 Task: Find connections with filter location Monte Santo de Minas with filter topic #Productivitywith filter profile language Spanish with filter current company Indotronix Avani Group with filter school M.KUMARASAMY COLLEGE OF ENGINEERING, KARUR with filter industry Political Organizations with filter service category DUI Law with filter keywords title Youth Volunteer
Action: Mouse moved to (570, 108)
Screenshot: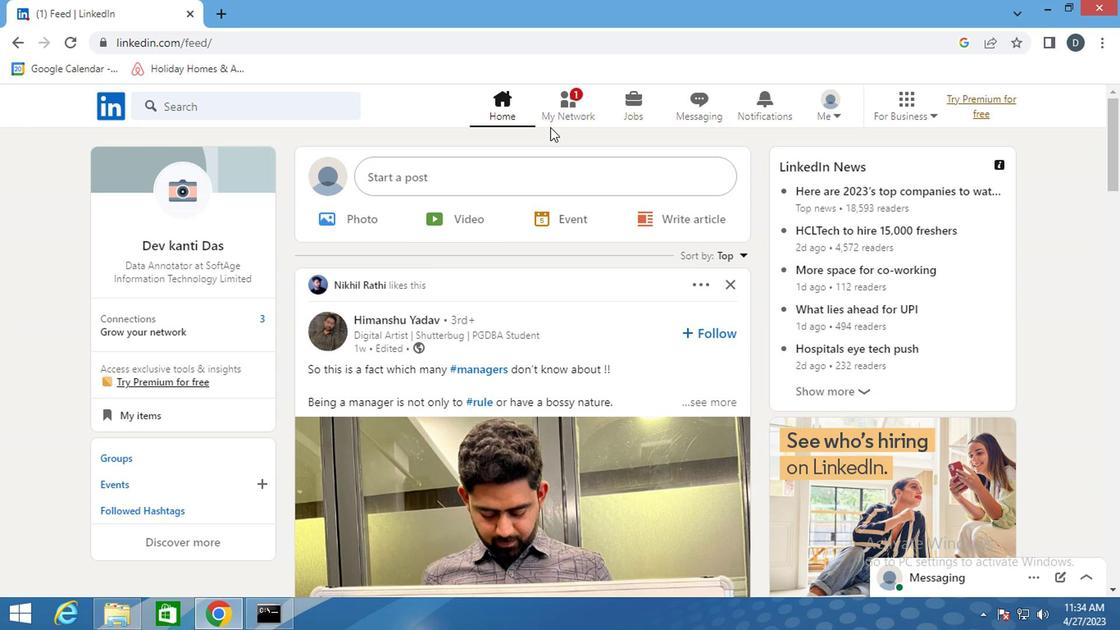 
Action: Mouse pressed left at (570, 108)
Screenshot: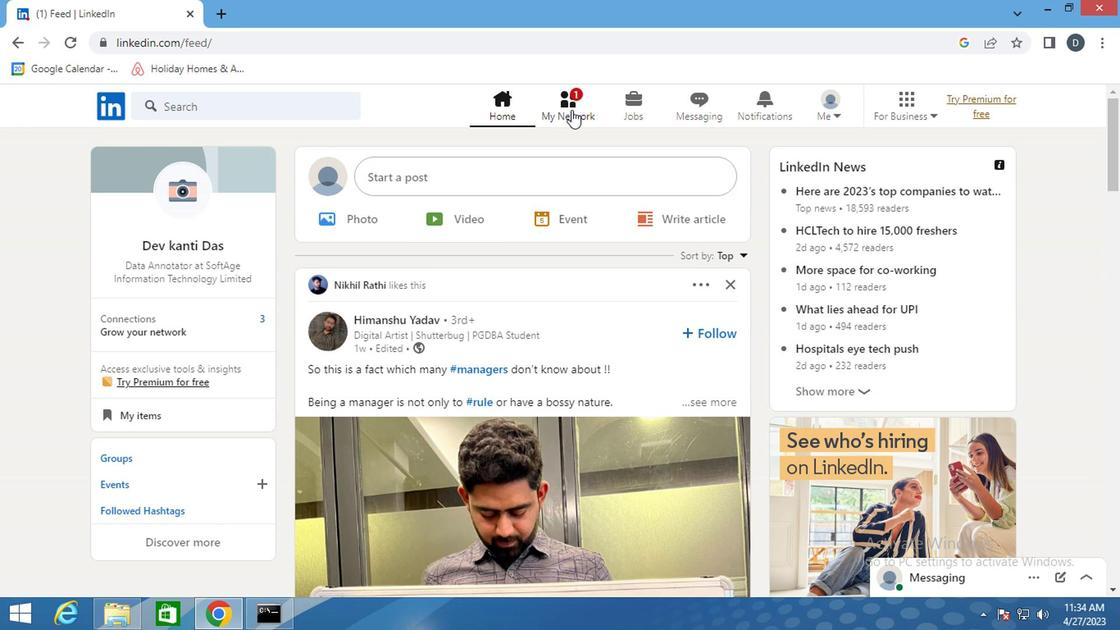 
Action: Mouse moved to (250, 202)
Screenshot: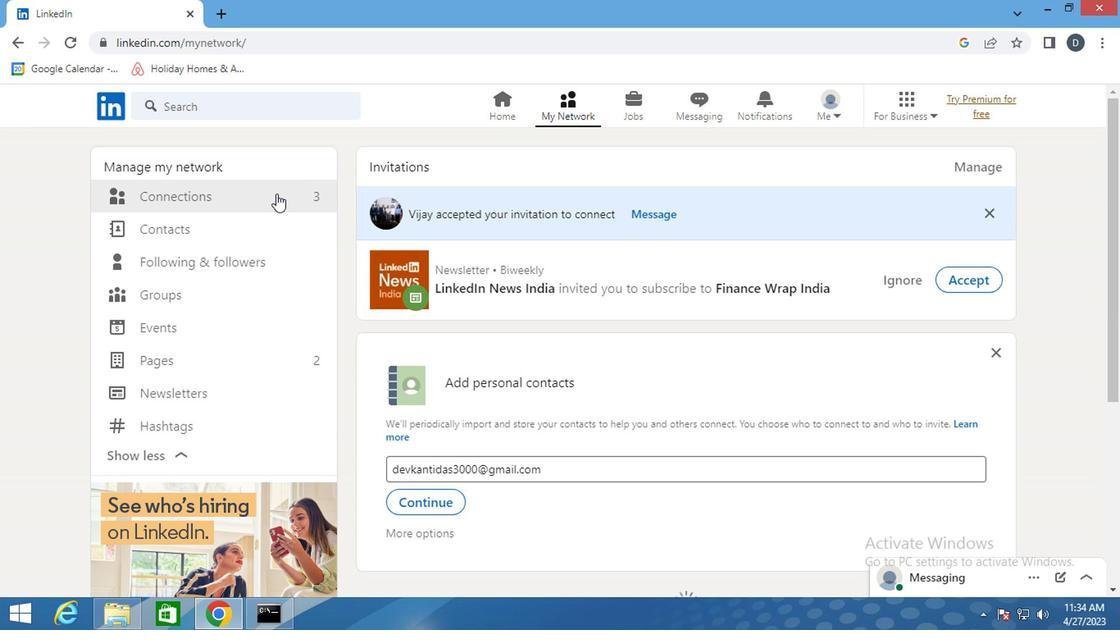 
Action: Mouse pressed left at (250, 202)
Screenshot: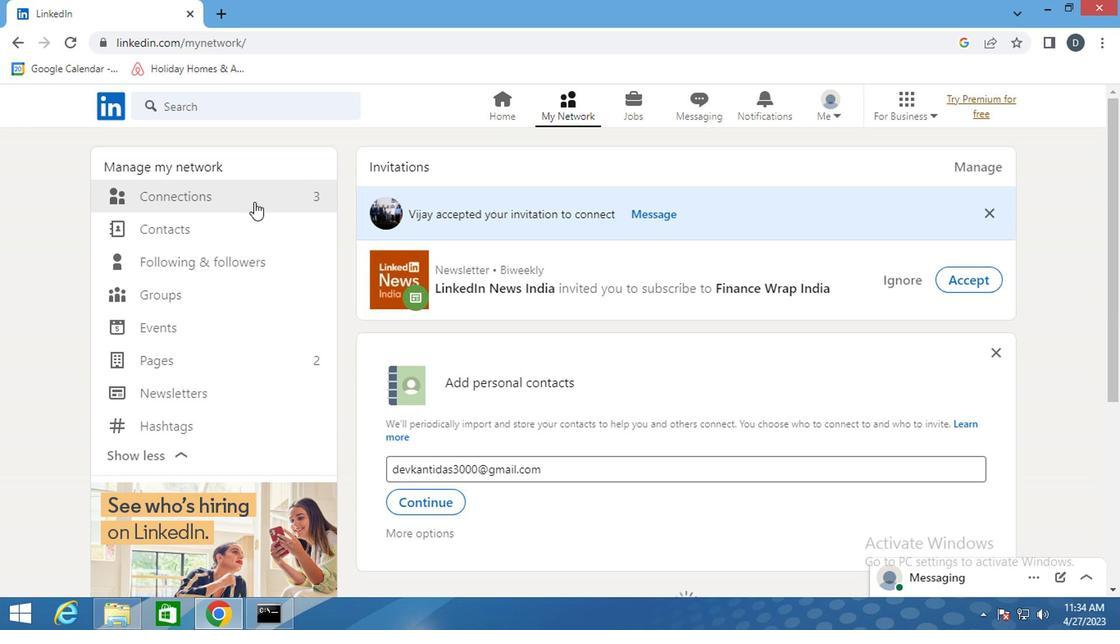 
Action: Mouse moved to (248, 203)
Screenshot: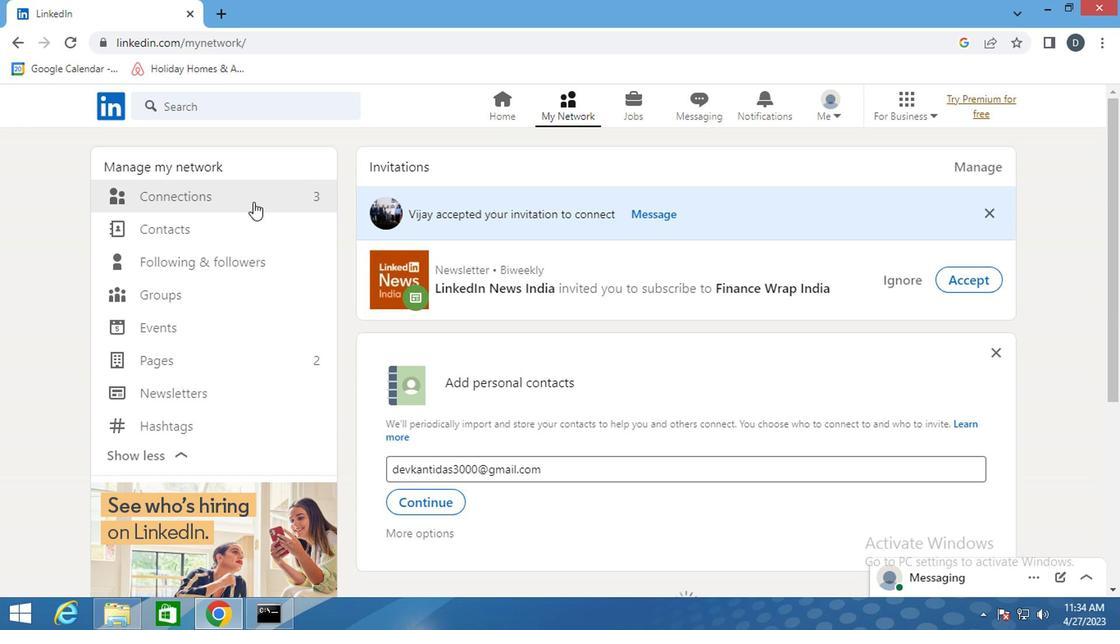 
Action: Mouse pressed left at (248, 203)
Screenshot: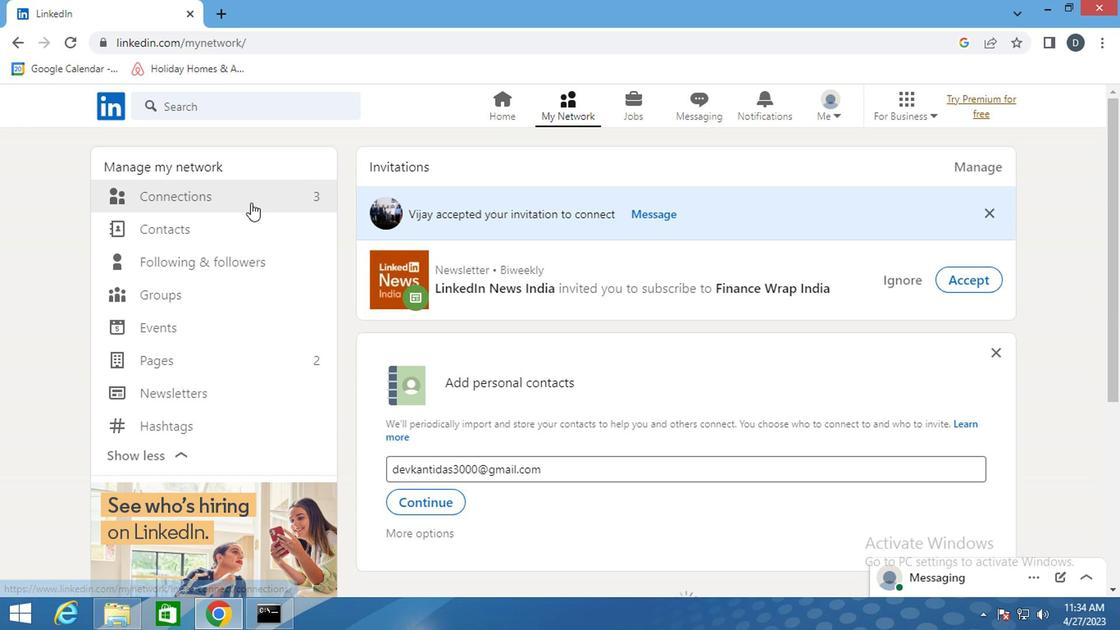 
Action: Mouse moved to (681, 198)
Screenshot: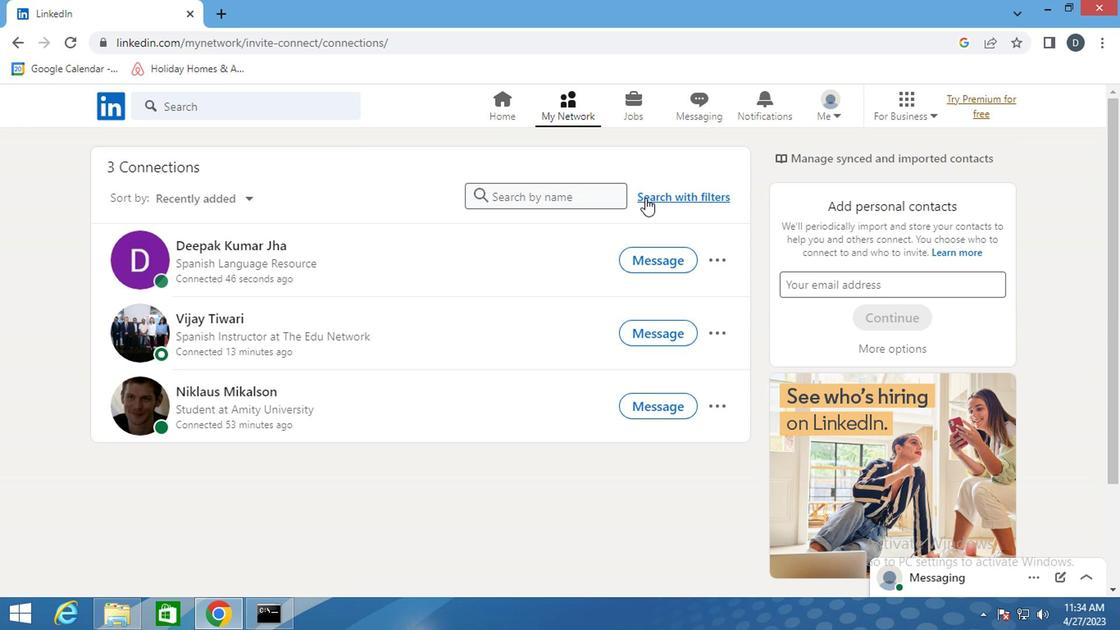 
Action: Mouse pressed left at (681, 198)
Screenshot: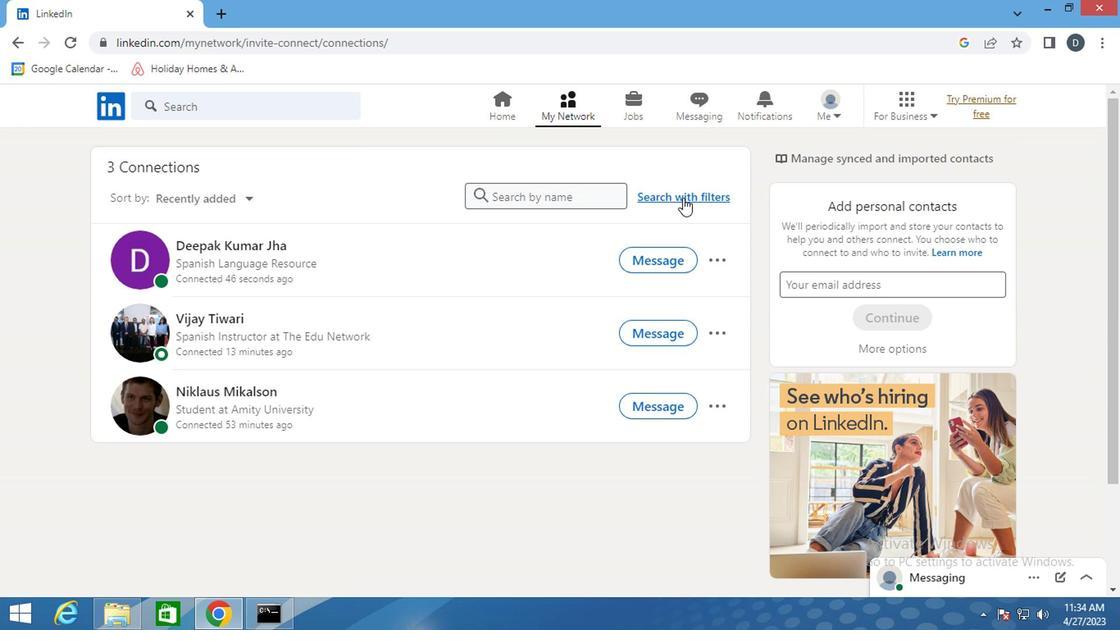 
Action: Mouse moved to (627, 160)
Screenshot: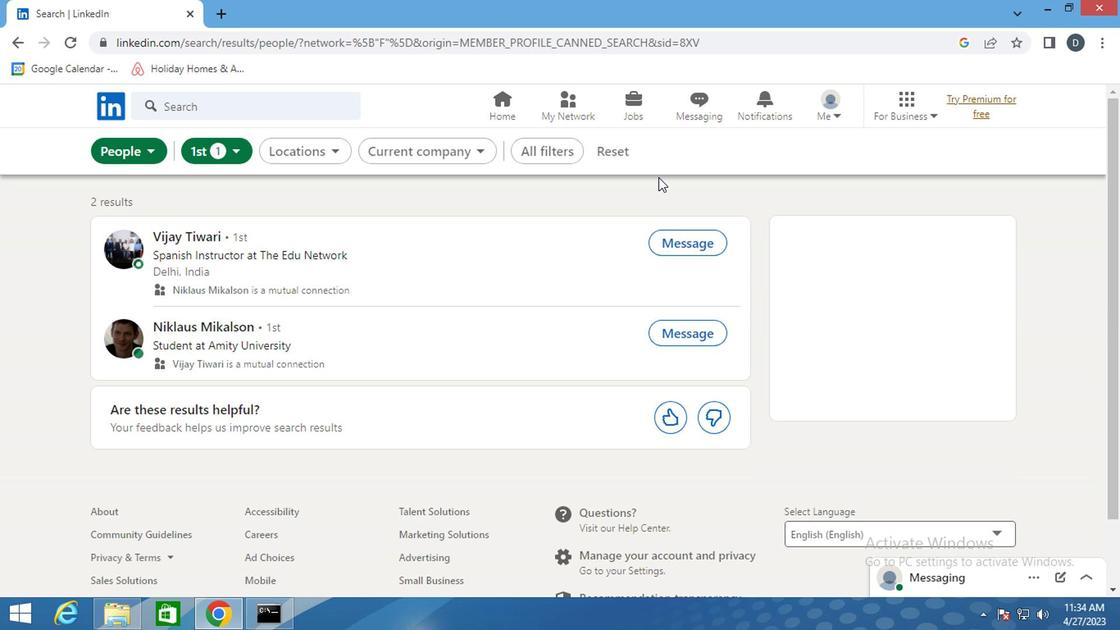 
Action: Mouse pressed left at (627, 160)
Screenshot: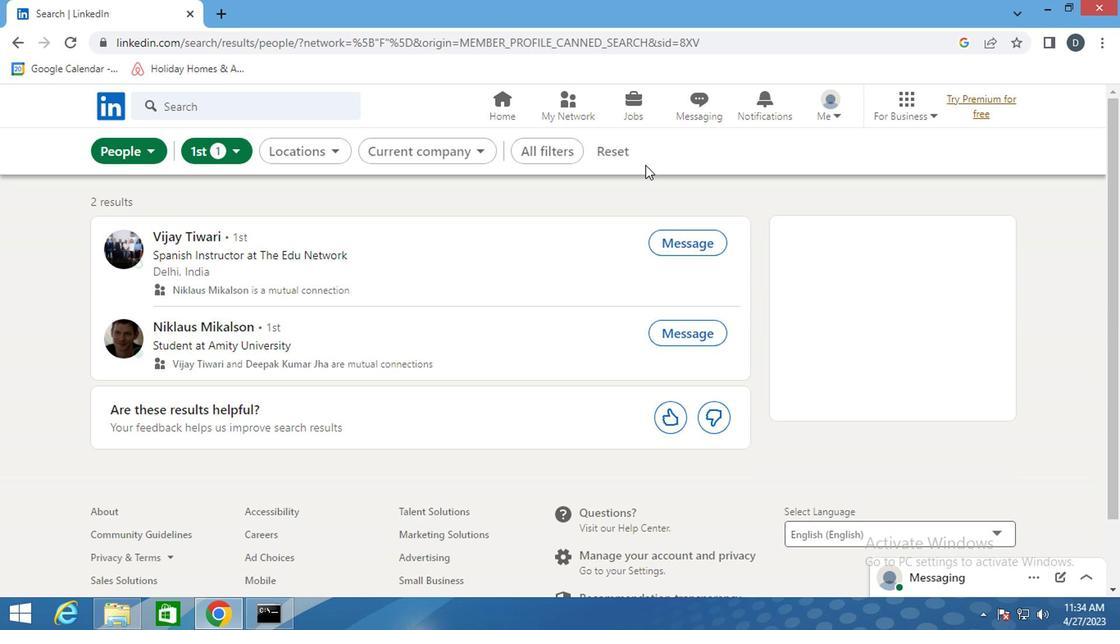 
Action: Mouse moved to (580, 158)
Screenshot: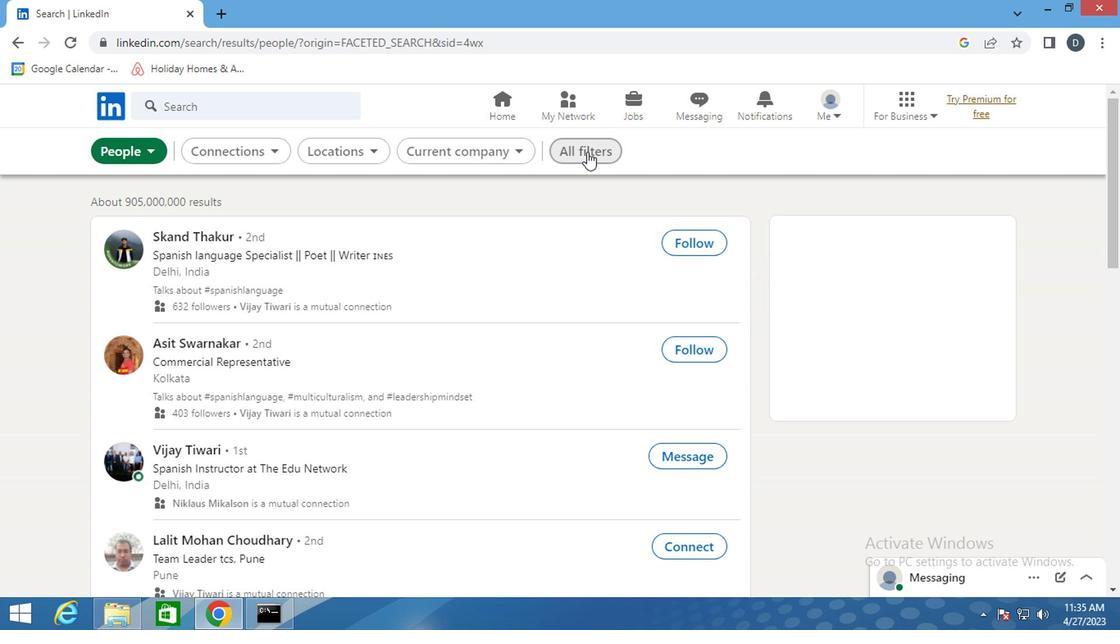 
Action: Mouse pressed left at (580, 158)
Screenshot: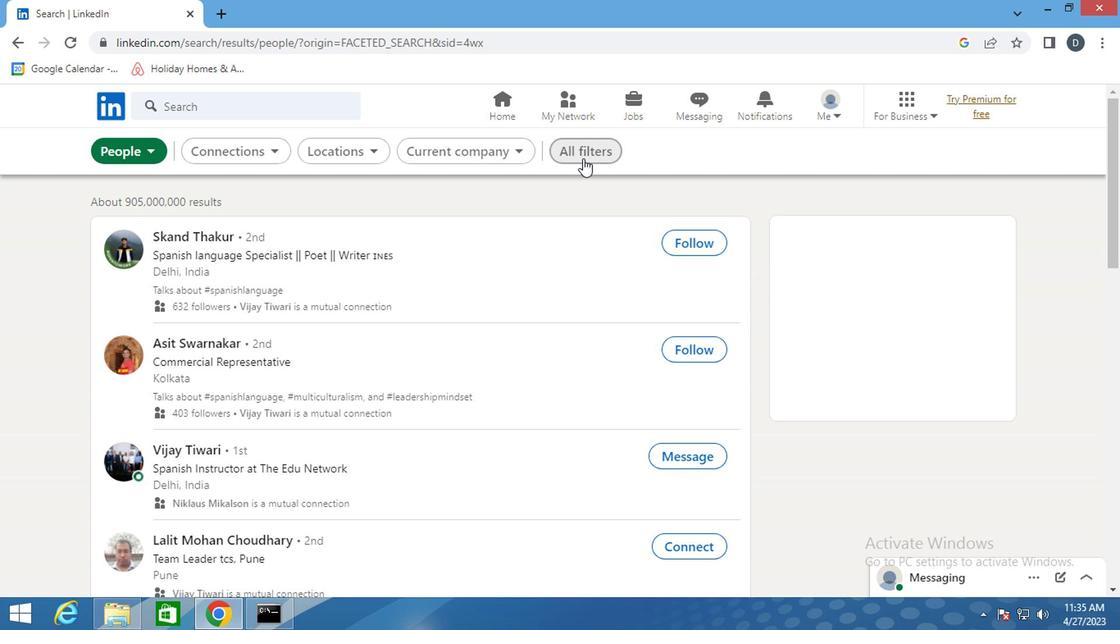 
Action: Mouse moved to (975, 475)
Screenshot: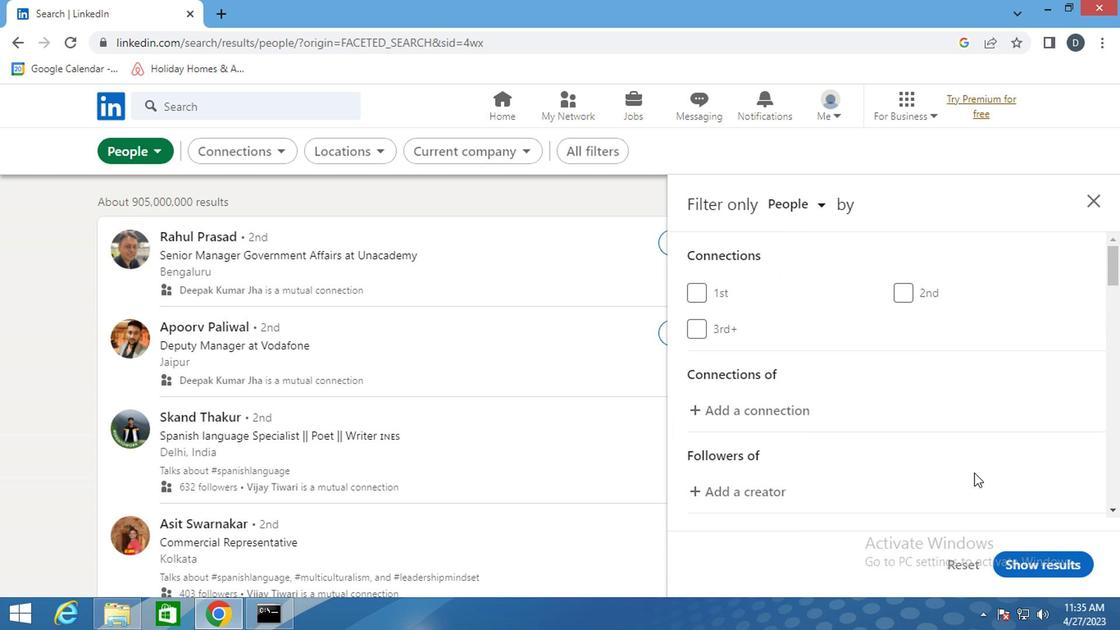
Action: Mouse scrolled (975, 475) with delta (0, 0)
Screenshot: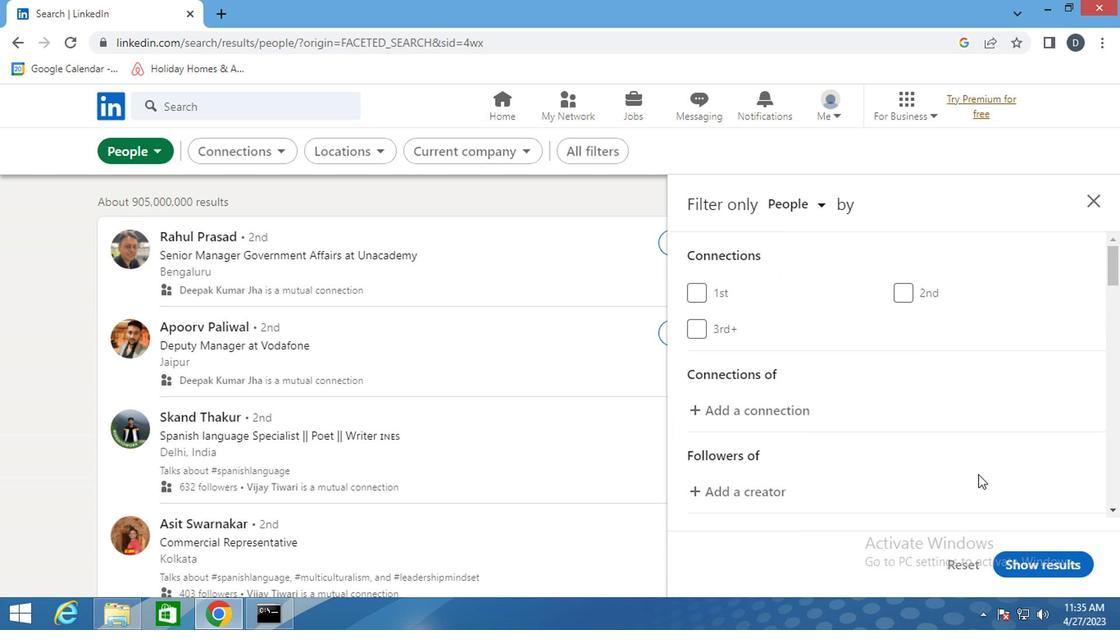 
Action: Mouse moved to (975, 474)
Screenshot: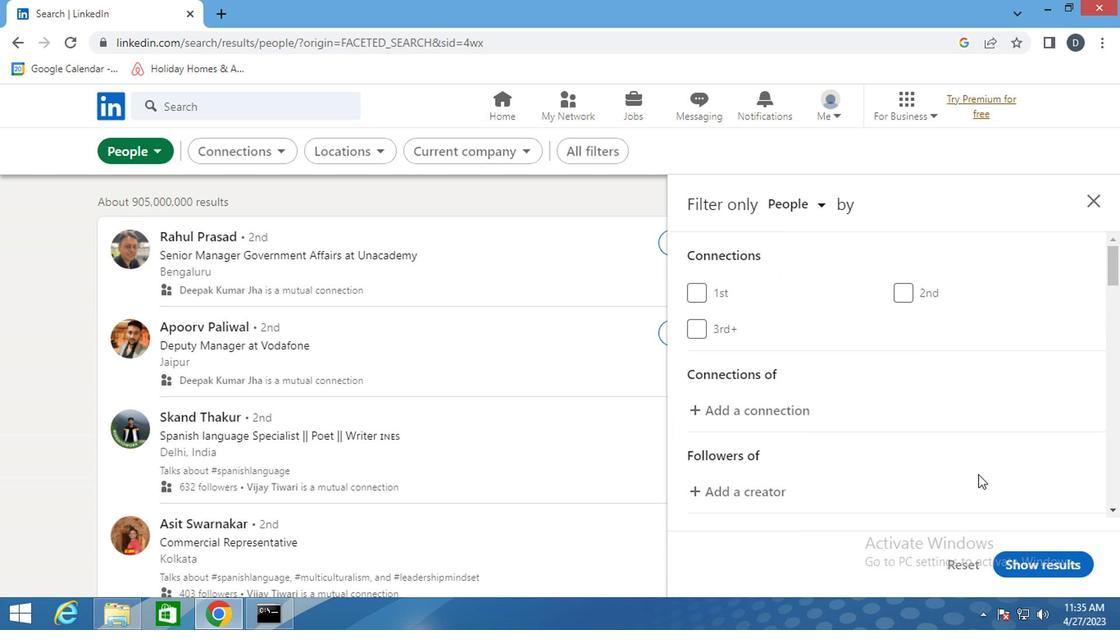
Action: Mouse scrolled (975, 473) with delta (0, 0)
Screenshot: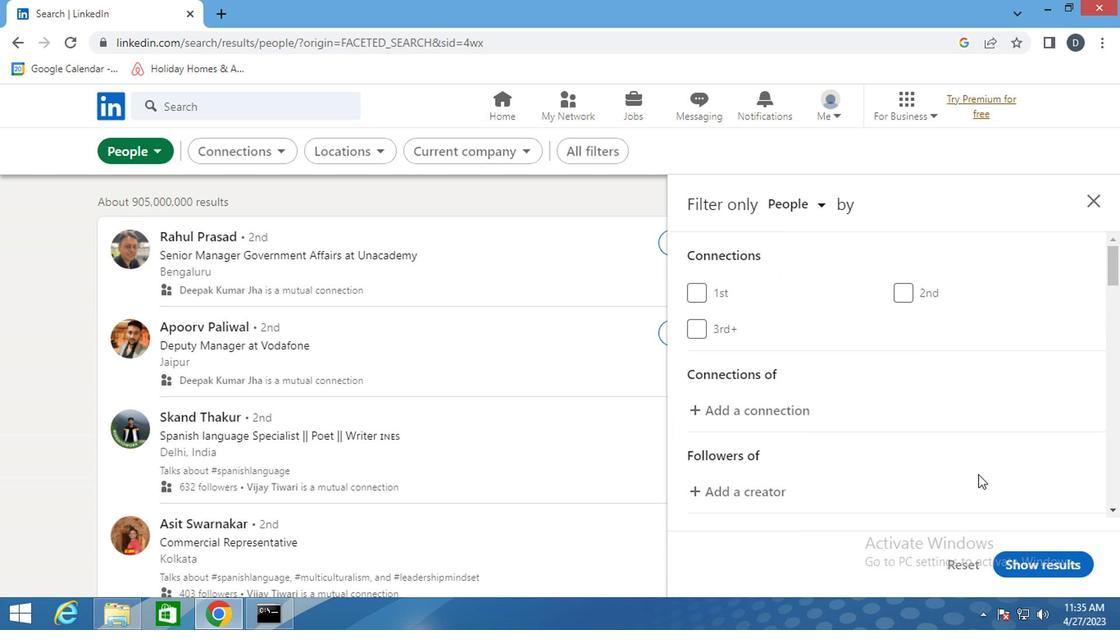 
Action: Mouse moved to (974, 465)
Screenshot: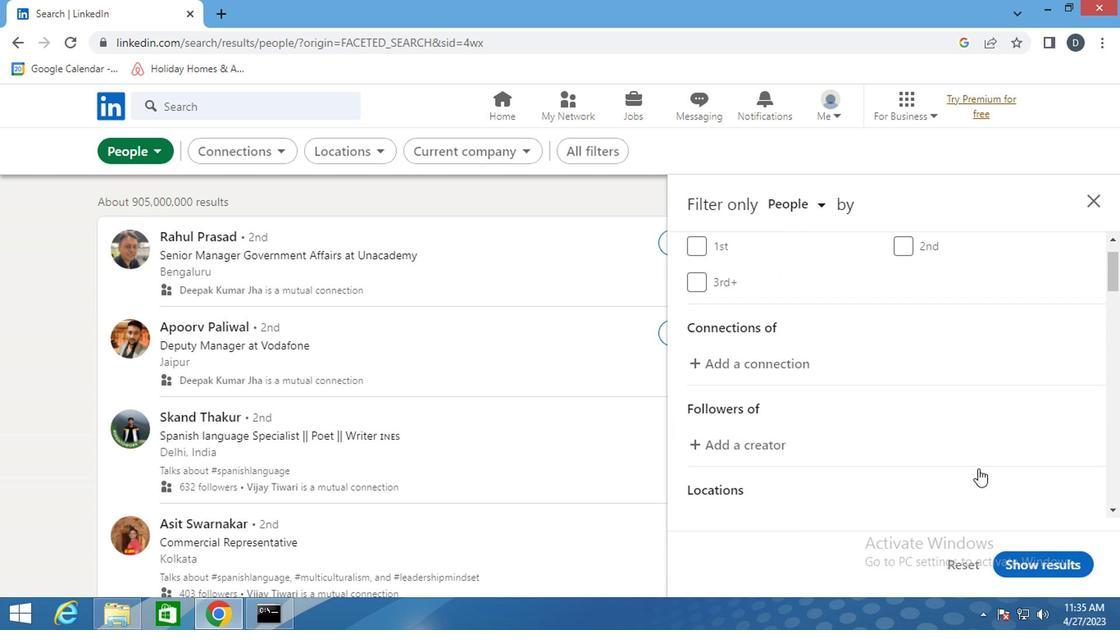 
Action: Mouse scrolled (974, 465) with delta (0, 0)
Screenshot: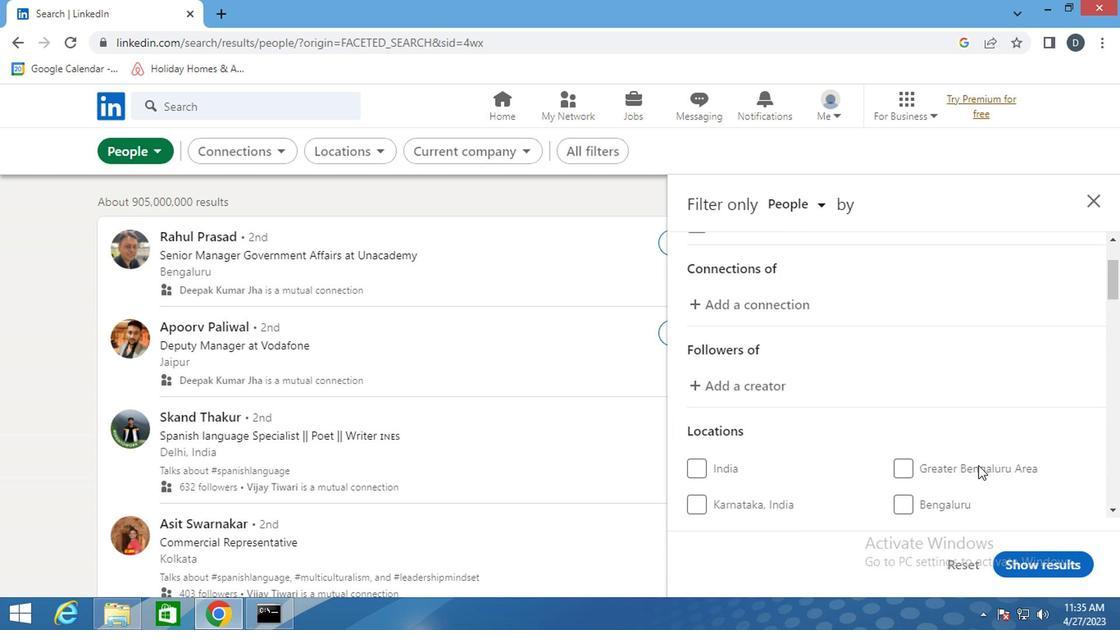 
Action: Mouse moved to (953, 405)
Screenshot: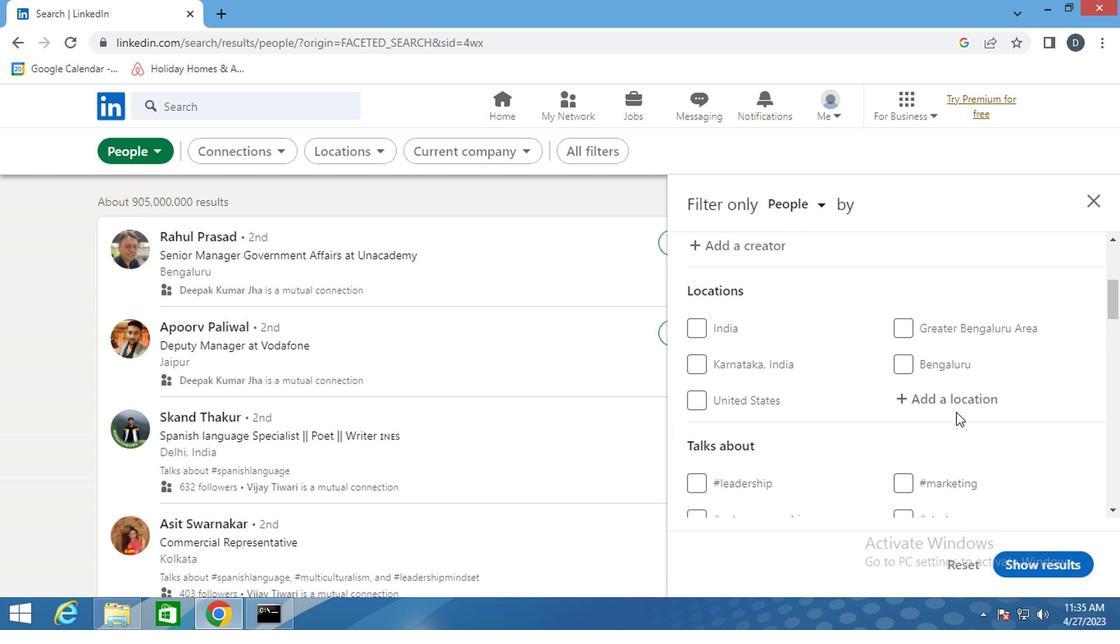 
Action: Mouse pressed left at (953, 405)
Screenshot: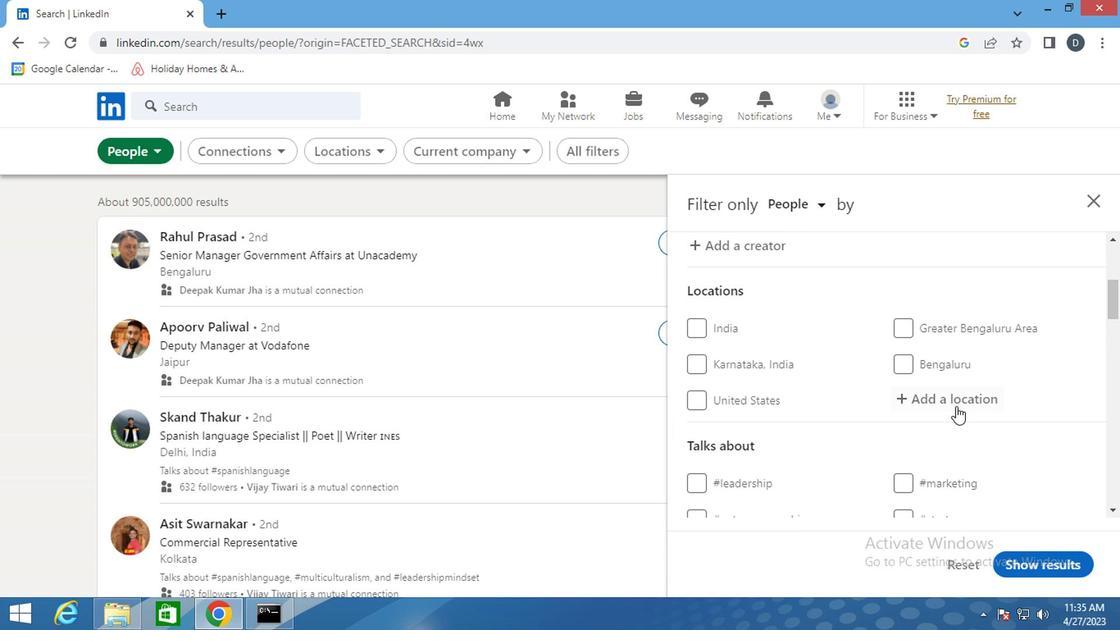 
Action: Key pressed <Key.shift>MONTE<Key.space><Key.shift><Key.shift><Key.shift><Key.shift><Key.shift><Key.shift><Key.shift><Key.shift><Key.shift><Key.shift><Key.shift><Key.shift><Key.shift><Key.shift><Key.shift><Key.shift><Key.shift>SANTO<Key.space>DE<Key.space><Key.shift>MINAS
Screenshot: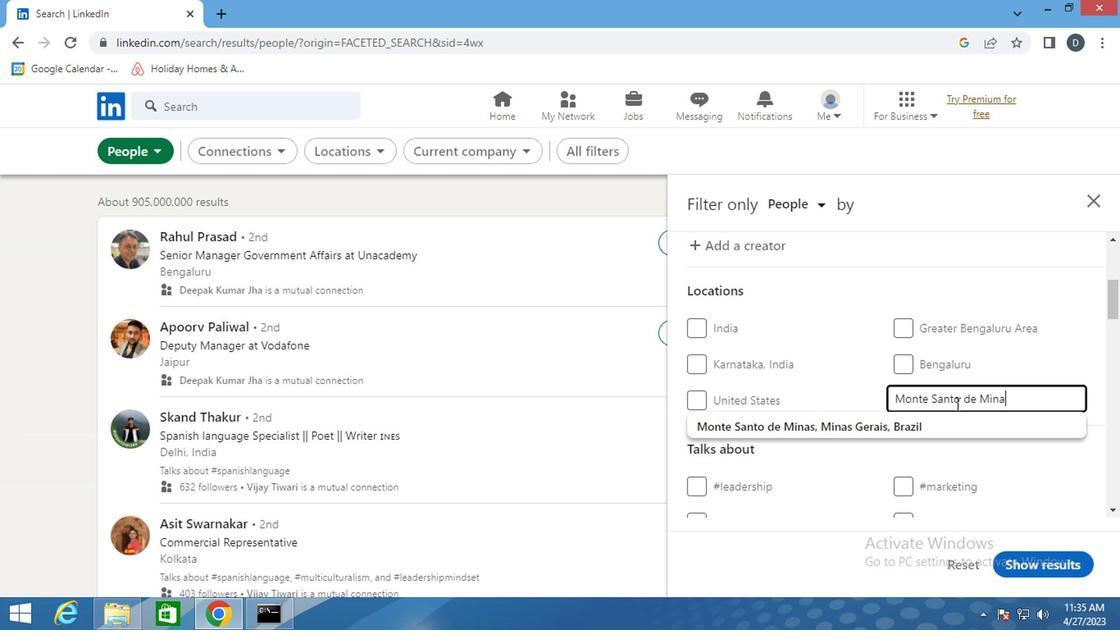 
Action: Mouse moved to (967, 437)
Screenshot: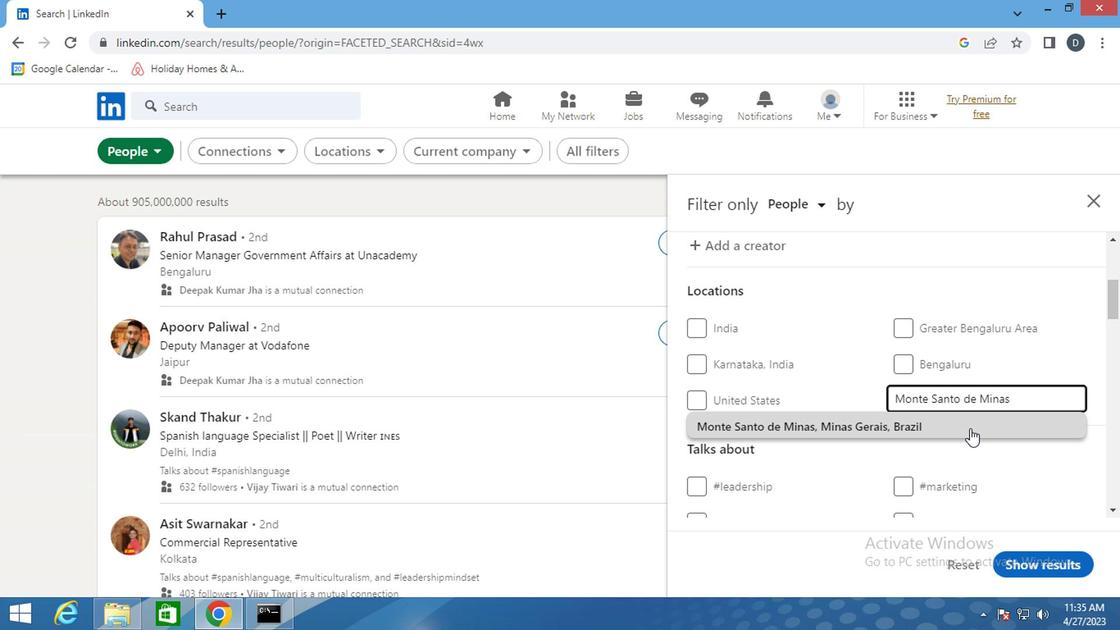 
Action: Mouse pressed left at (967, 437)
Screenshot: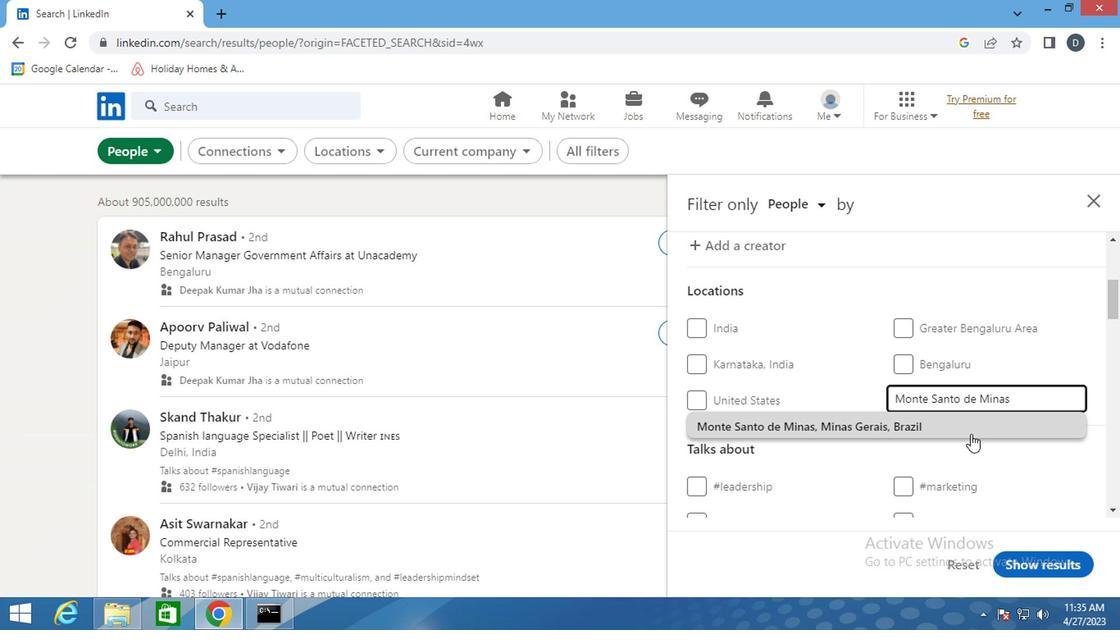 
Action: Mouse moved to (921, 440)
Screenshot: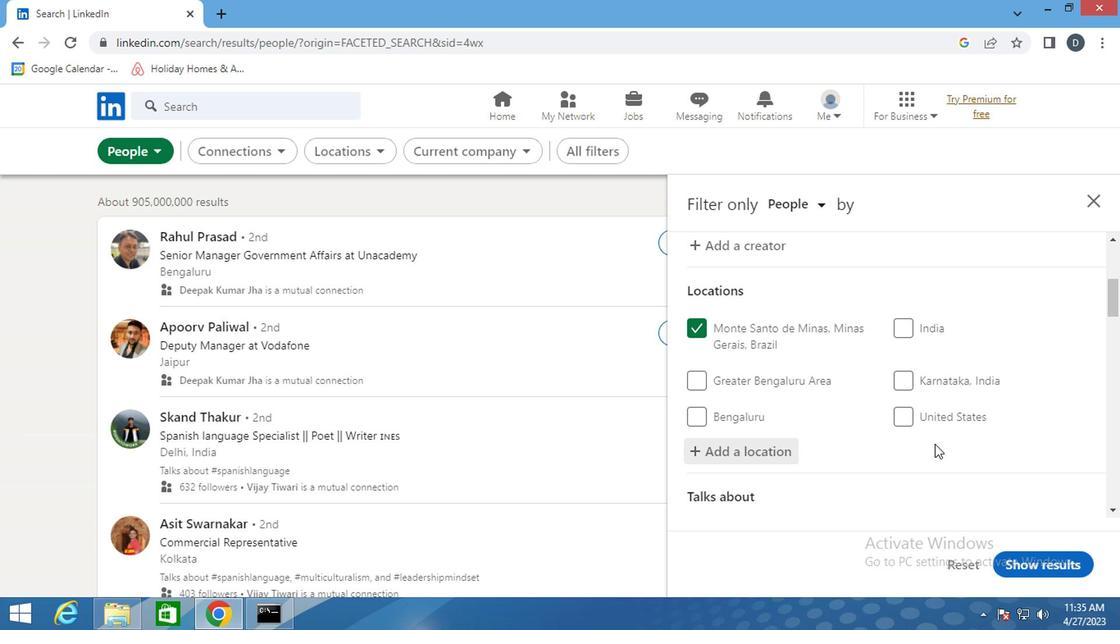 
Action: Mouse scrolled (921, 439) with delta (0, -1)
Screenshot: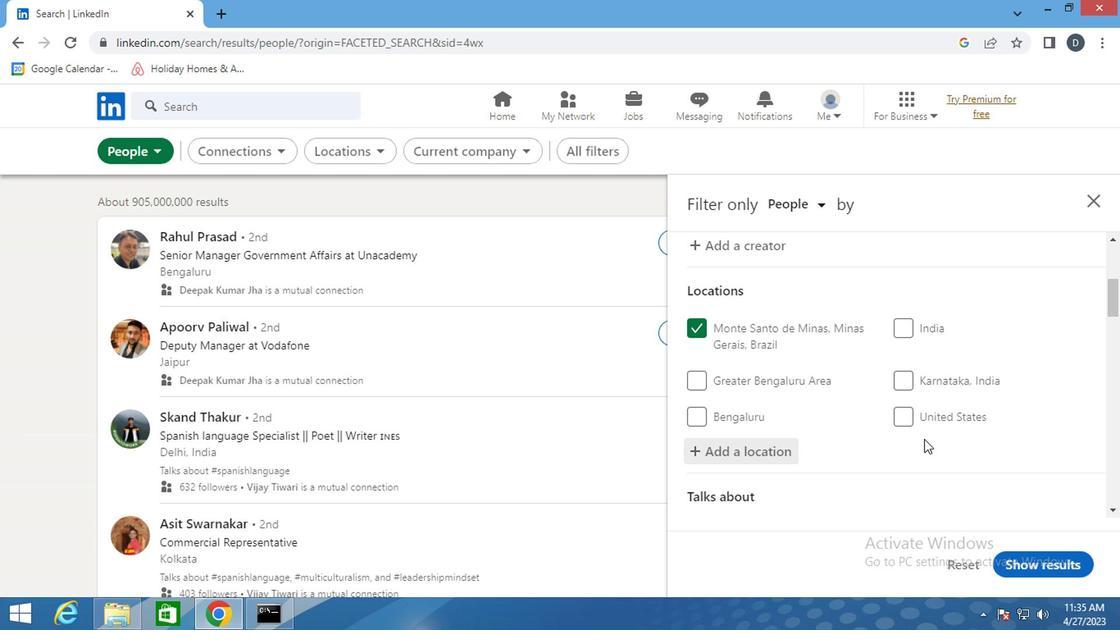 
Action: Mouse scrolled (921, 439) with delta (0, -1)
Screenshot: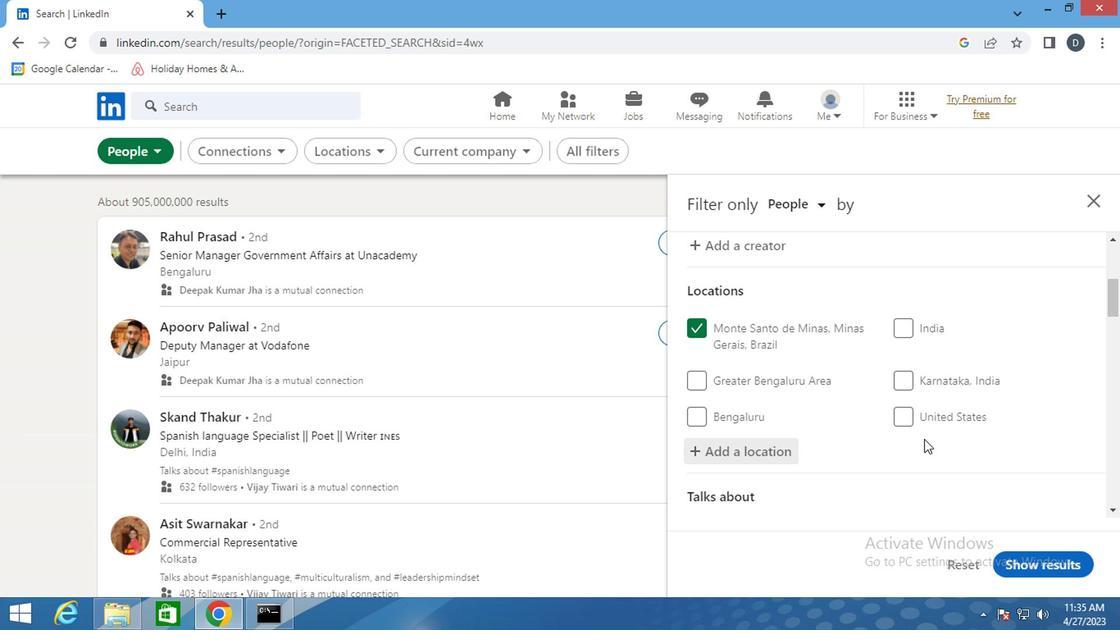 
Action: Mouse moved to (917, 434)
Screenshot: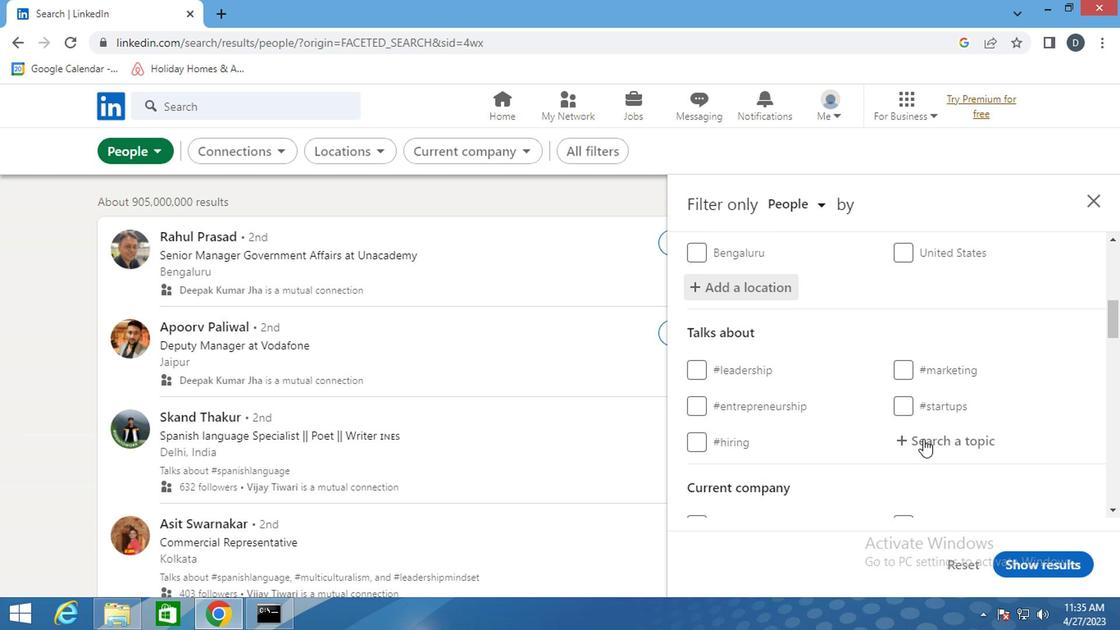 
Action: Mouse scrolled (917, 435) with delta (0, 0)
Screenshot: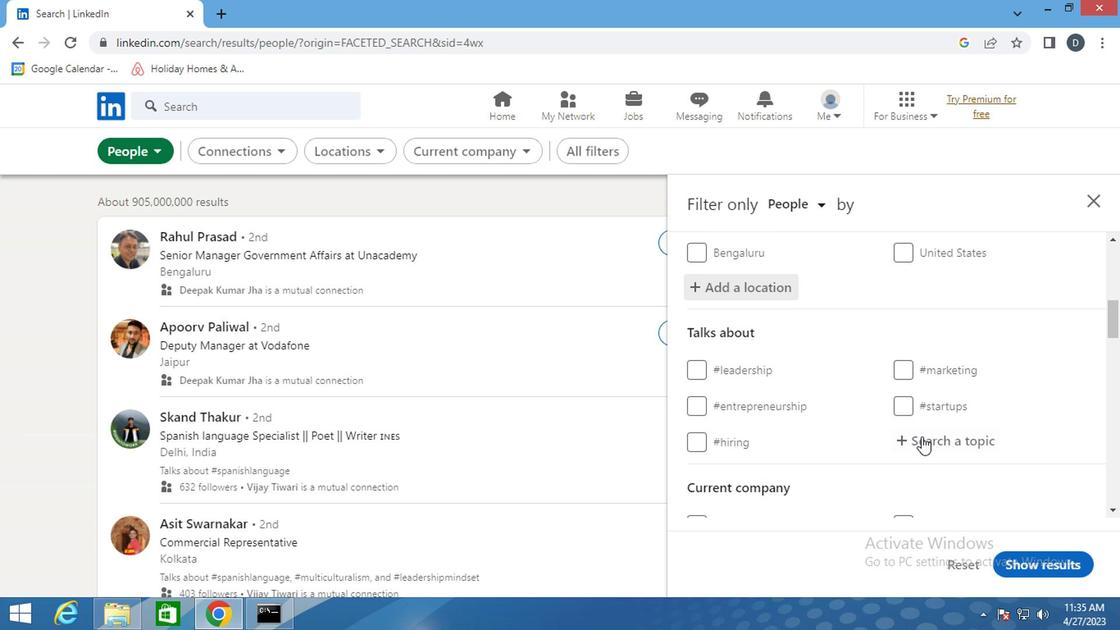 
Action: Mouse scrolled (917, 433) with delta (0, -1)
Screenshot: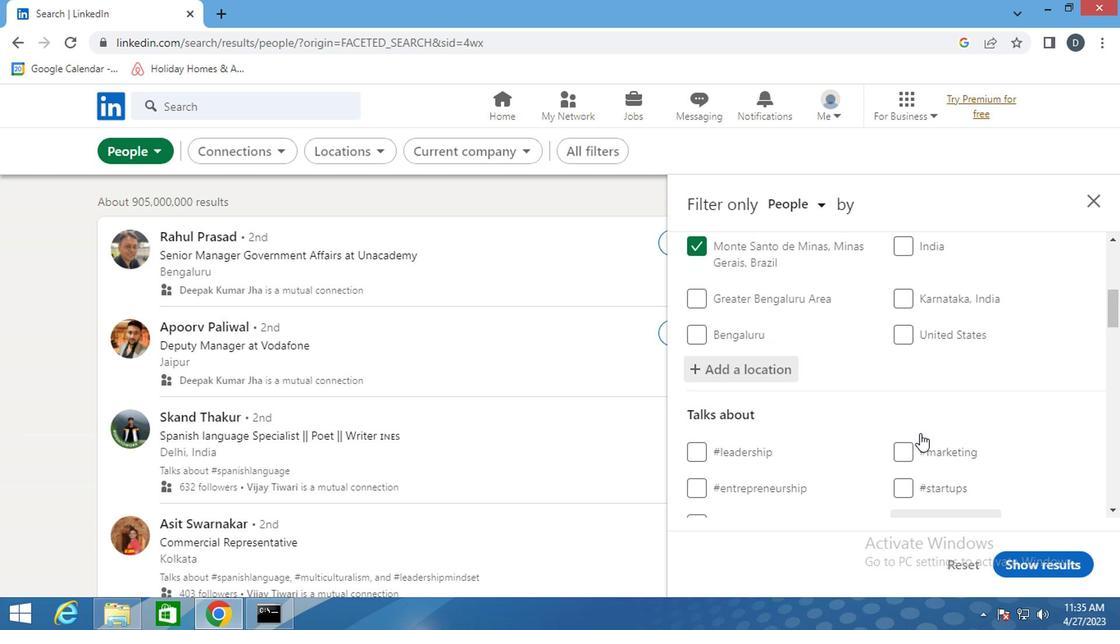 
Action: Mouse scrolled (917, 433) with delta (0, -1)
Screenshot: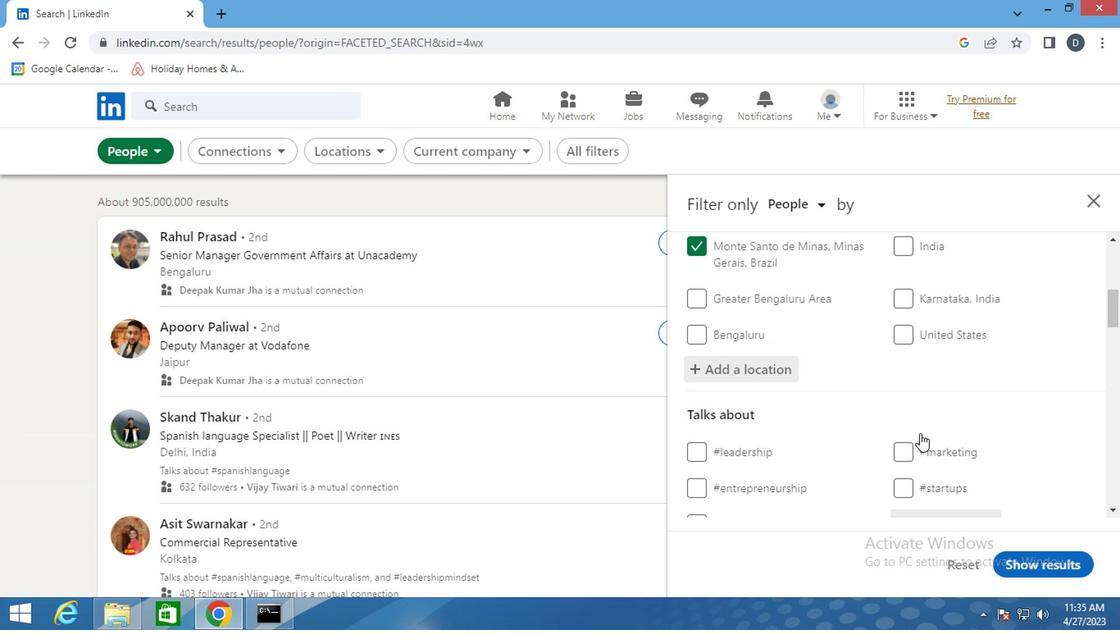 
Action: Mouse moved to (954, 364)
Screenshot: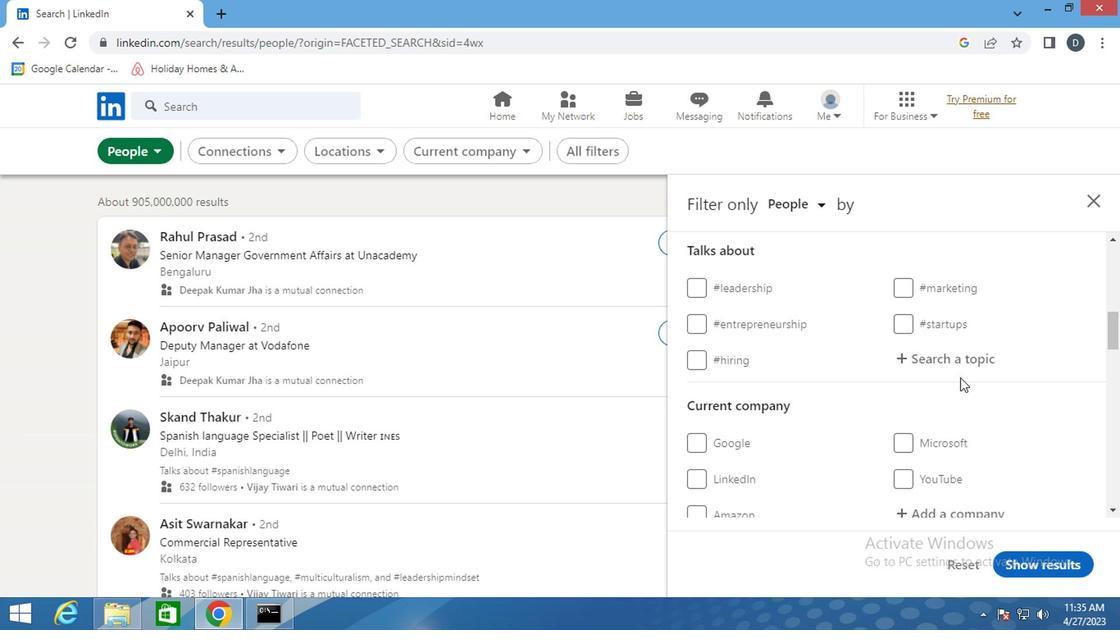 
Action: Mouse pressed left at (954, 364)
Screenshot: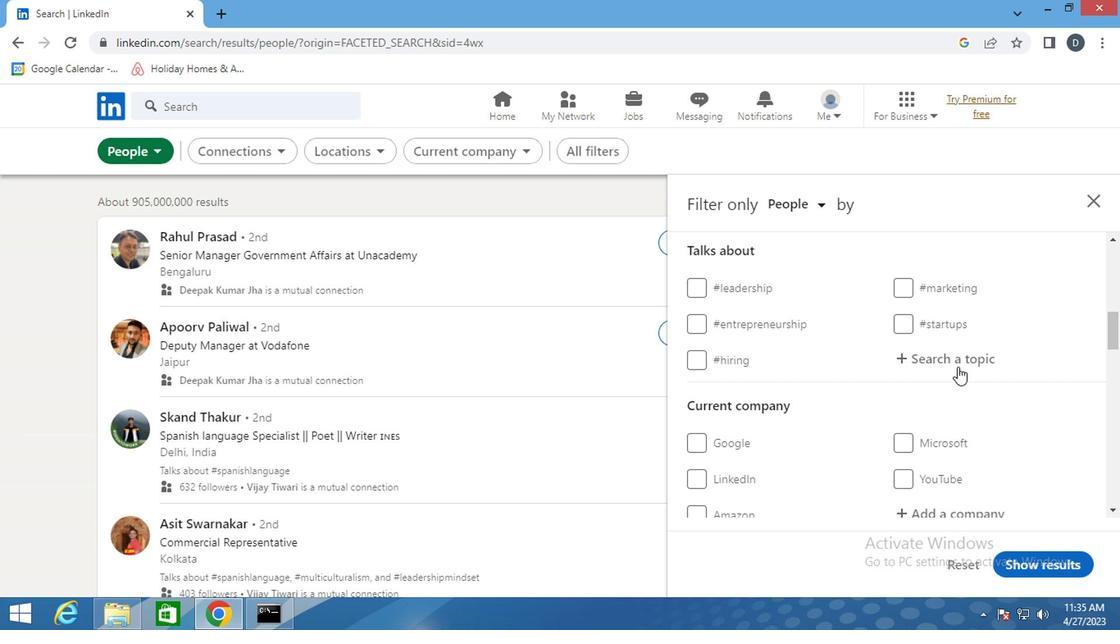 
Action: Key pressed <Key.shift>#<Key.shift>PRODUCTIVITY
Screenshot: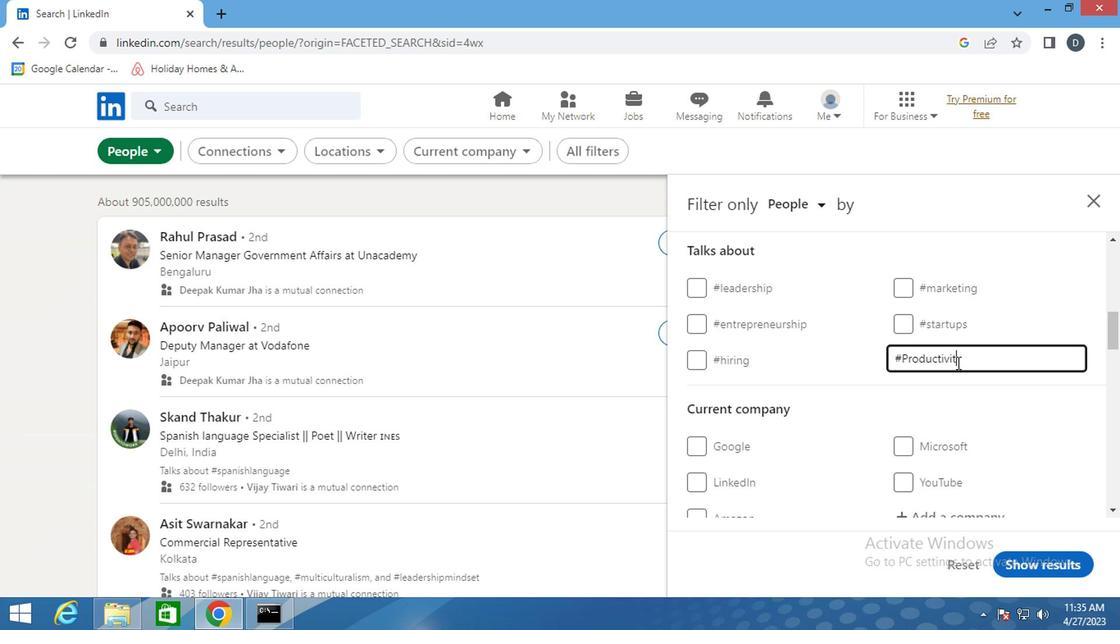 
Action: Mouse moved to (954, 390)
Screenshot: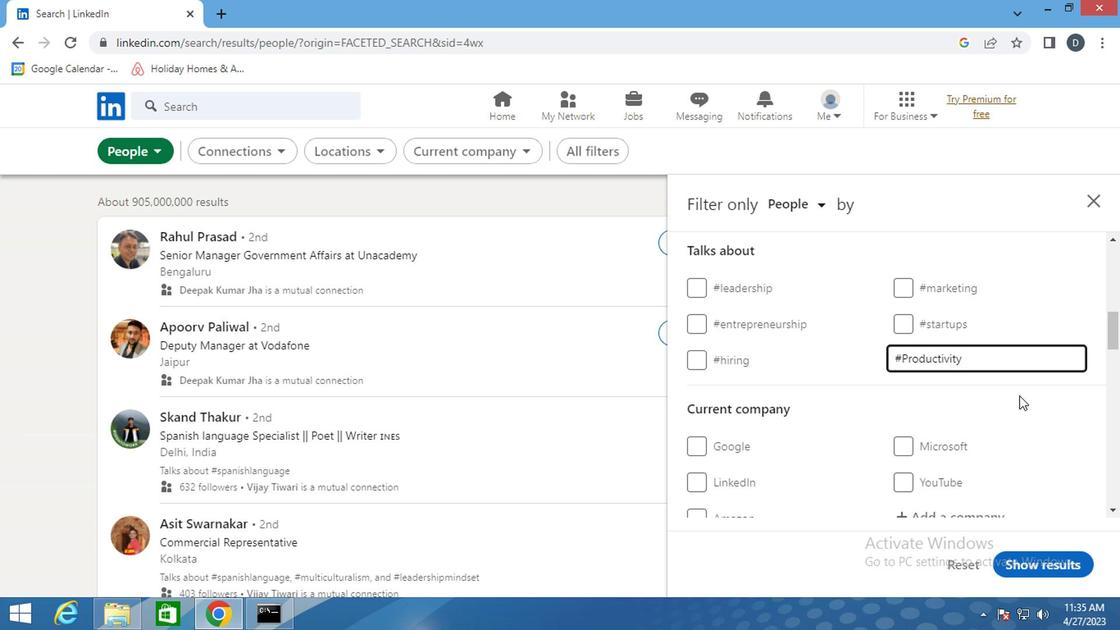 
Action: Mouse scrolled (954, 389) with delta (0, -1)
Screenshot: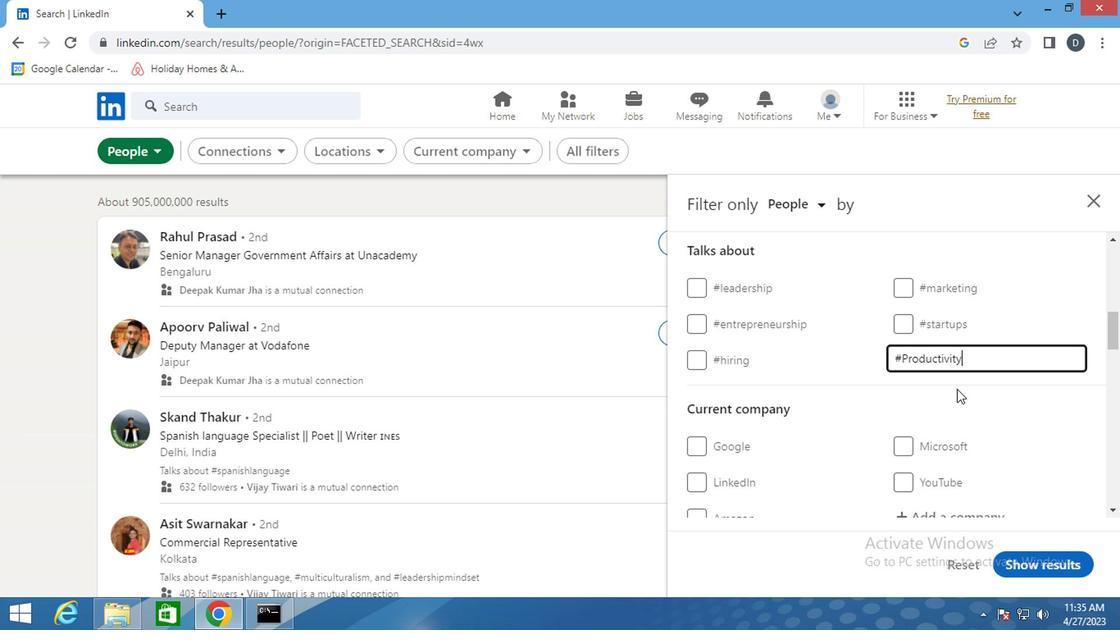 
Action: Mouse scrolled (954, 389) with delta (0, -1)
Screenshot: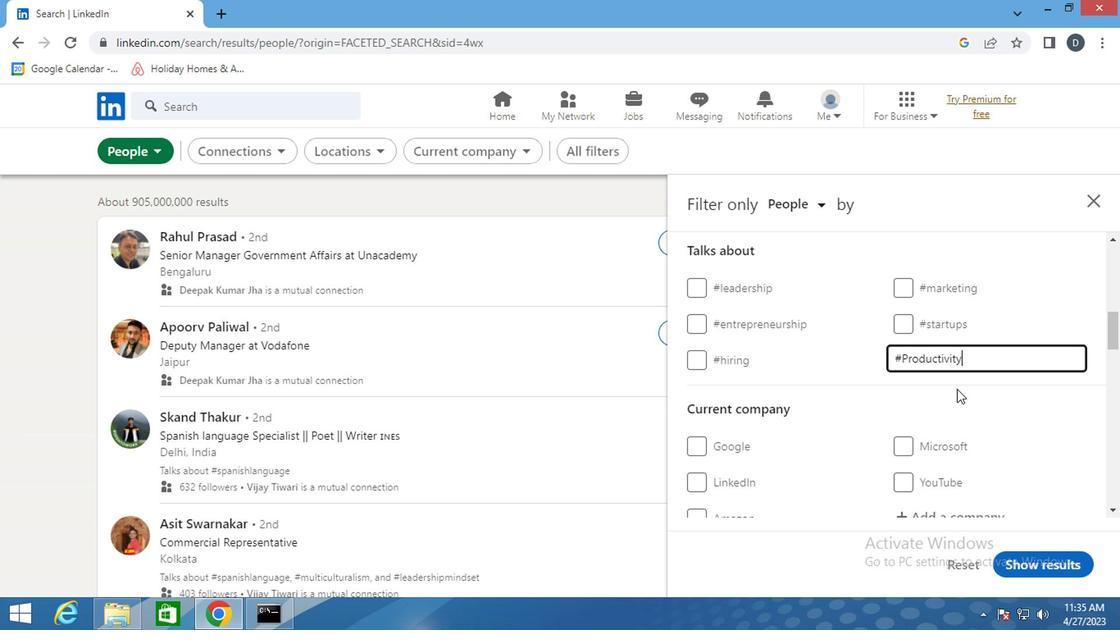 
Action: Mouse moved to (916, 369)
Screenshot: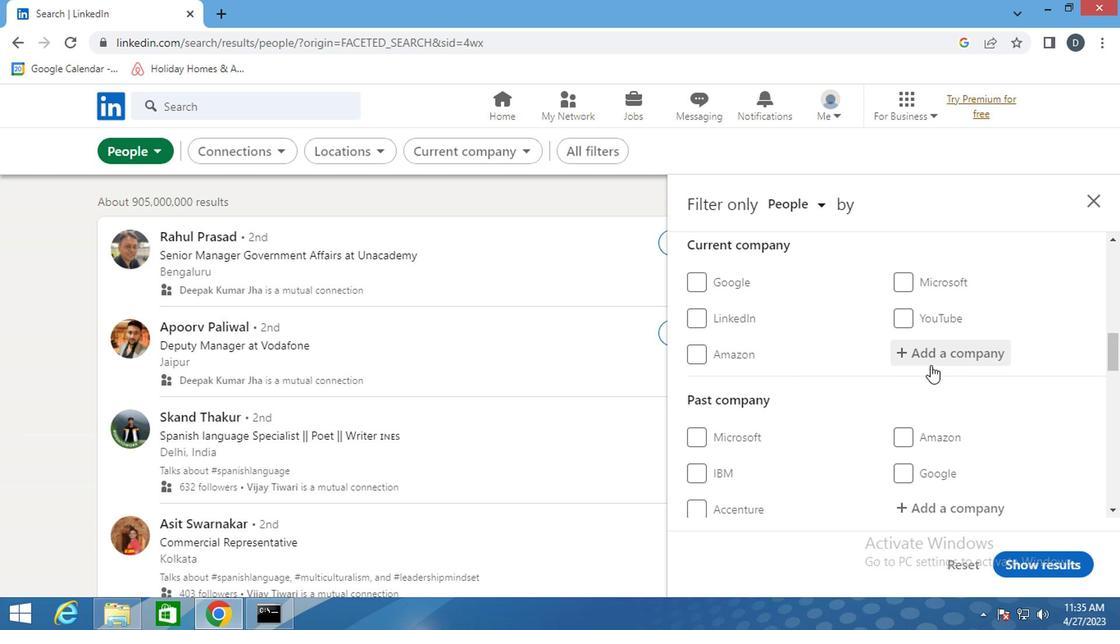 
Action: Mouse scrolled (916, 368) with delta (0, 0)
Screenshot: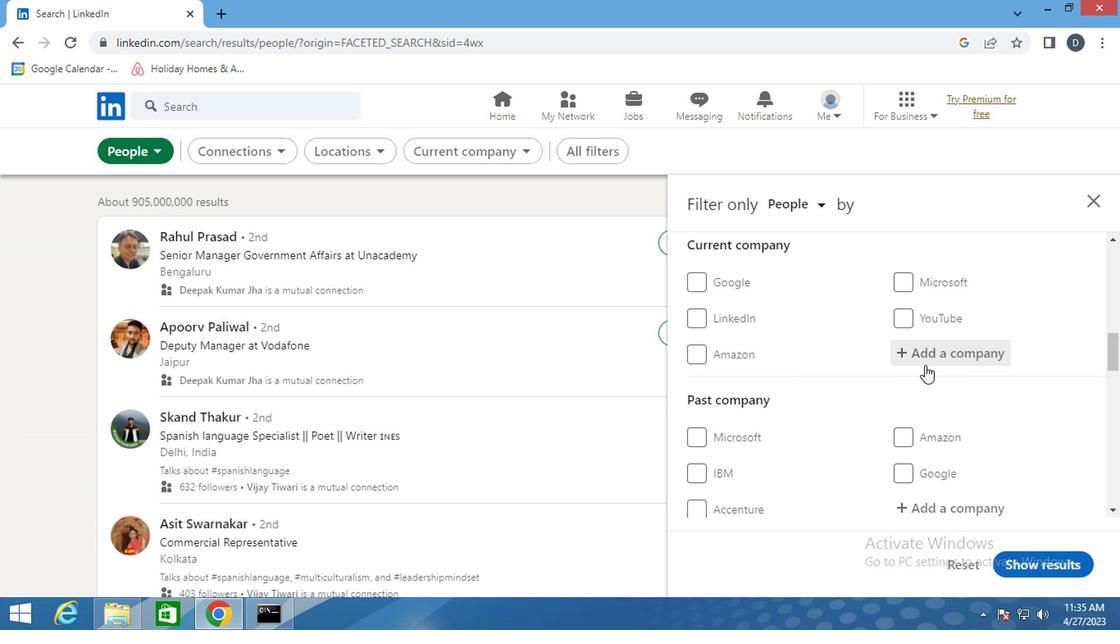 
Action: Mouse scrolled (916, 370) with delta (0, 1)
Screenshot: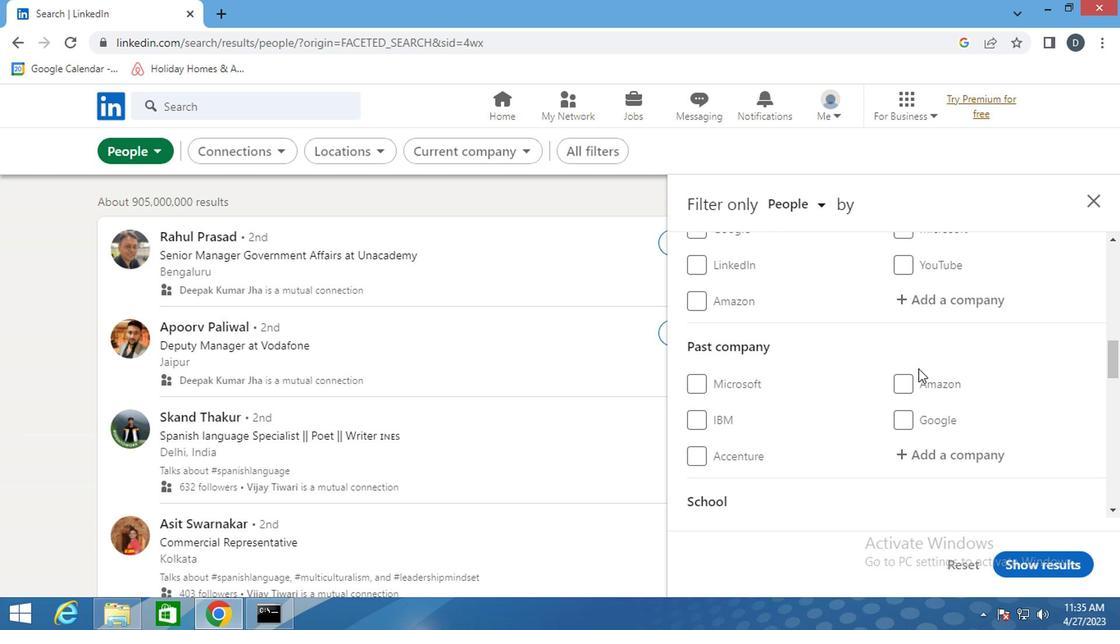 
Action: Mouse moved to (920, 373)
Screenshot: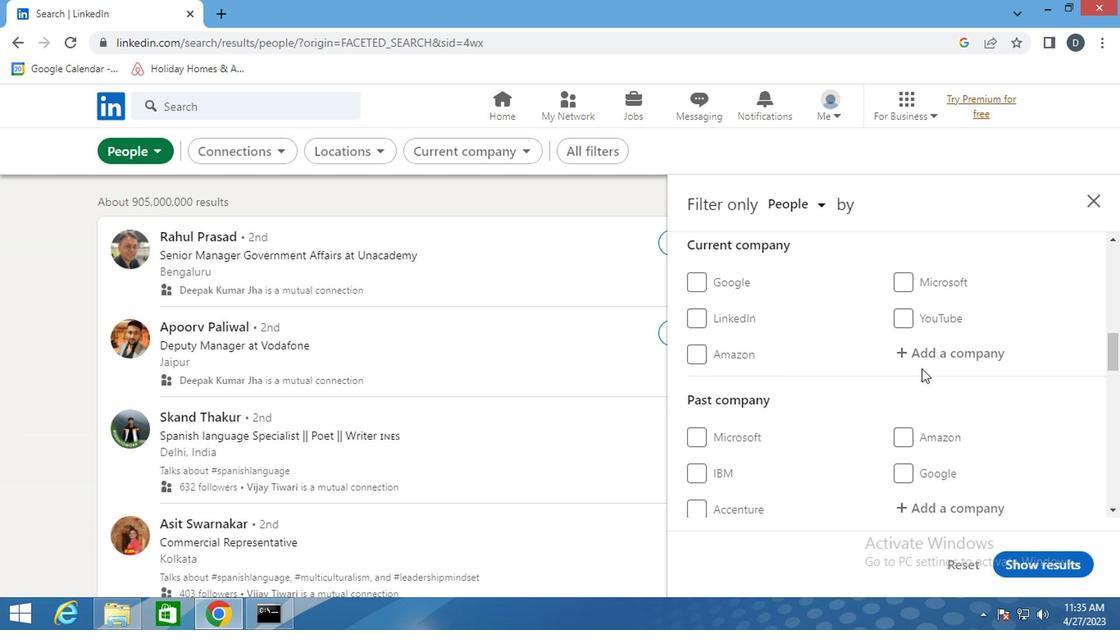 
Action: Mouse scrolled (920, 372) with delta (0, 0)
Screenshot: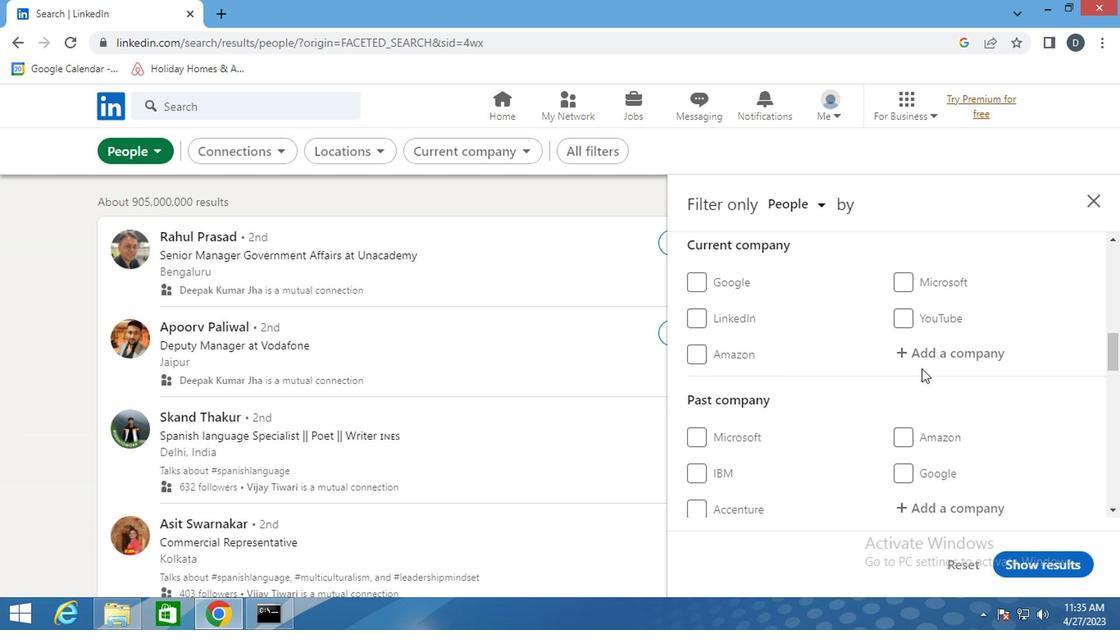 
Action: Mouse scrolled (920, 372) with delta (0, 0)
Screenshot: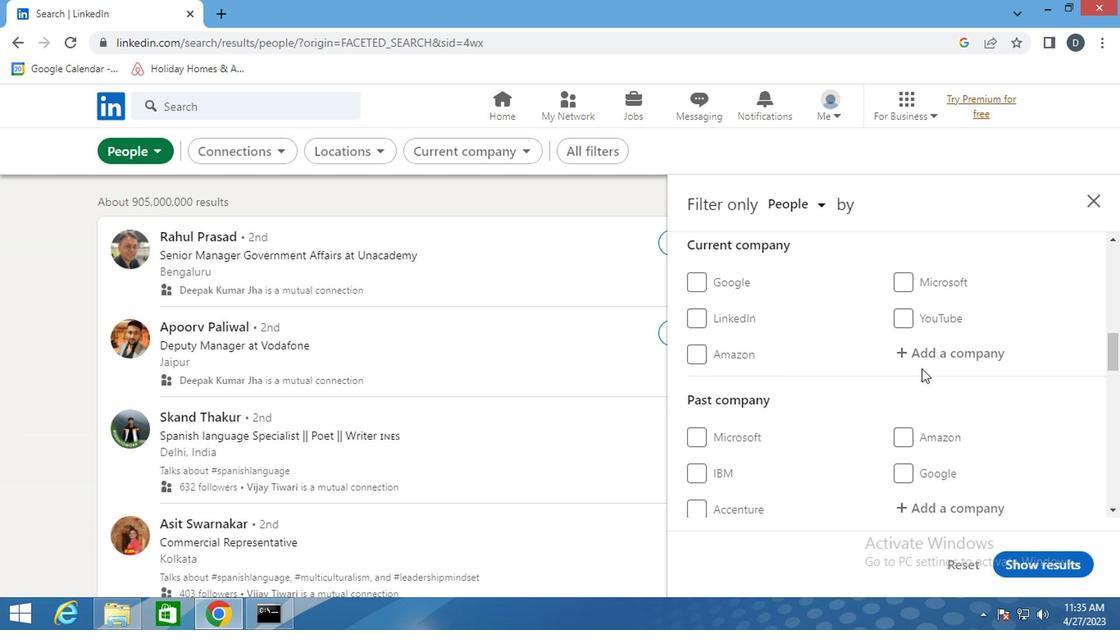 
Action: Mouse moved to (921, 374)
Screenshot: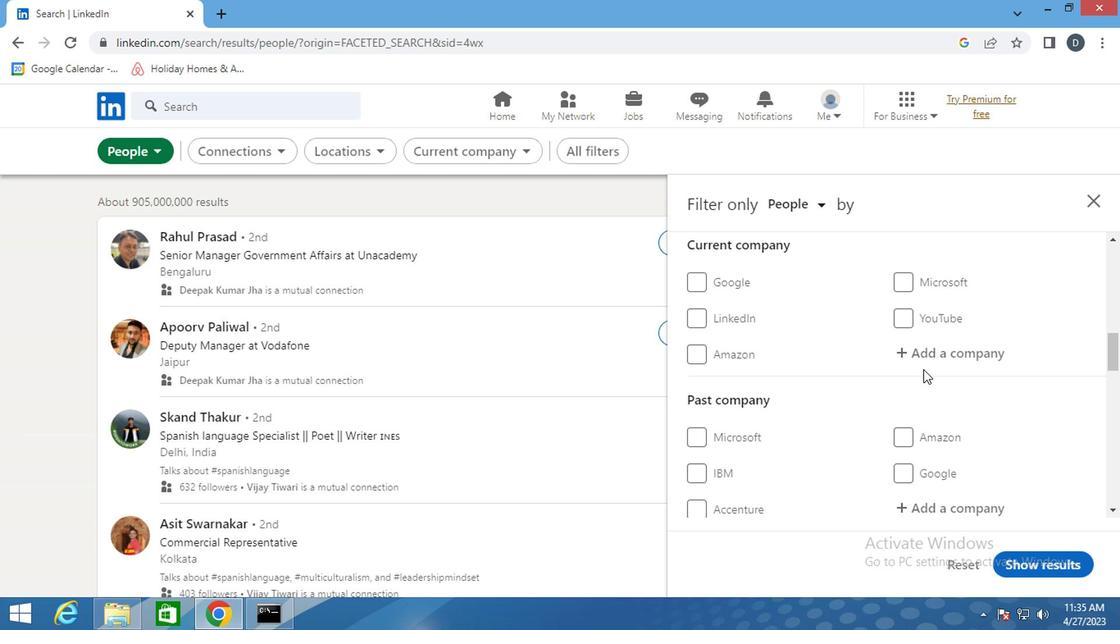 
Action: Mouse scrolled (921, 373) with delta (0, -1)
Screenshot: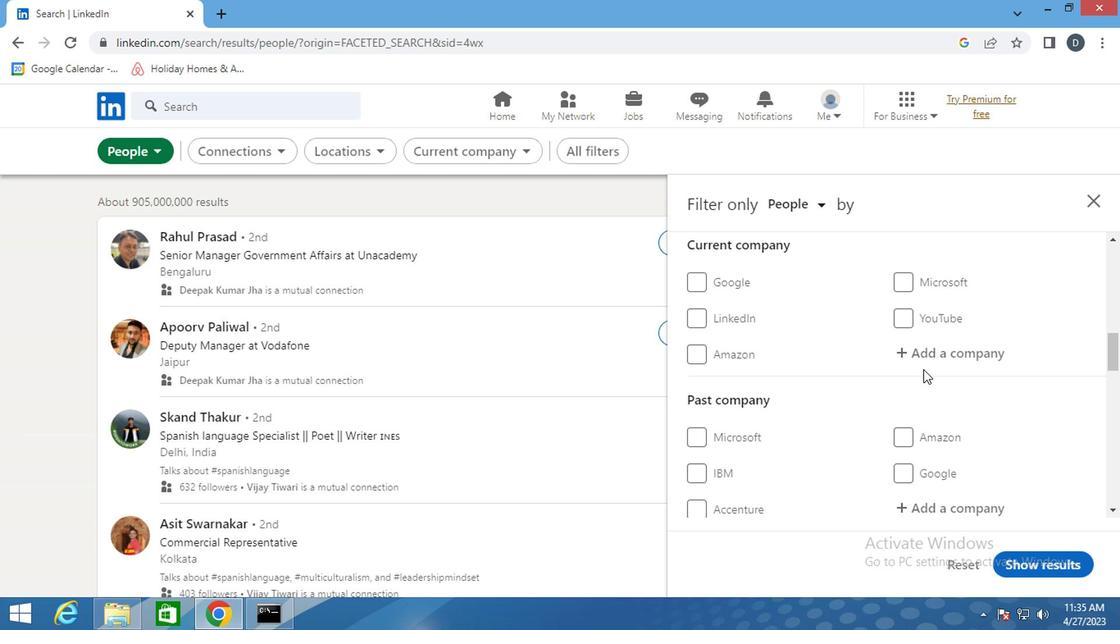 
Action: Mouse moved to (922, 375)
Screenshot: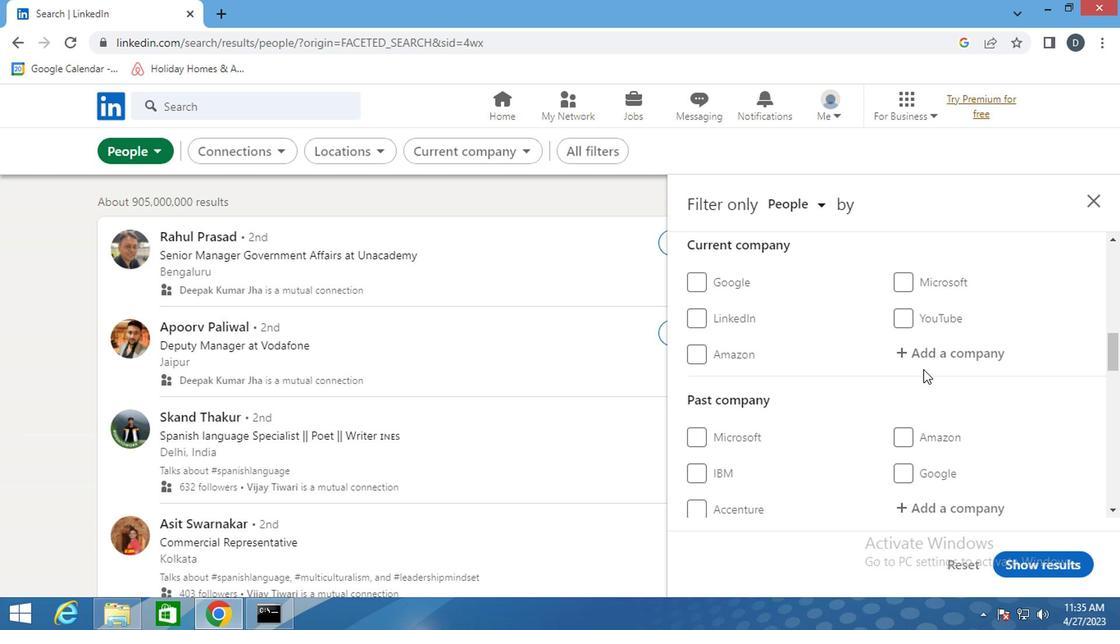 
Action: Mouse scrolled (922, 374) with delta (0, 0)
Screenshot: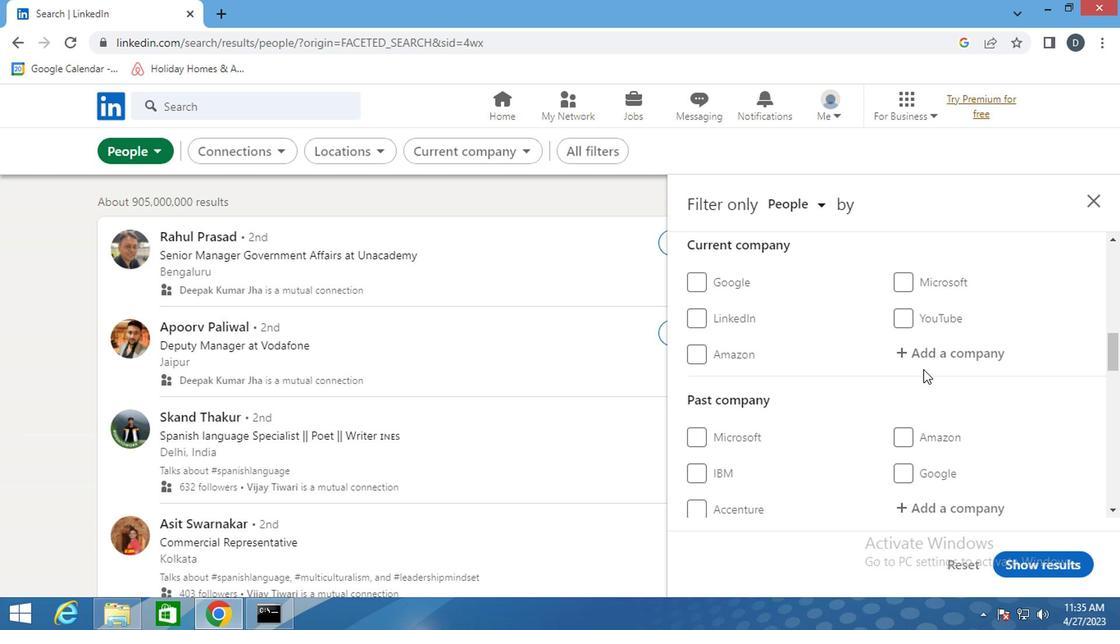 
Action: Mouse scrolled (922, 374) with delta (0, 0)
Screenshot: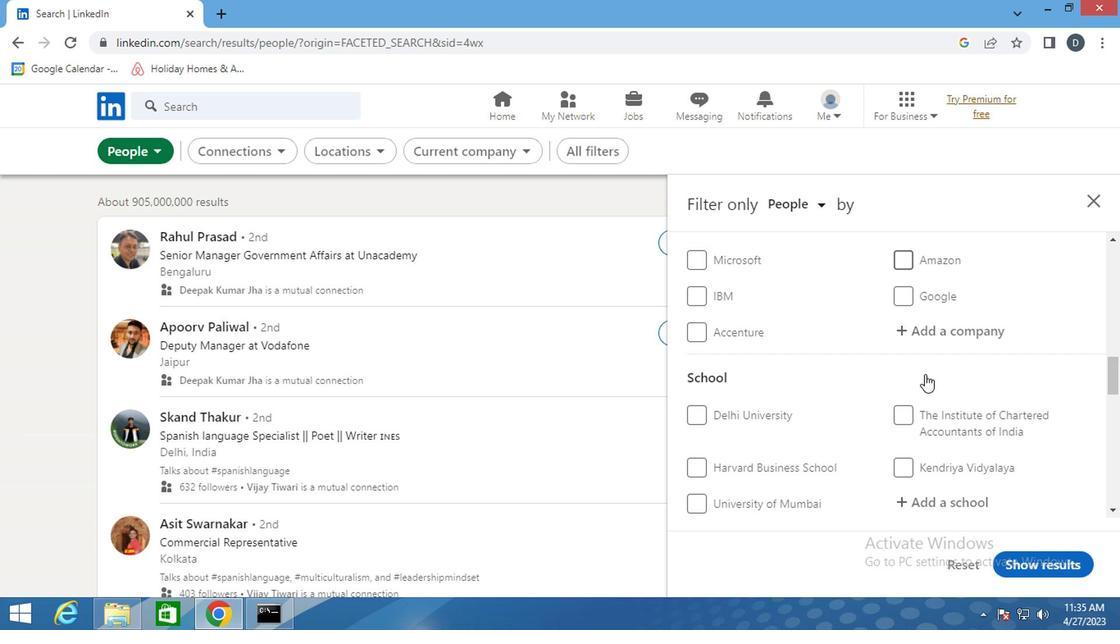 
Action: Mouse scrolled (922, 374) with delta (0, 0)
Screenshot: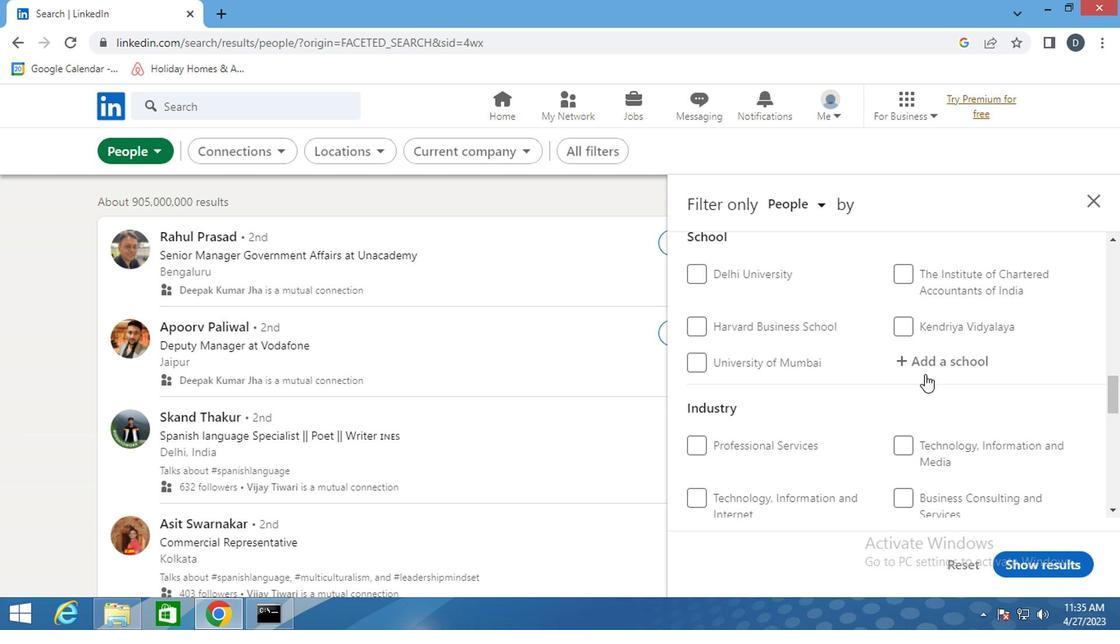 
Action: Mouse scrolled (922, 374) with delta (0, 0)
Screenshot: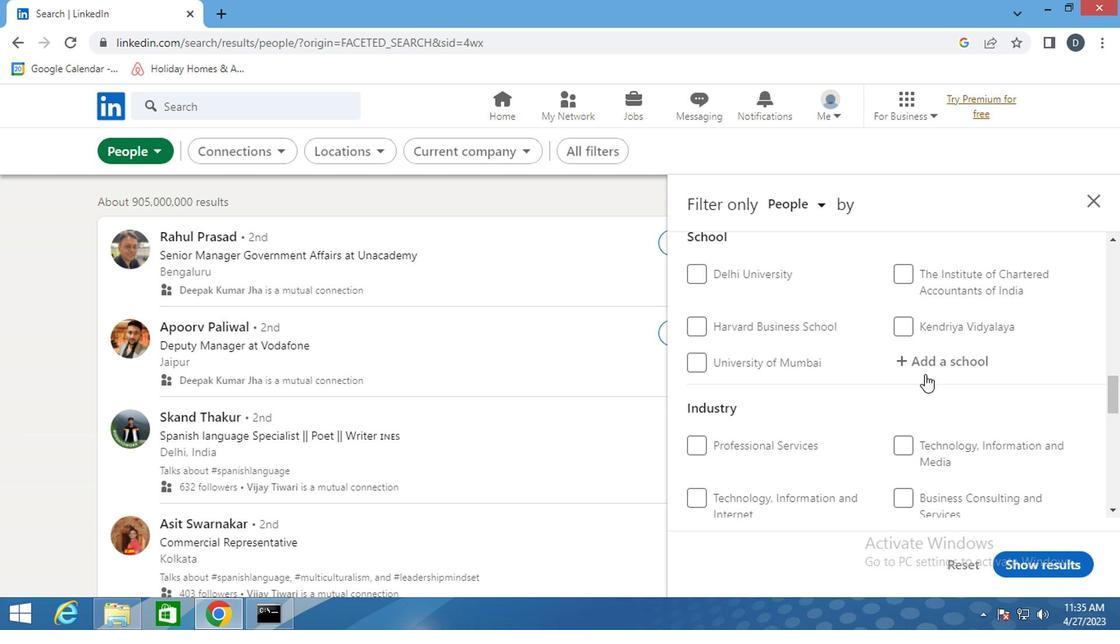 
Action: Mouse scrolled (922, 374) with delta (0, 0)
Screenshot: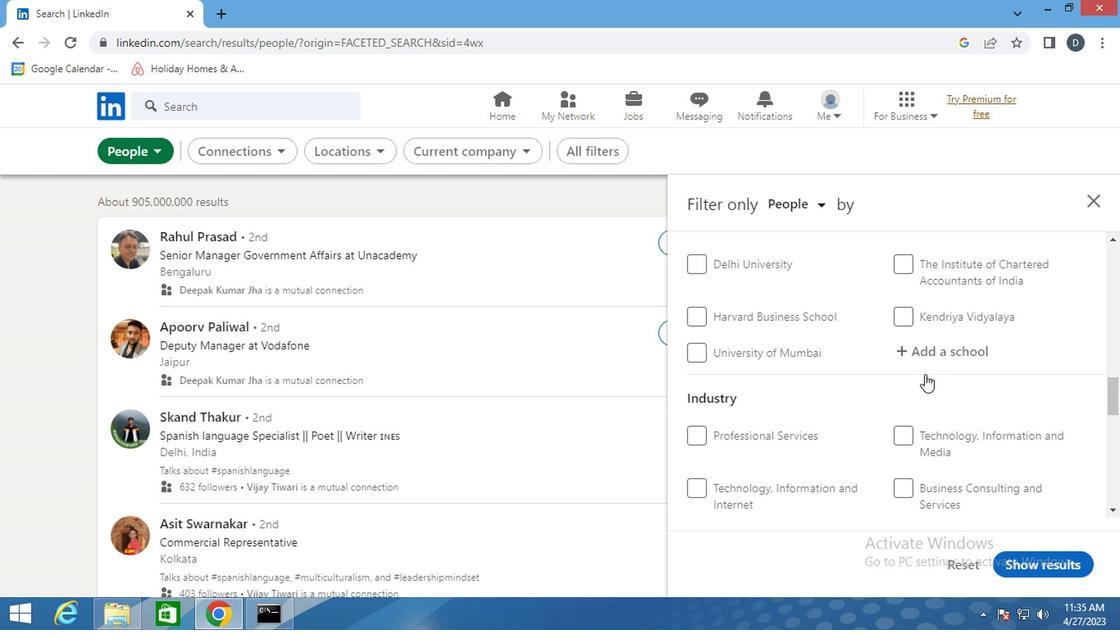 
Action: Mouse scrolled (922, 374) with delta (0, 0)
Screenshot: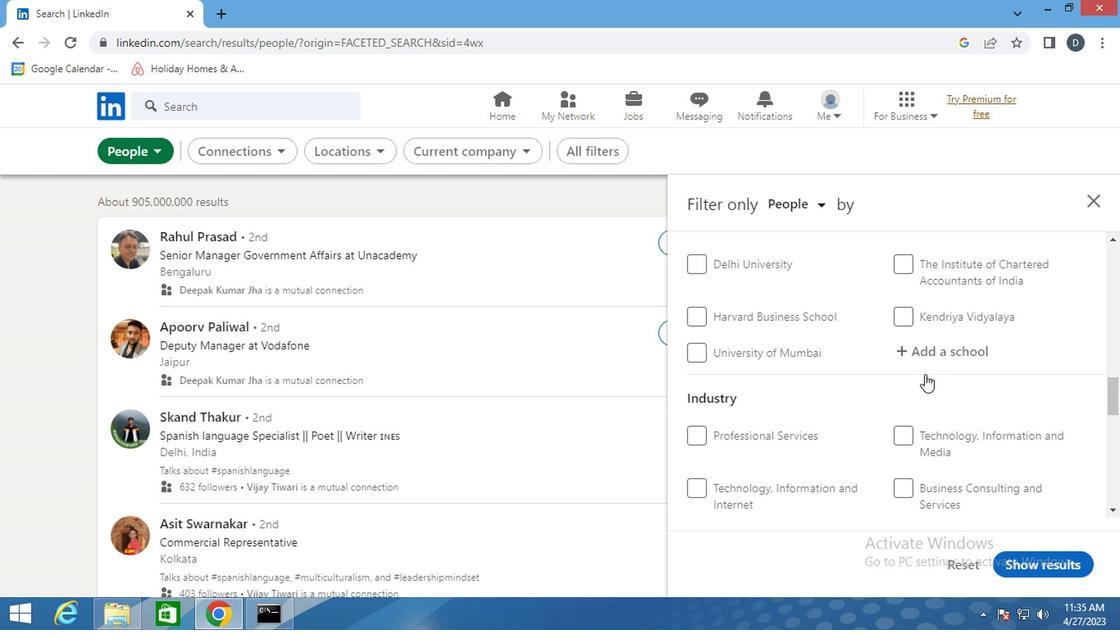 
Action: Mouse scrolled (922, 374) with delta (0, 0)
Screenshot: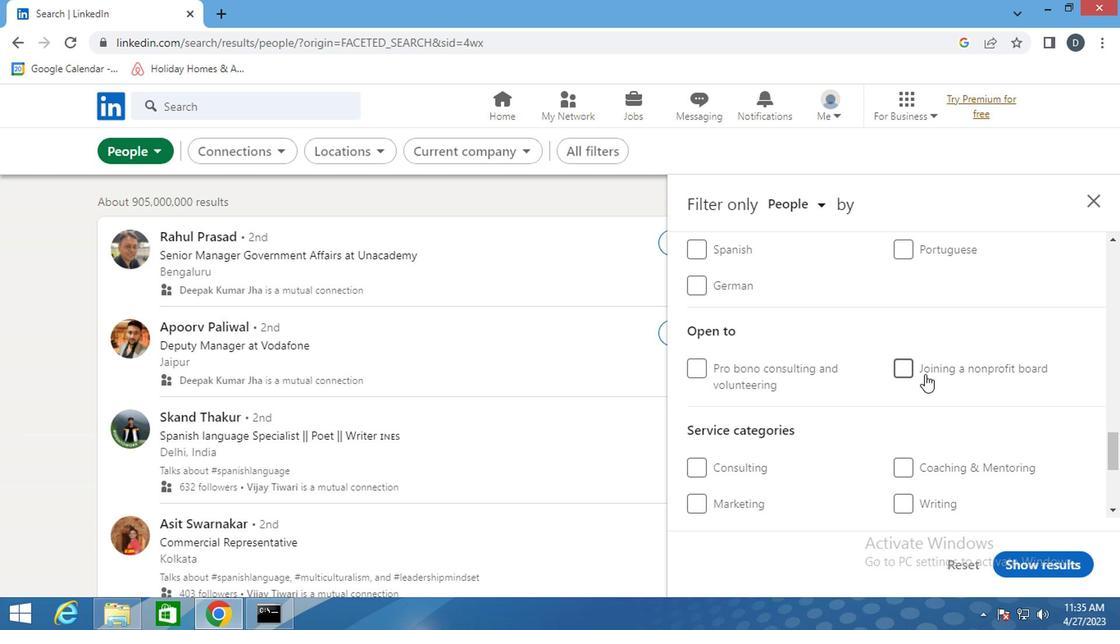 
Action: Mouse scrolled (922, 374) with delta (0, 0)
Screenshot: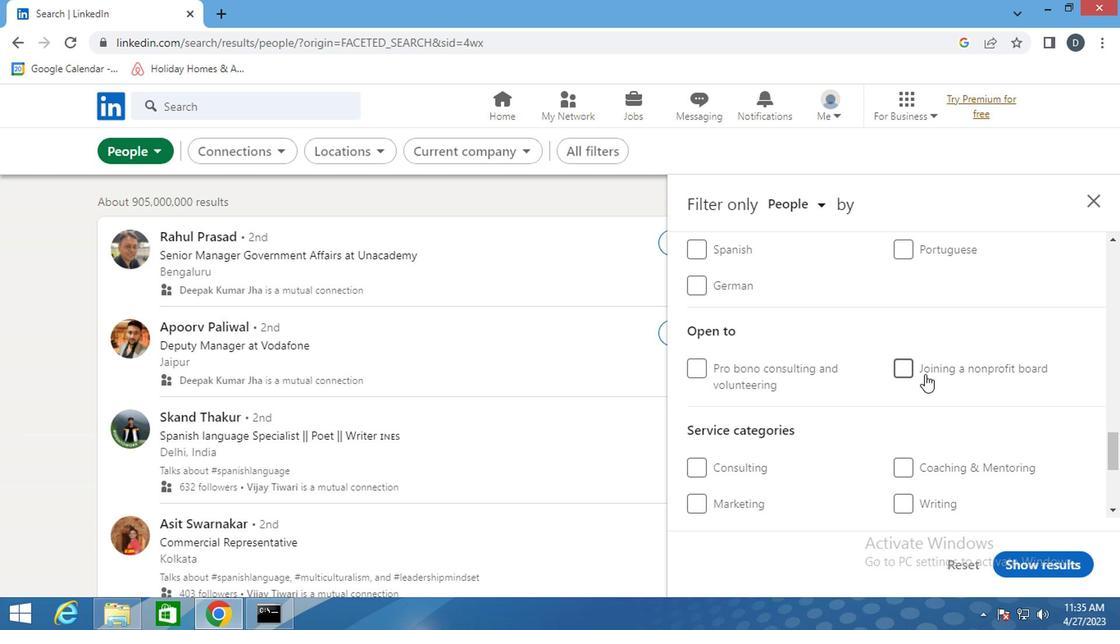 
Action: Mouse scrolled (922, 376) with delta (0, 1)
Screenshot: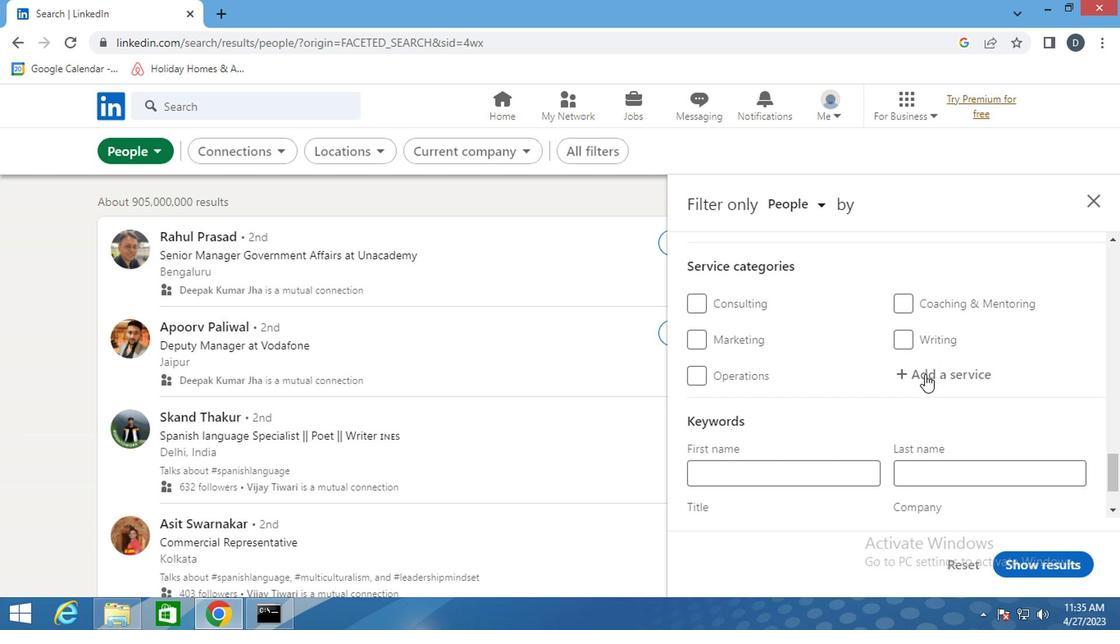 
Action: Mouse scrolled (922, 376) with delta (0, 1)
Screenshot: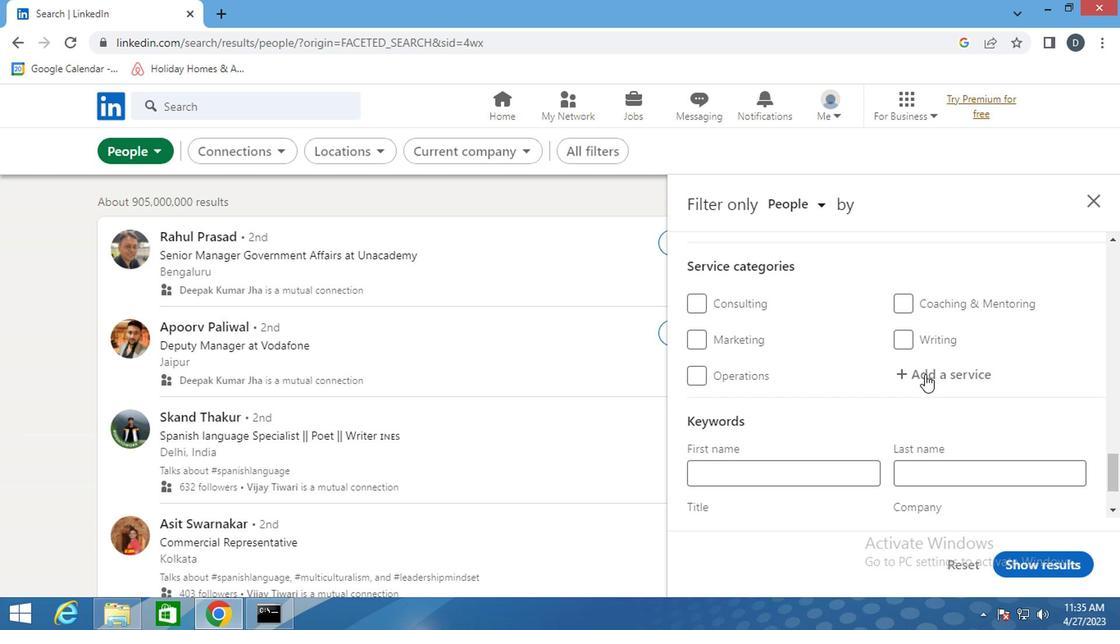 
Action: Mouse scrolled (922, 376) with delta (0, 1)
Screenshot: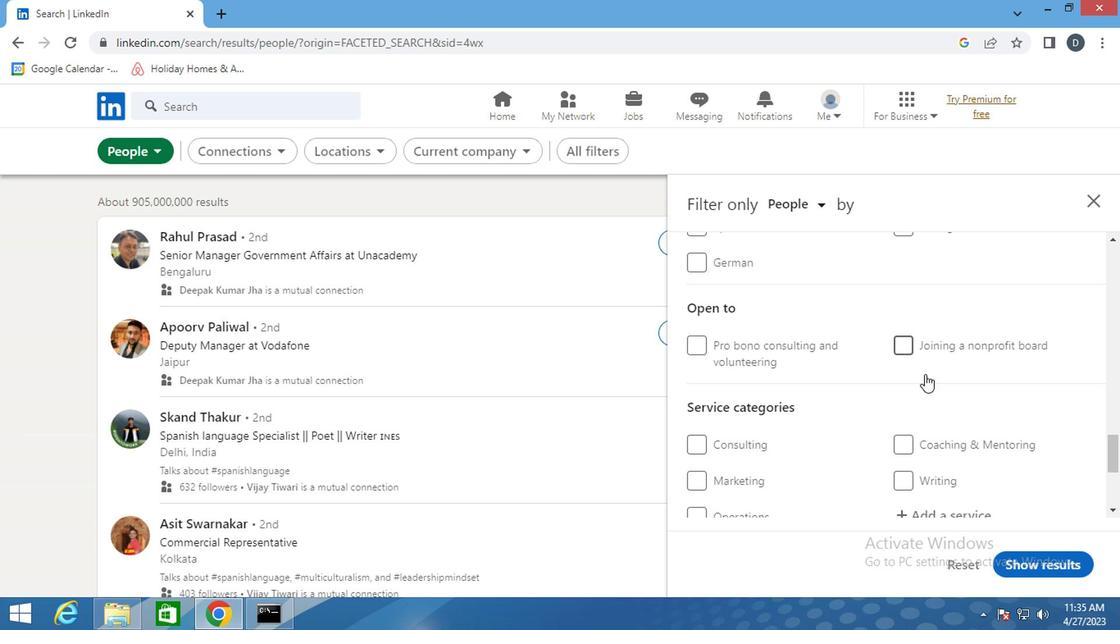 
Action: Mouse moved to (714, 329)
Screenshot: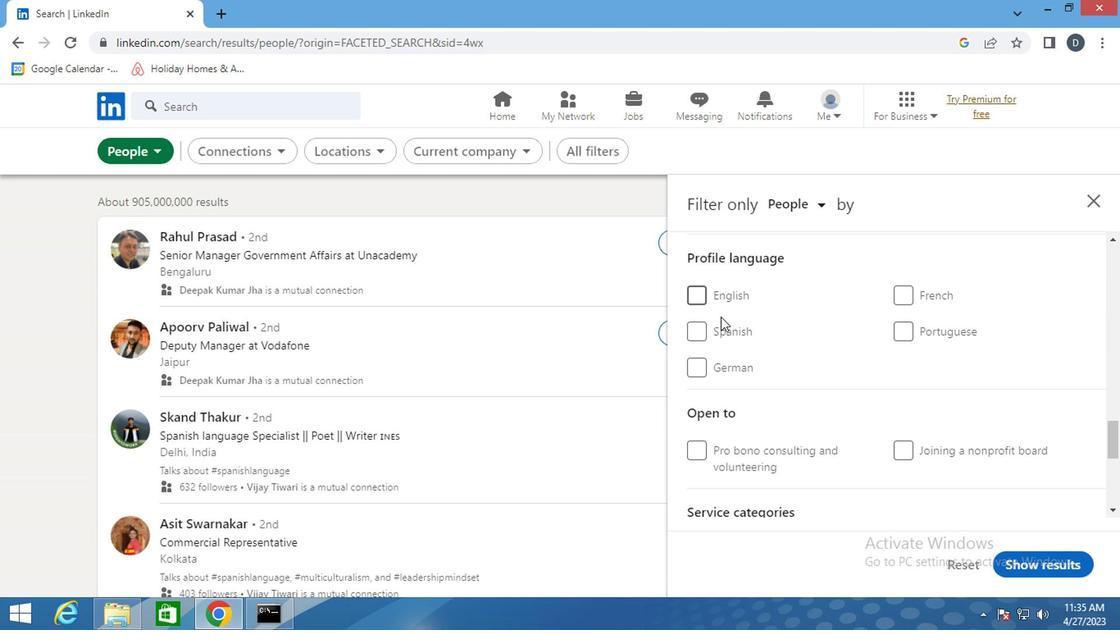 
Action: Mouse pressed left at (714, 329)
Screenshot: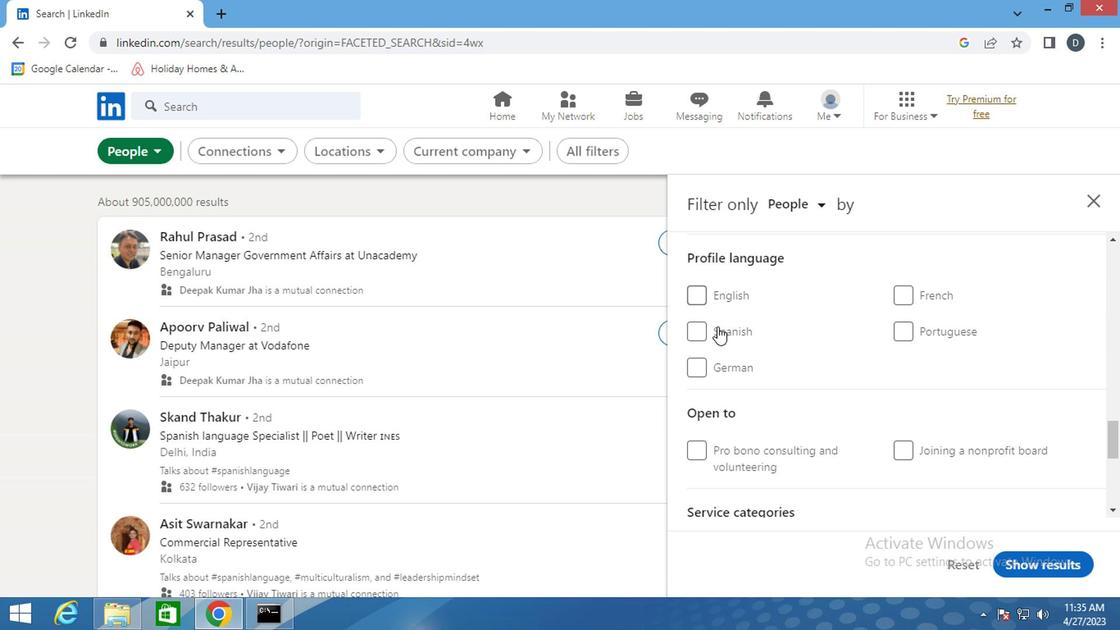 
Action: Mouse moved to (856, 439)
Screenshot: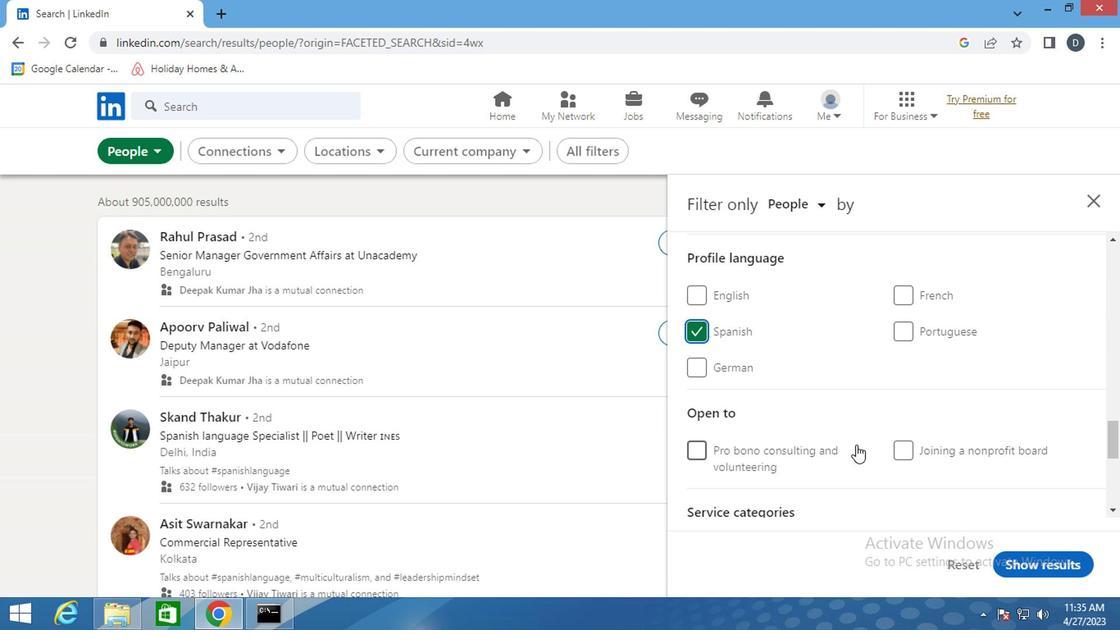 
Action: Mouse scrolled (856, 439) with delta (0, 0)
Screenshot: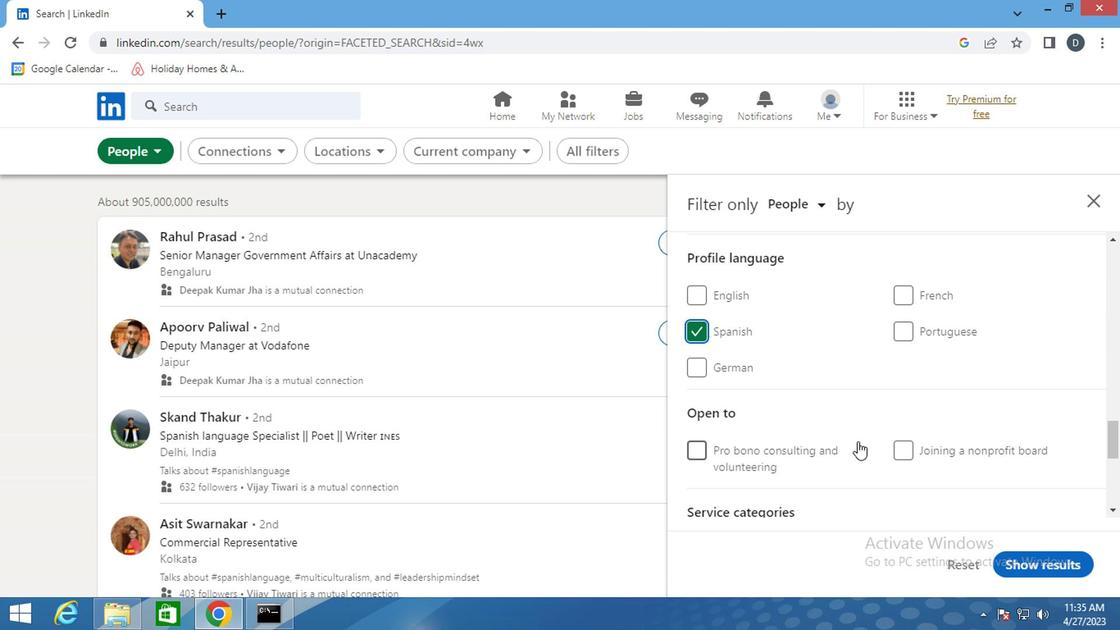 
Action: Mouse scrolled (856, 439) with delta (0, 0)
Screenshot: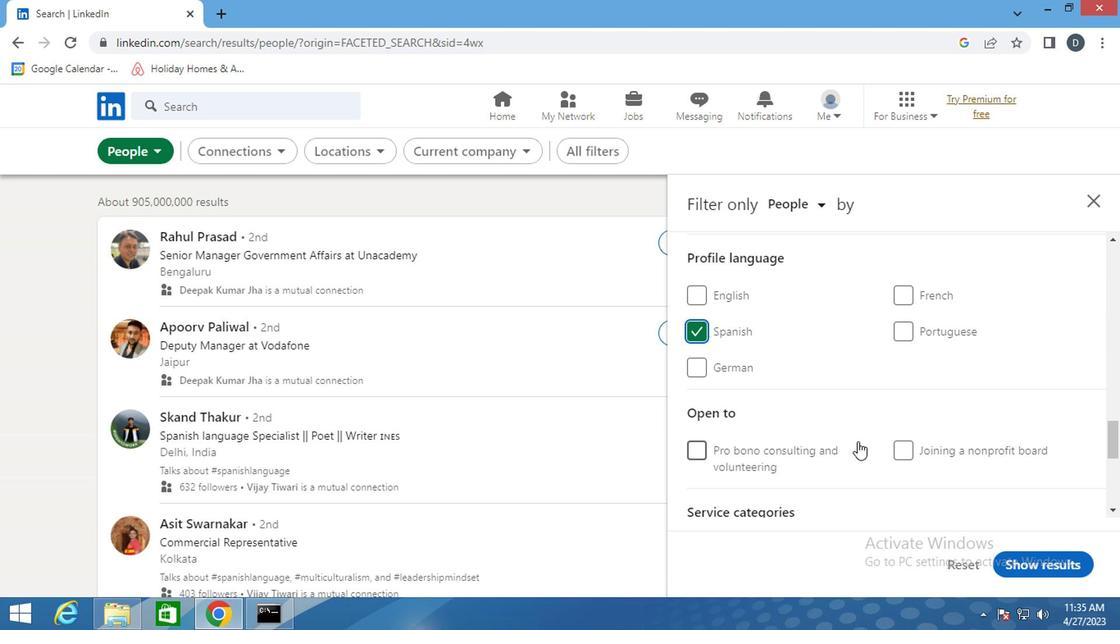 
Action: Mouse scrolled (856, 439) with delta (0, 0)
Screenshot: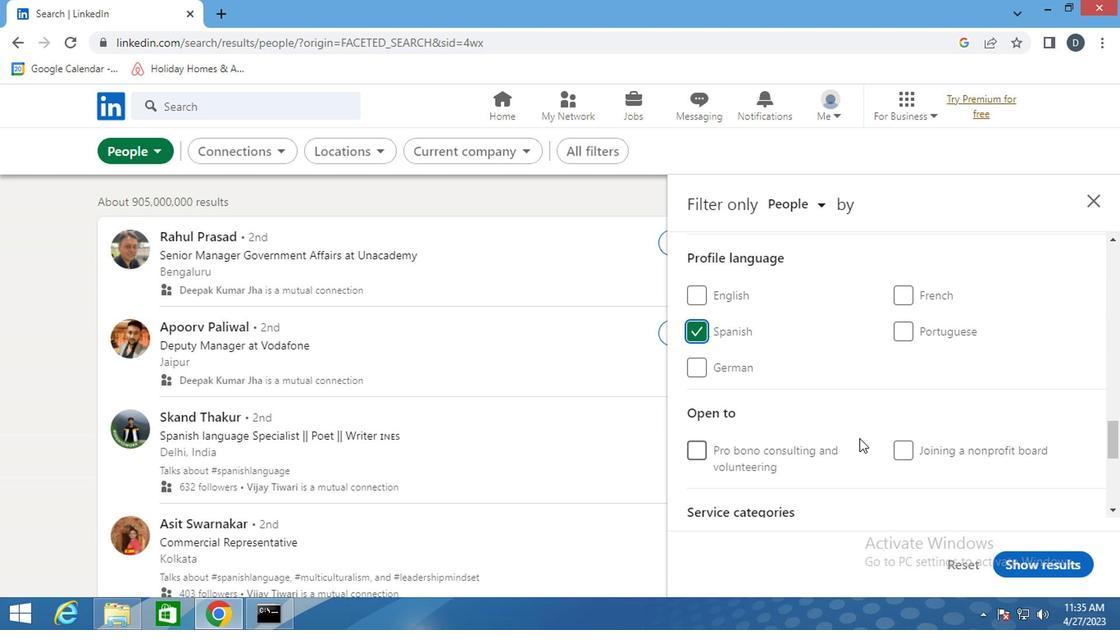 
Action: Mouse scrolled (856, 439) with delta (0, 0)
Screenshot: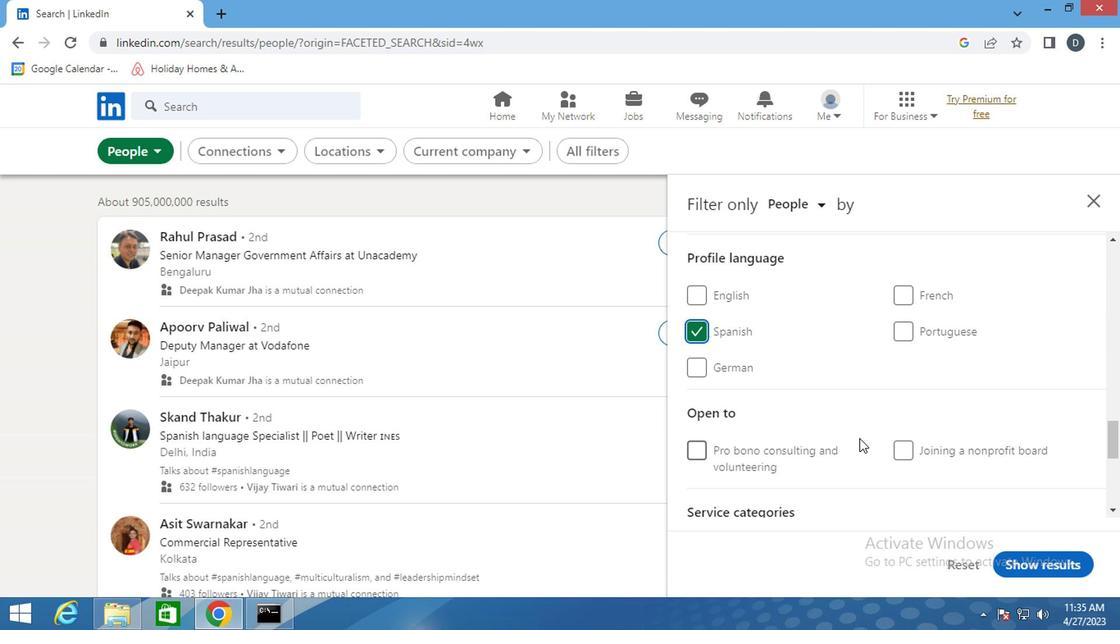 
Action: Mouse scrolled (856, 439) with delta (0, 0)
Screenshot: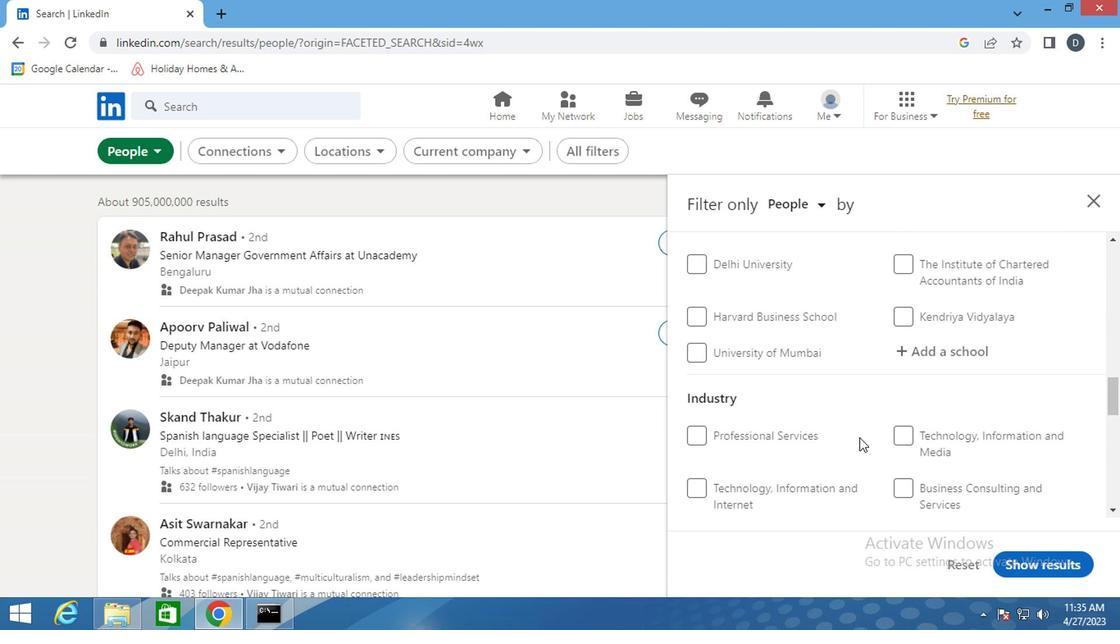 
Action: Mouse scrolled (856, 439) with delta (0, 0)
Screenshot: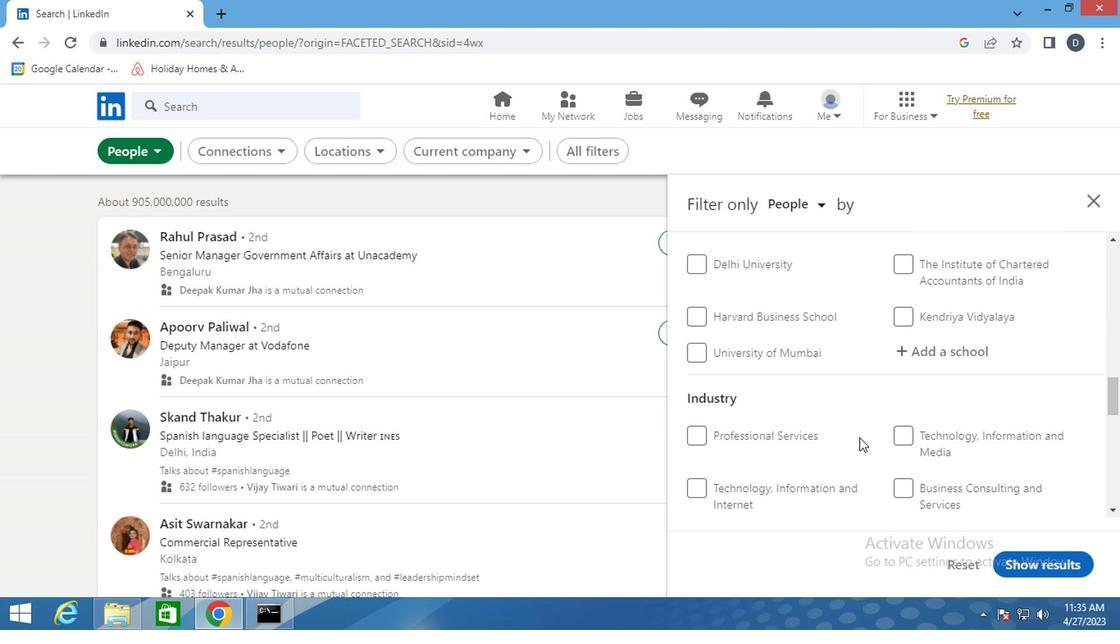 
Action: Mouse scrolled (856, 439) with delta (0, 0)
Screenshot: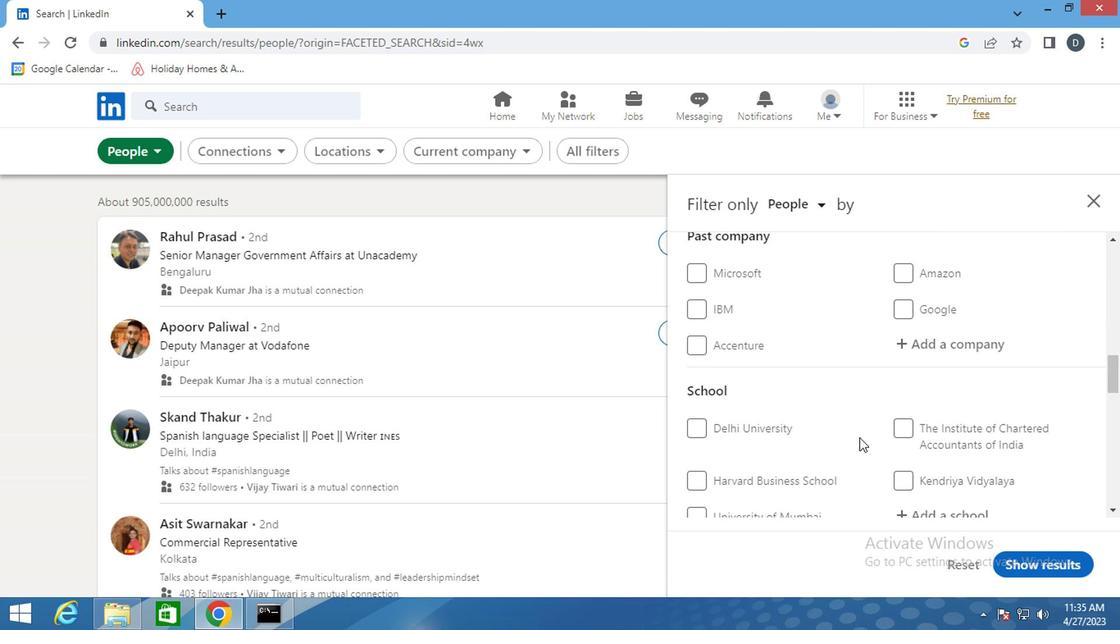 
Action: Mouse scrolled (856, 439) with delta (0, 0)
Screenshot: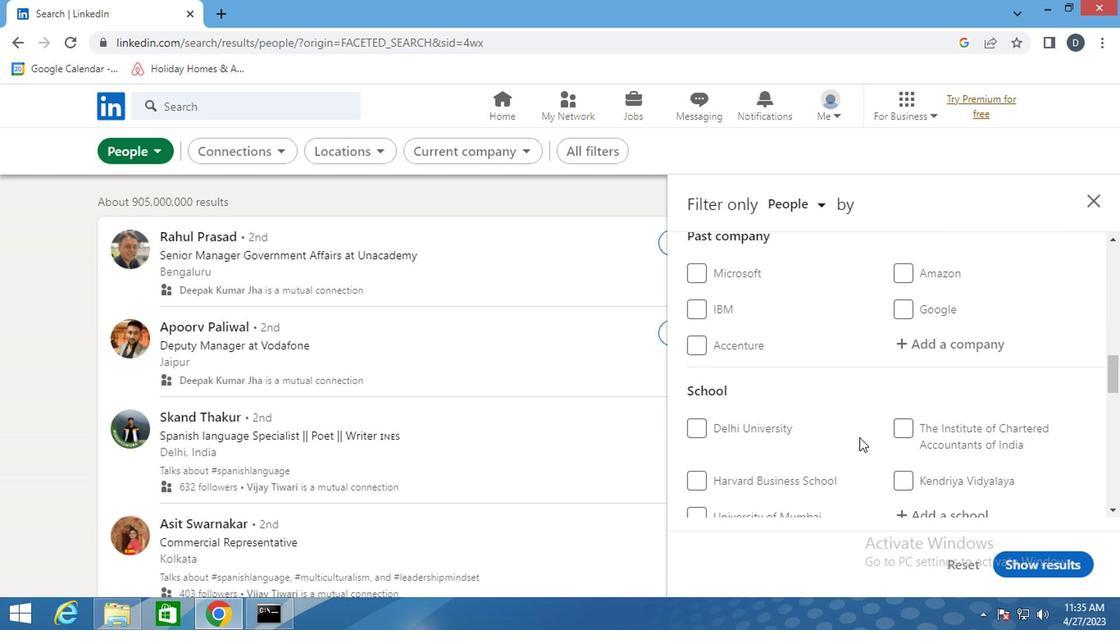 
Action: Mouse scrolled (856, 437) with delta (0, -1)
Screenshot: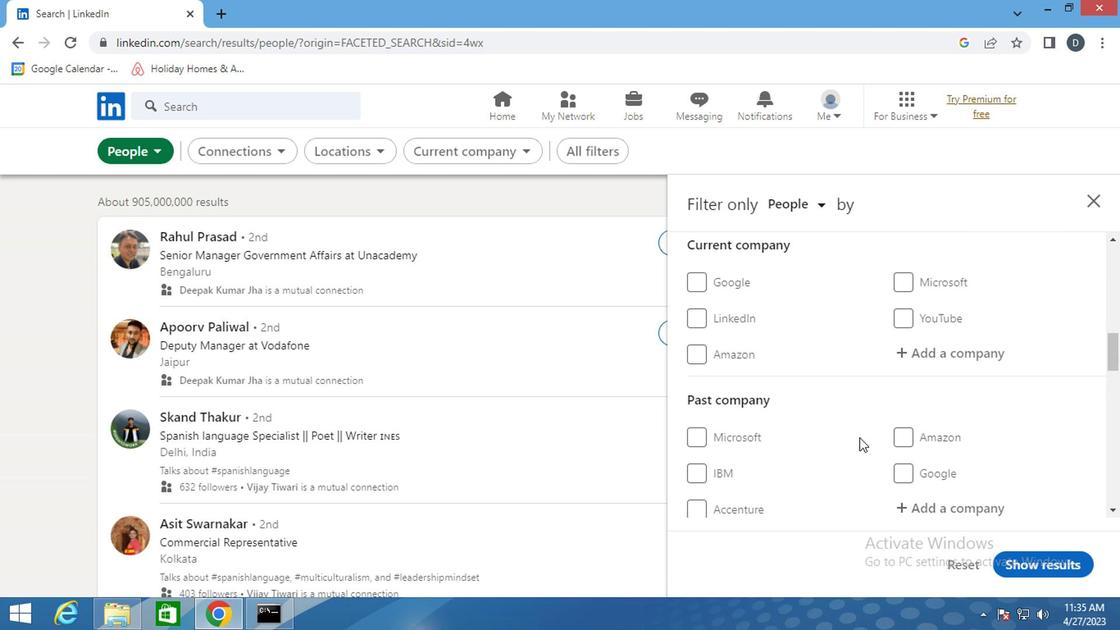 
Action: Mouse scrolled (856, 439) with delta (0, 0)
Screenshot: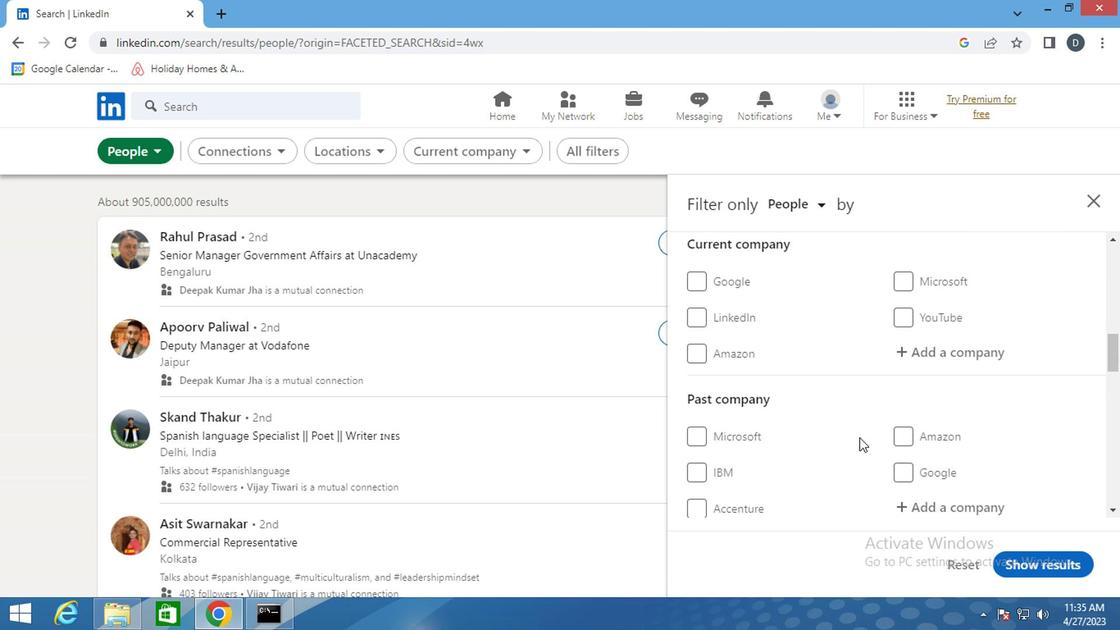
Action: Mouse moved to (967, 359)
Screenshot: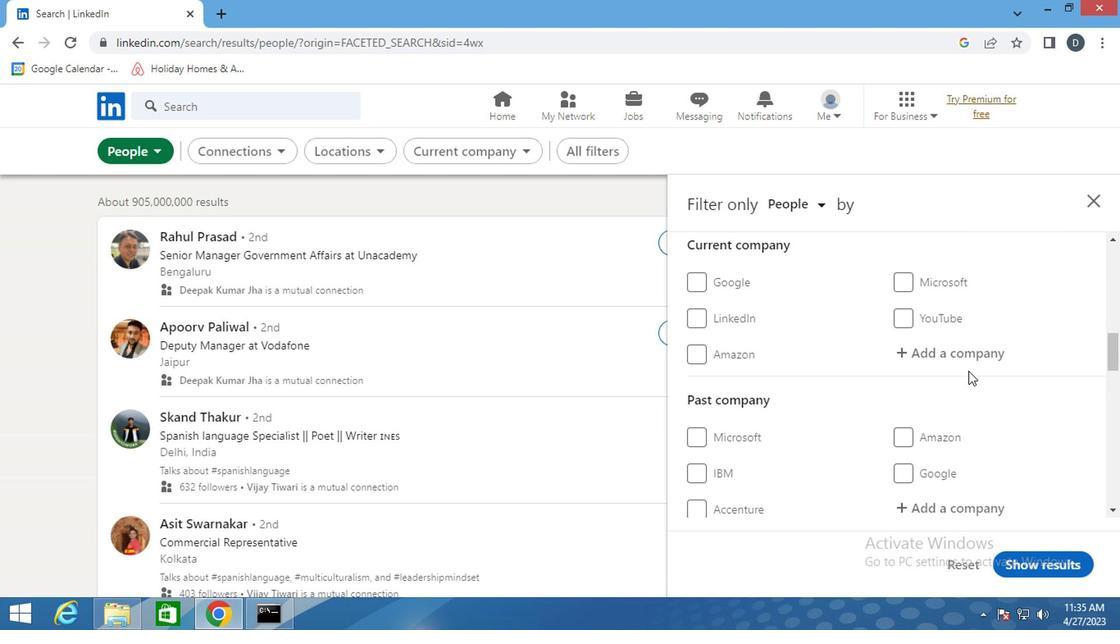 
Action: Mouse pressed left at (967, 359)
Screenshot: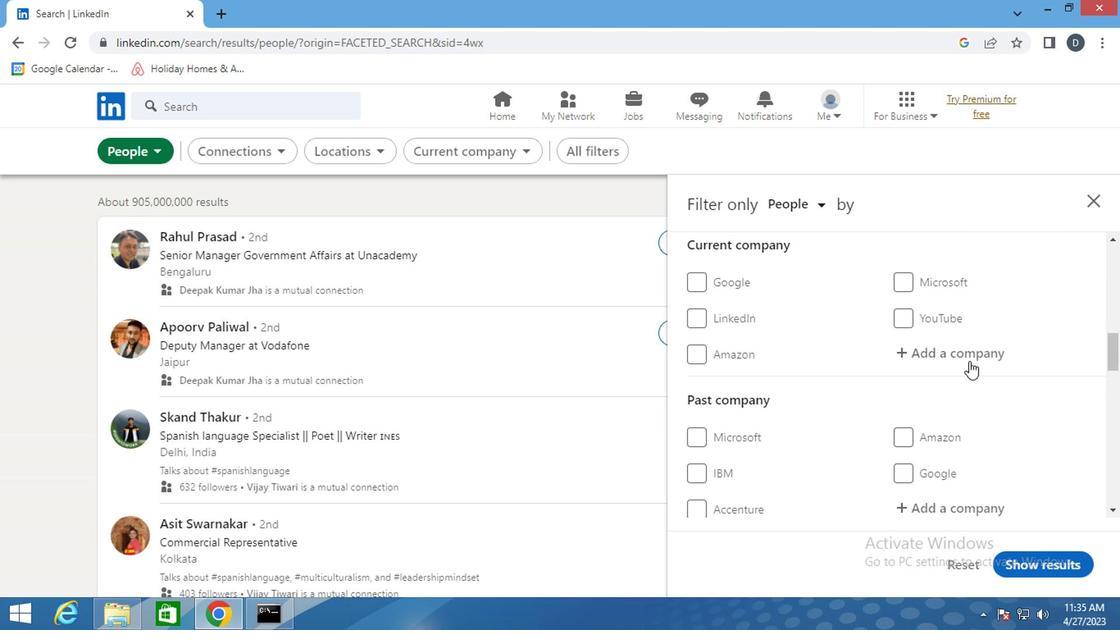 
Action: Key pressed <Key.shift>INDOT
Screenshot: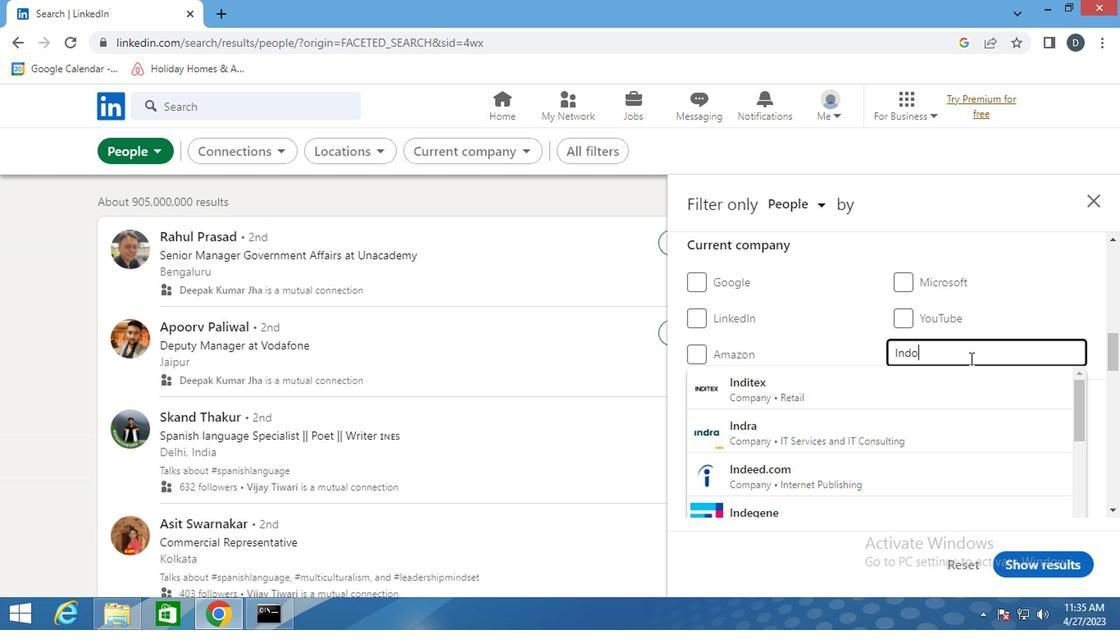 
Action: Mouse moved to (952, 394)
Screenshot: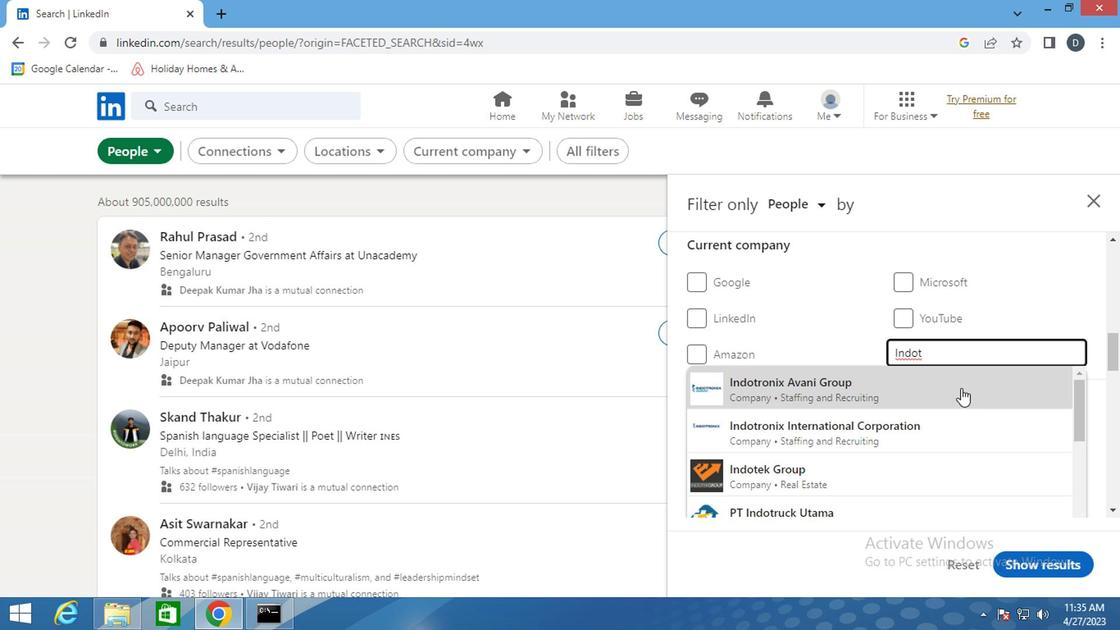 
Action: Mouse pressed left at (952, 394)
Screenshot: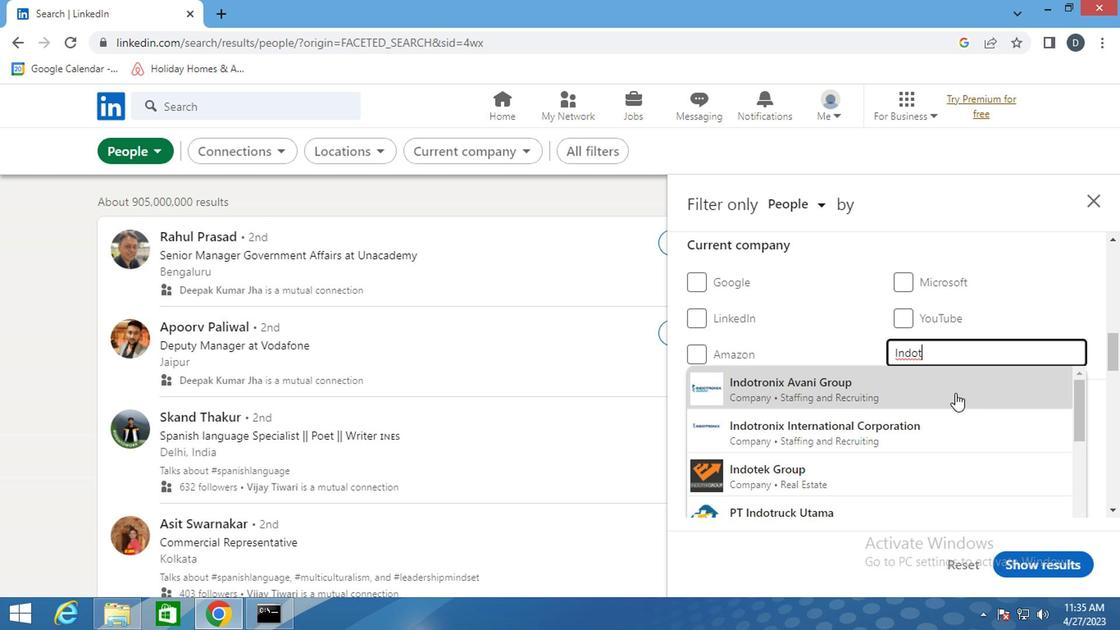 
Action: Mouse moved to (841, 371)
Screenshot: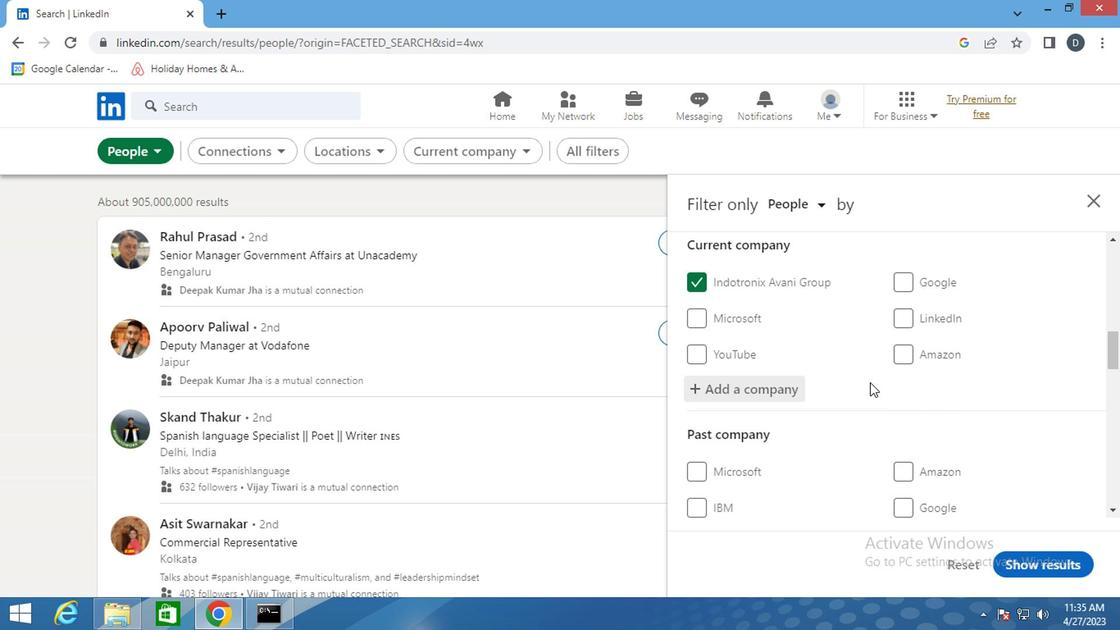 
Action: Mouse scrolled (841, 370) with delta (0, 0)
Screenshot: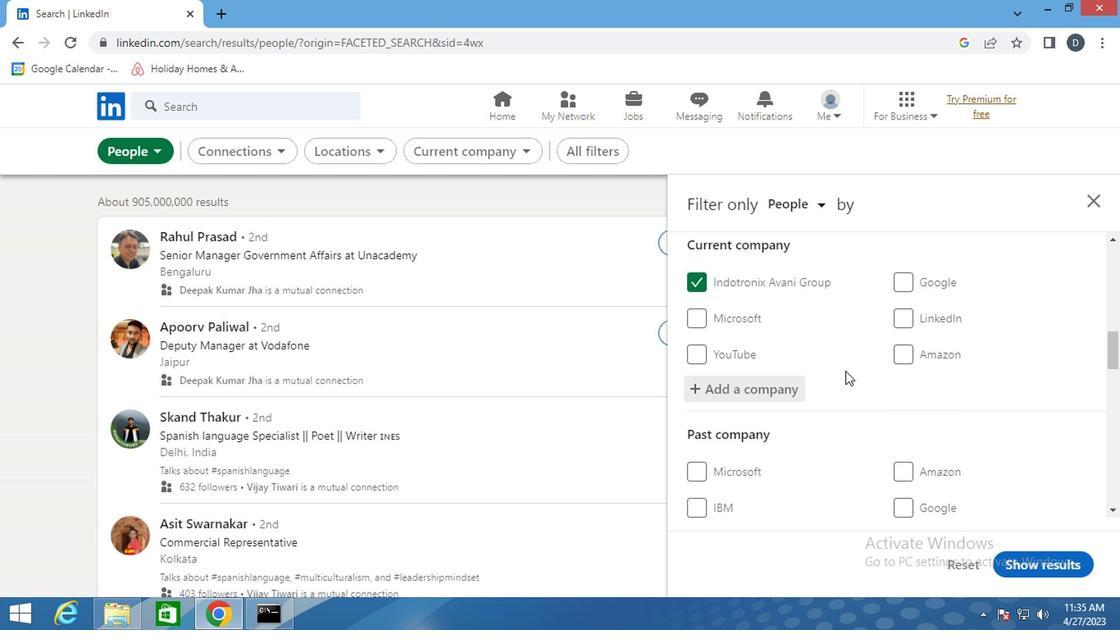 
Action: Mouse scrolled (841, 370) with delta (0, 0)
Screenshot: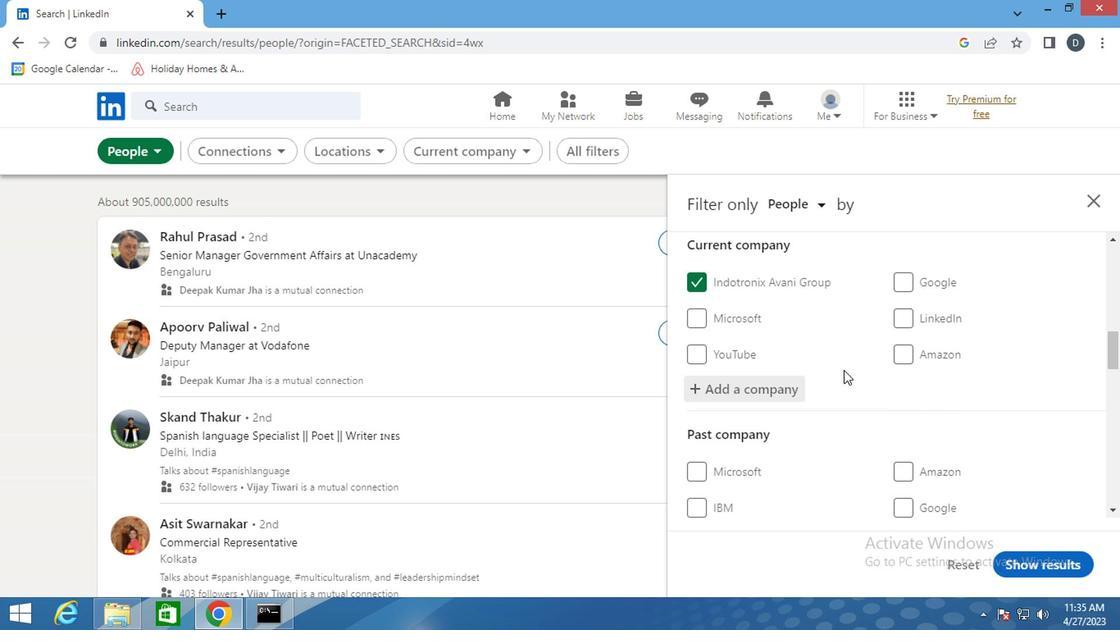 
Action: Mouse moved to (889, 366)
Screenshot: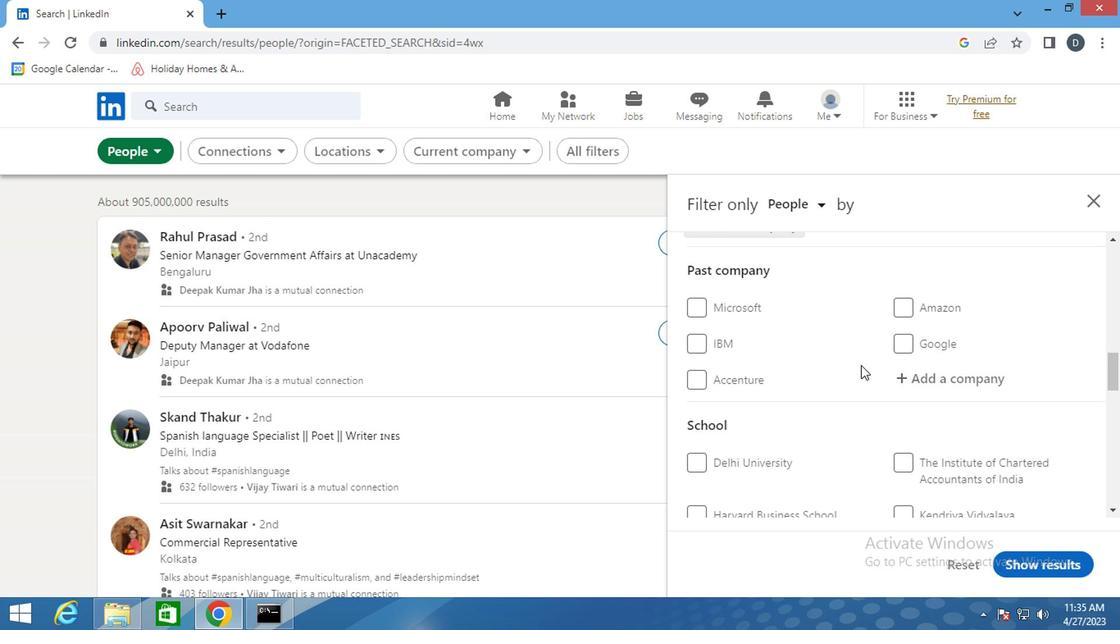 
Action: Mouse scrolled (889, 365) with delta (0, -1)
Screenshot: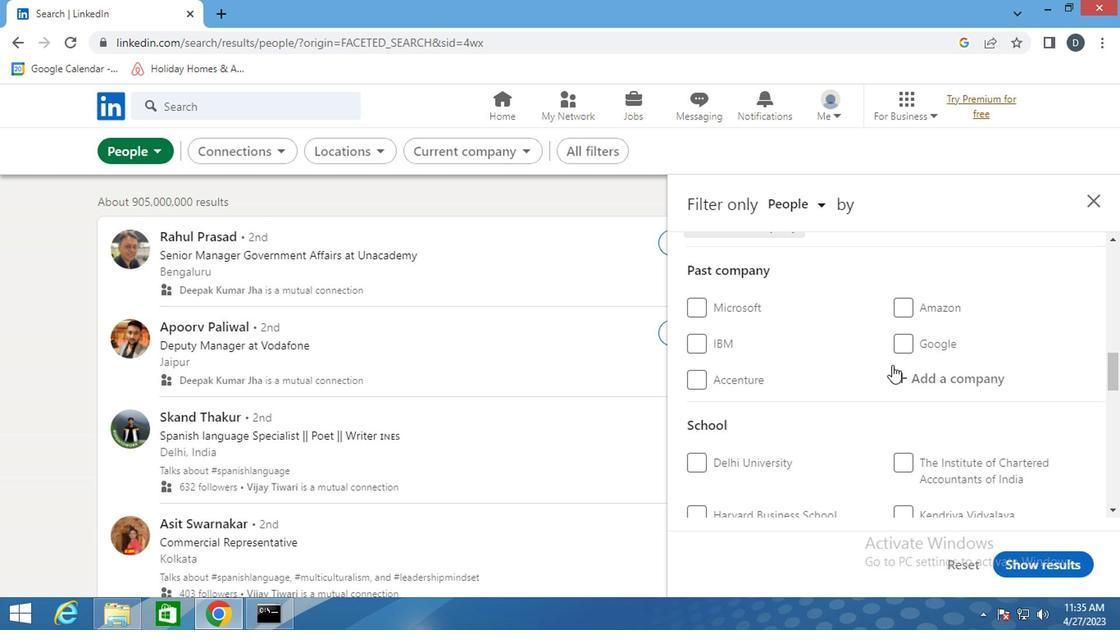 
Action: Mouse scrolled (889, 365) with delta (0, -1)
Screenshot: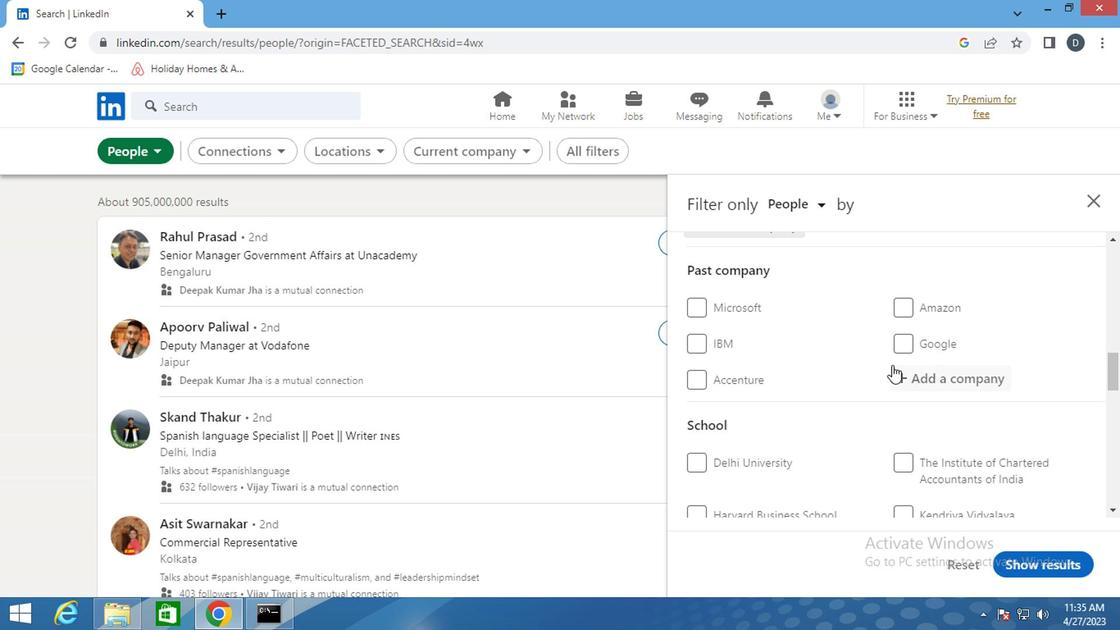 
Action: Mouse moved to (936, 382)
Screenshot: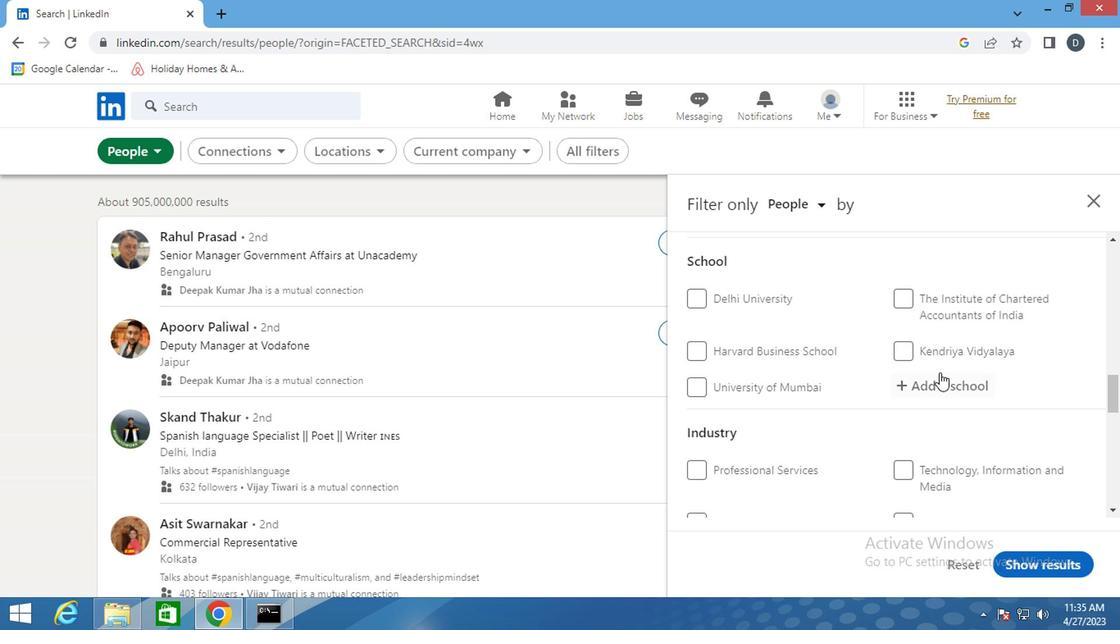 
Action: Mouse pressed left at (936, 382)
Screenshot: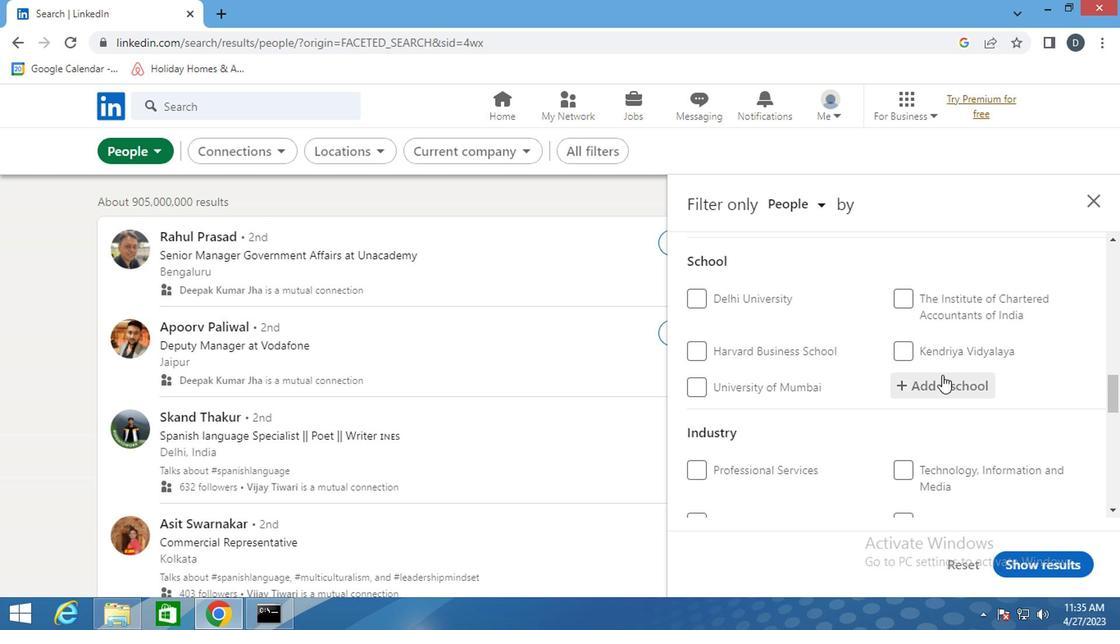 
Action: Mouse moved to (936, 391)
Screenshot: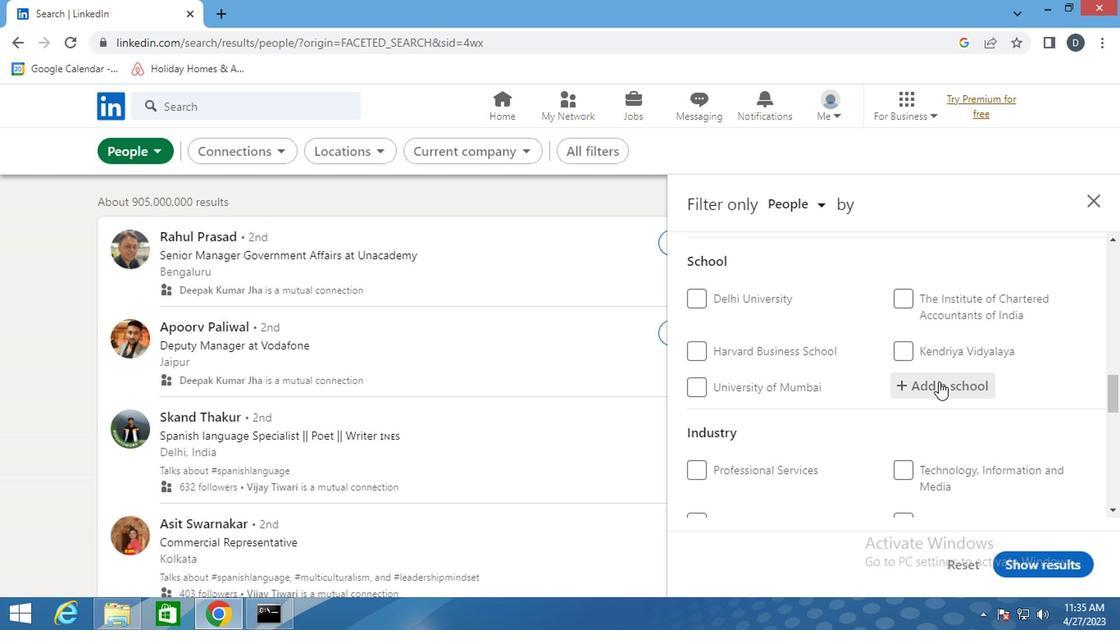 
Action: Key pressed <Key.shift>M.<Key.shift><Key.shift><Key.shift><Key.shift><Key.shift><Key.shift><Key.shift><Key.shift><Key.shift><Key.shift><Key.shift><Key.shift><Key.shift><Key.shift><Key.shift><Key.shift><Key.shift><Key.shift><Key.shift>KUMAR
Screenshot: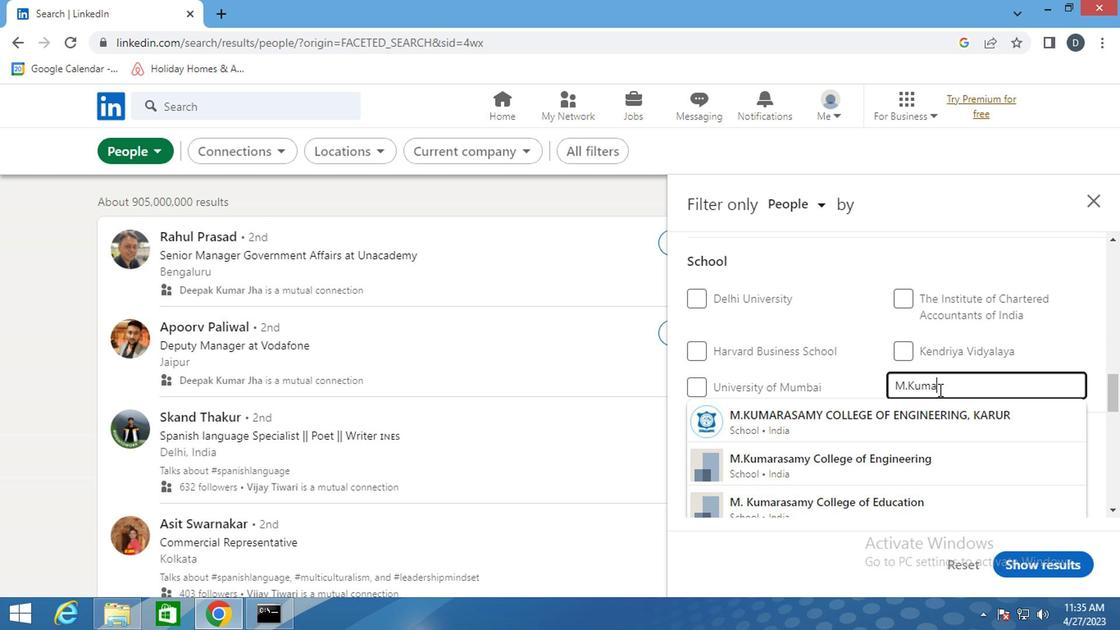 
Action: Mouse moved to (918, 411)
Screenshot: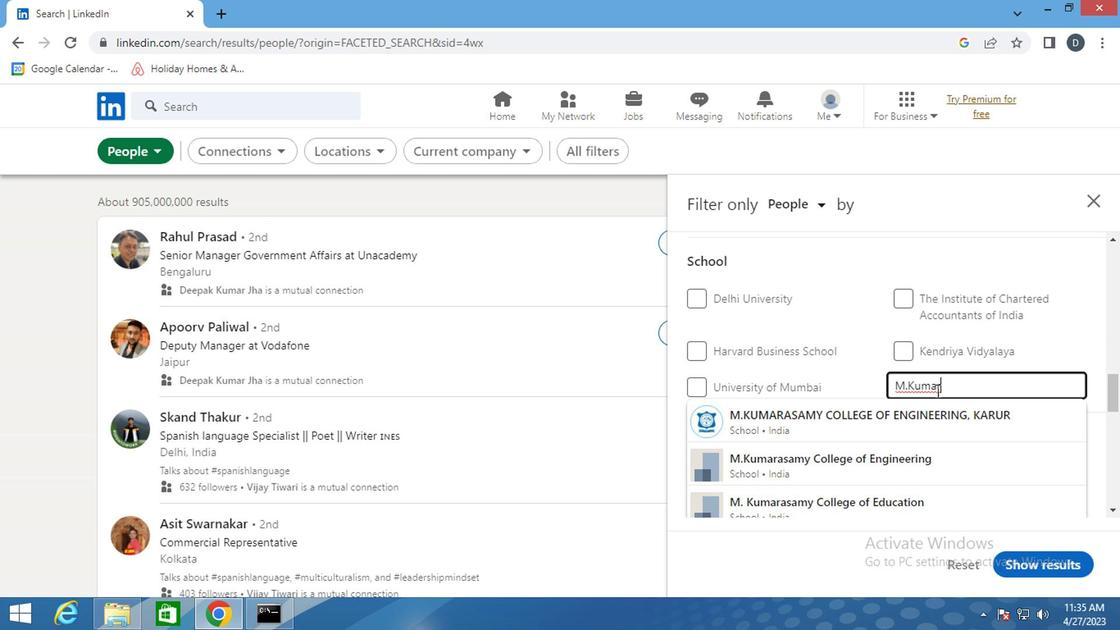 
Action: Mouse pressed left at (918, 411)
Screenshot: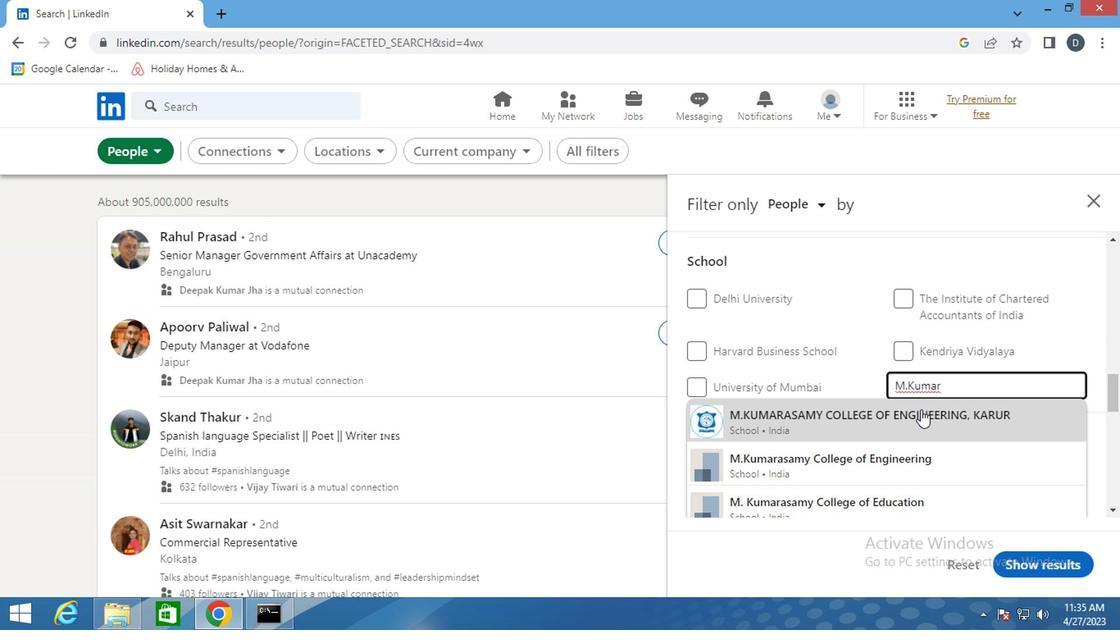 
Action: Mouse moved to (920, 411)
Screenshot: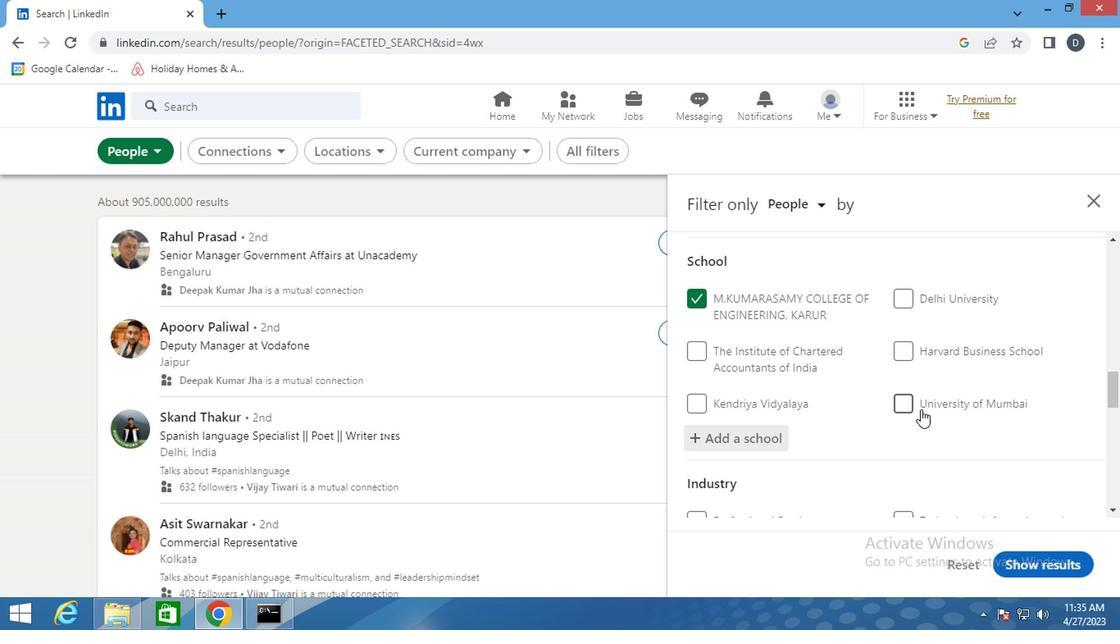 
Action: Mouse scrolled (920, 409) with delta (0, -1)
Screenshot: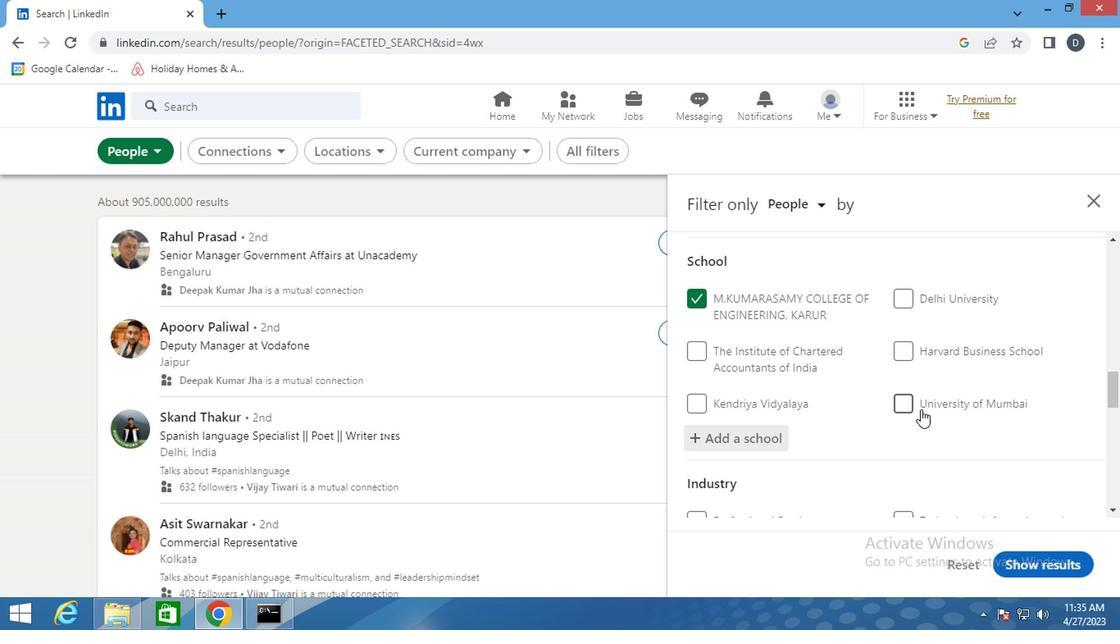 
Action: Mouse moved to (920, 411)
Screenshot: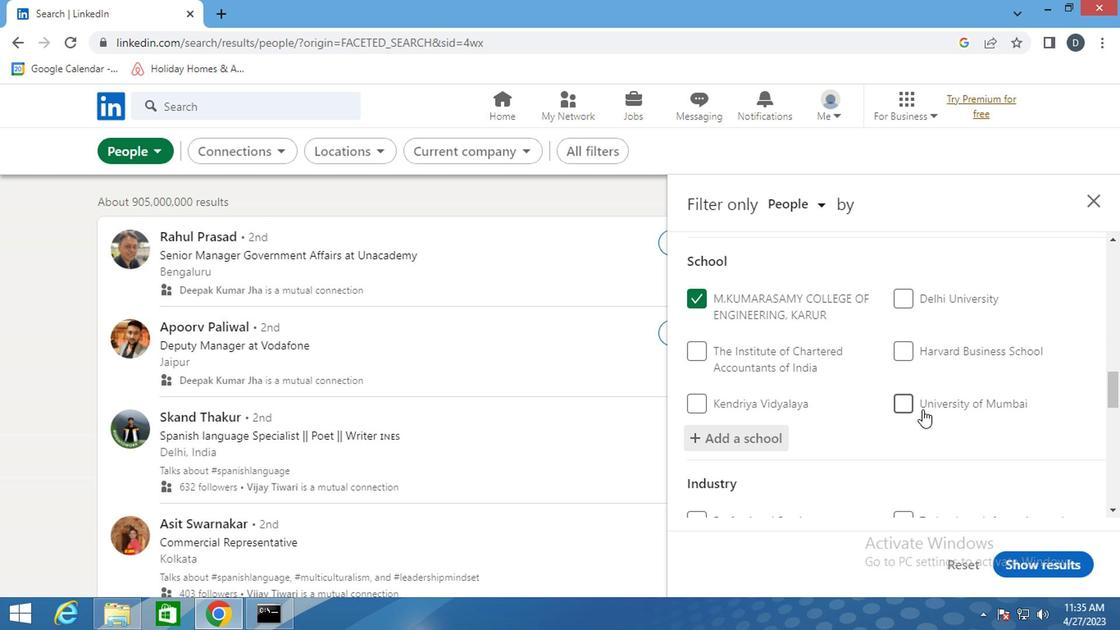 
Action: Mouse scrolled (920, 409) with delta (0, -1)
Screenshot: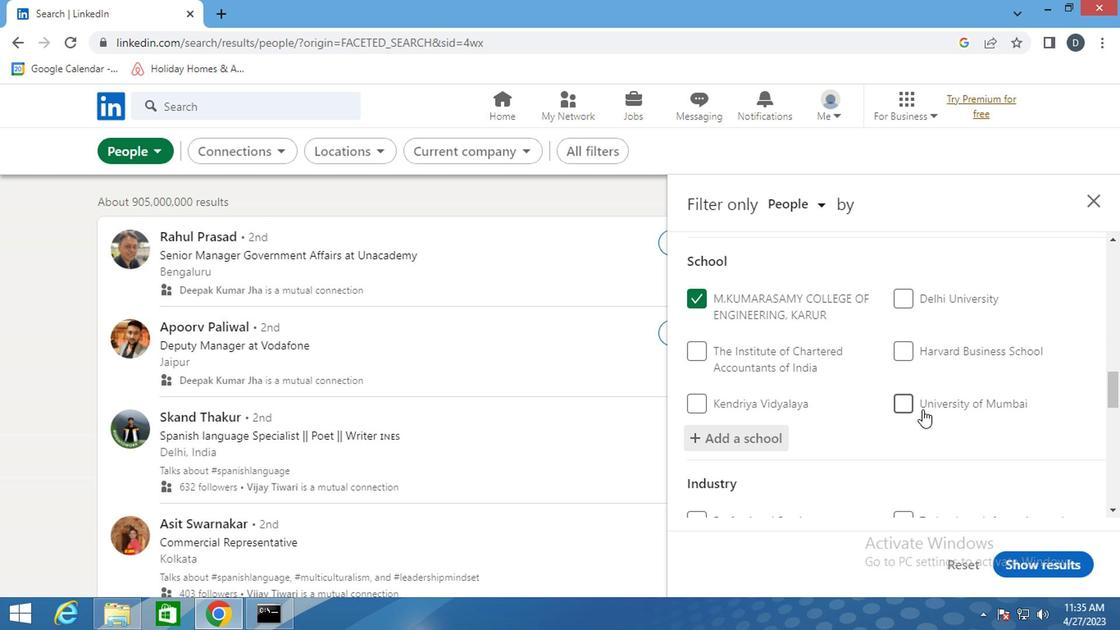 
Action: Mouse moved to (921, 409)
Screenshot: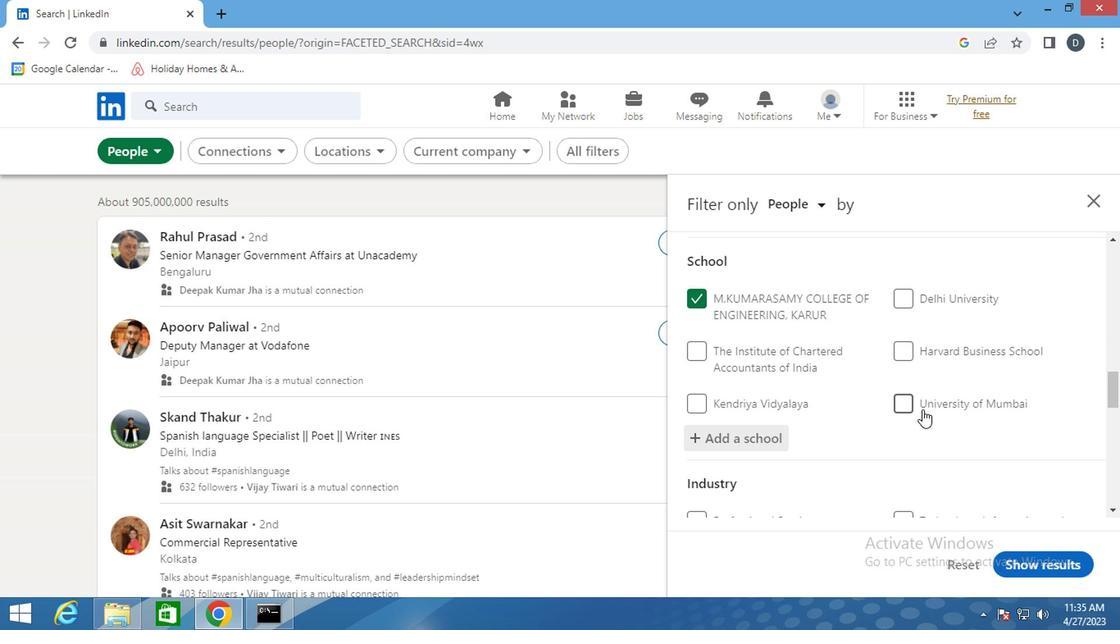 
Action: Mouse scrolled (921, 409) with delta (0, 0)
Screenshot: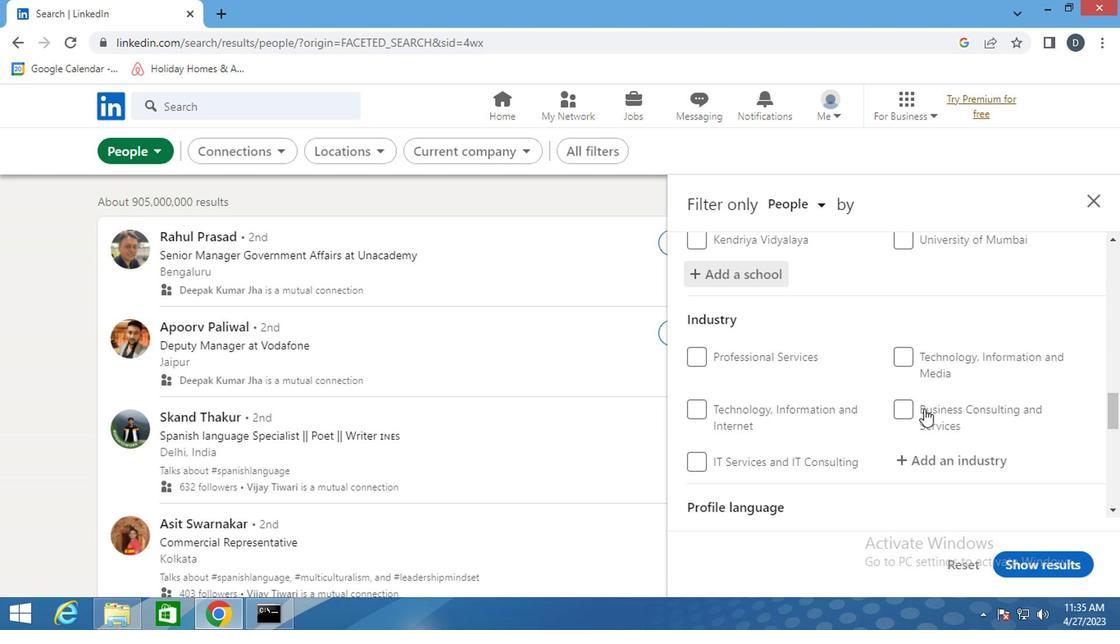 
Action: Mouse moved to (932, 387)
Screenshot: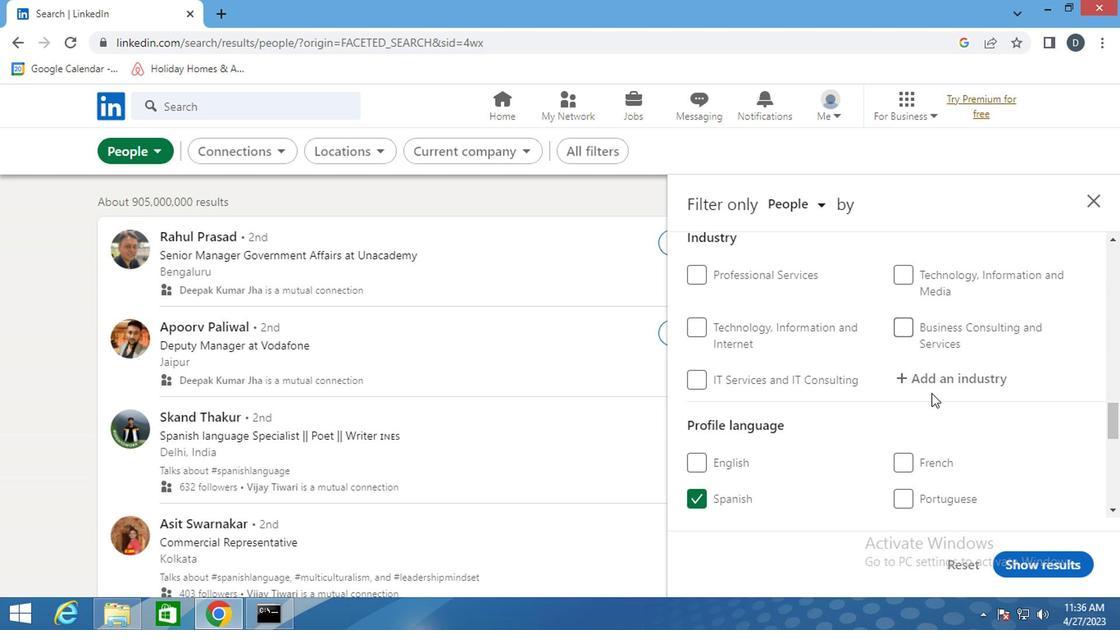 
Action: Mouse pressed left at (932, 387)
Screenshot: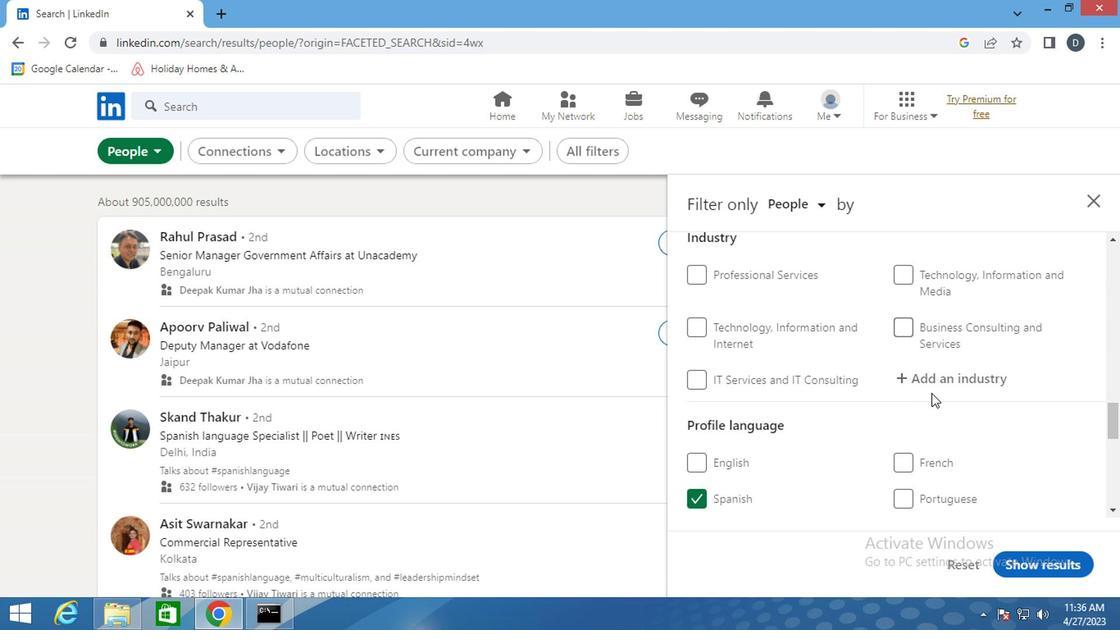 
Action: Mouse moved to (928, 380)
Screenshot: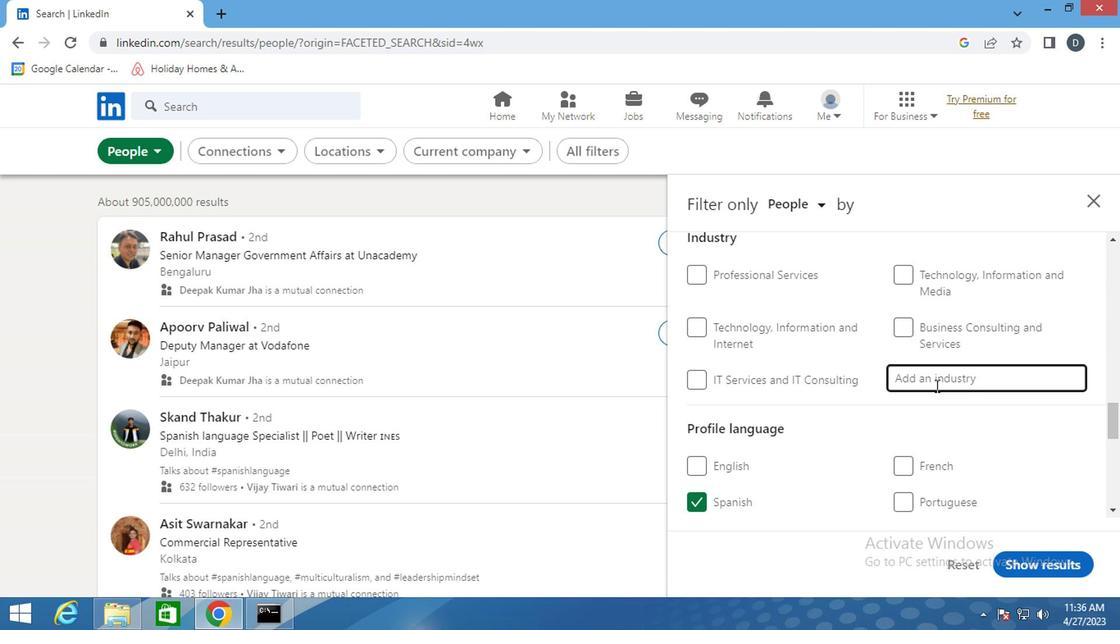 
Action: Key pressed <Key.shift>POLI
Screenshot: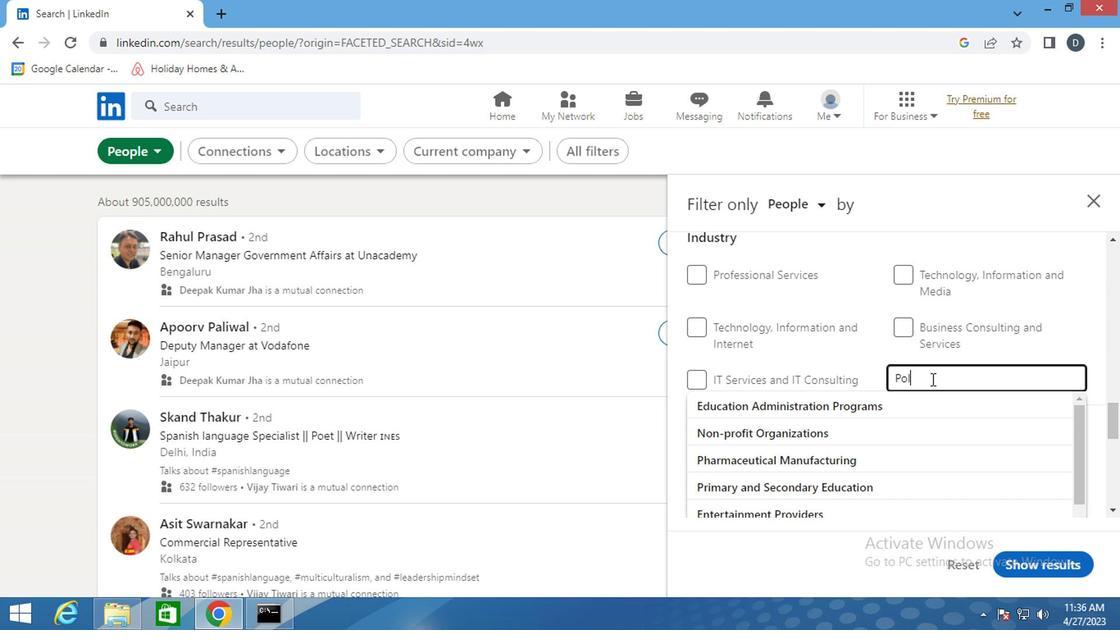 
Action: Mouse moved to (900, 426)
Screenshot: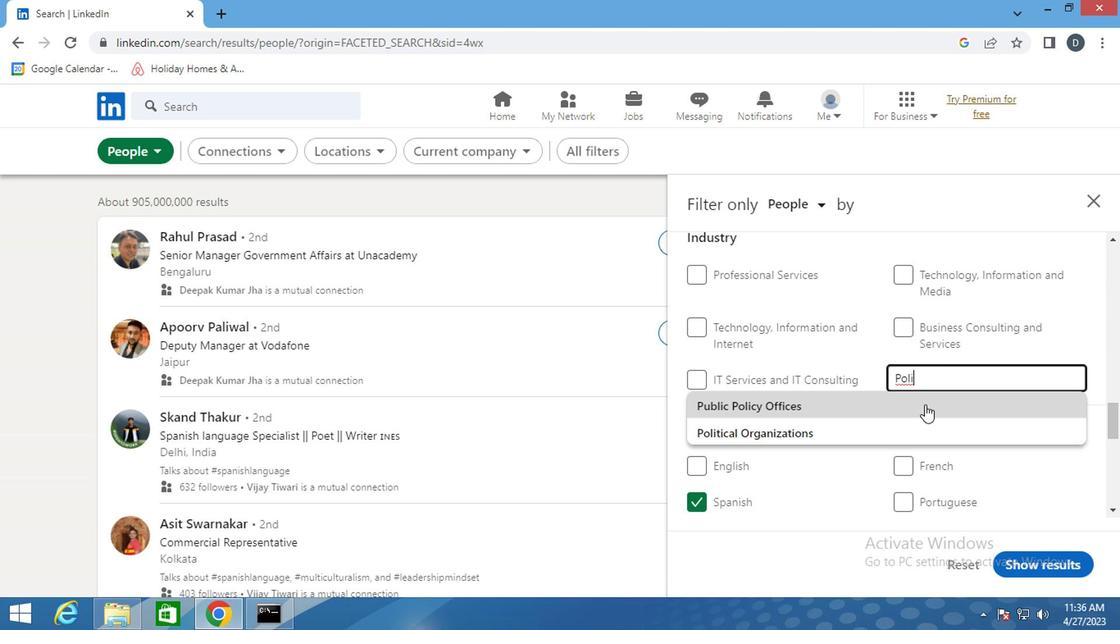 
Action: Mouse pressed left at (900, 426)
Screenshot: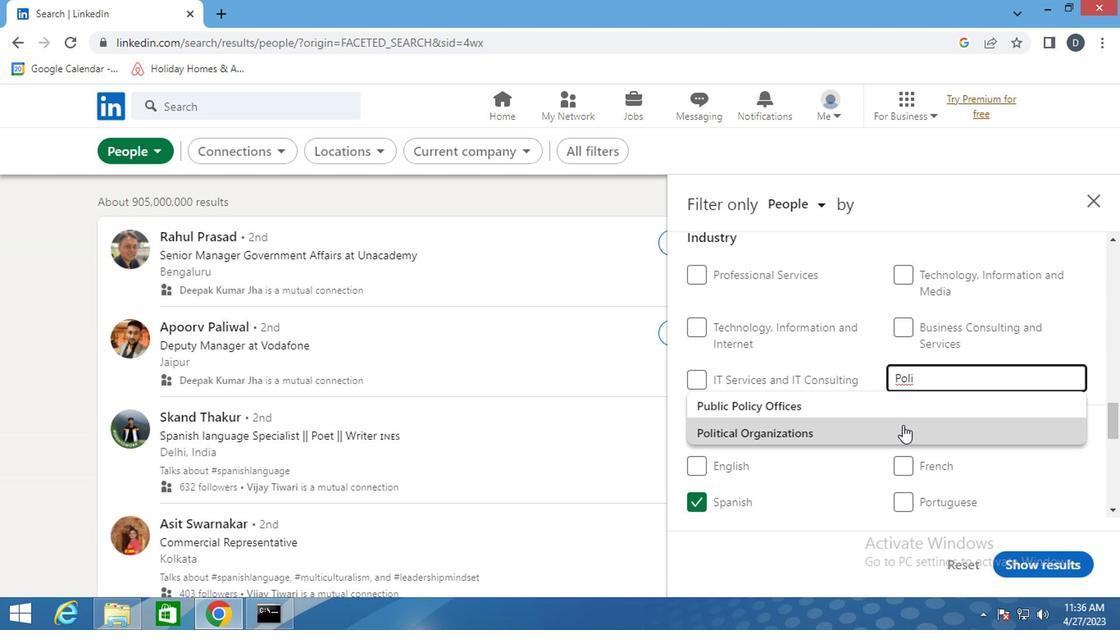 
Action: Mouse moved to (882, 395)
Screenshot: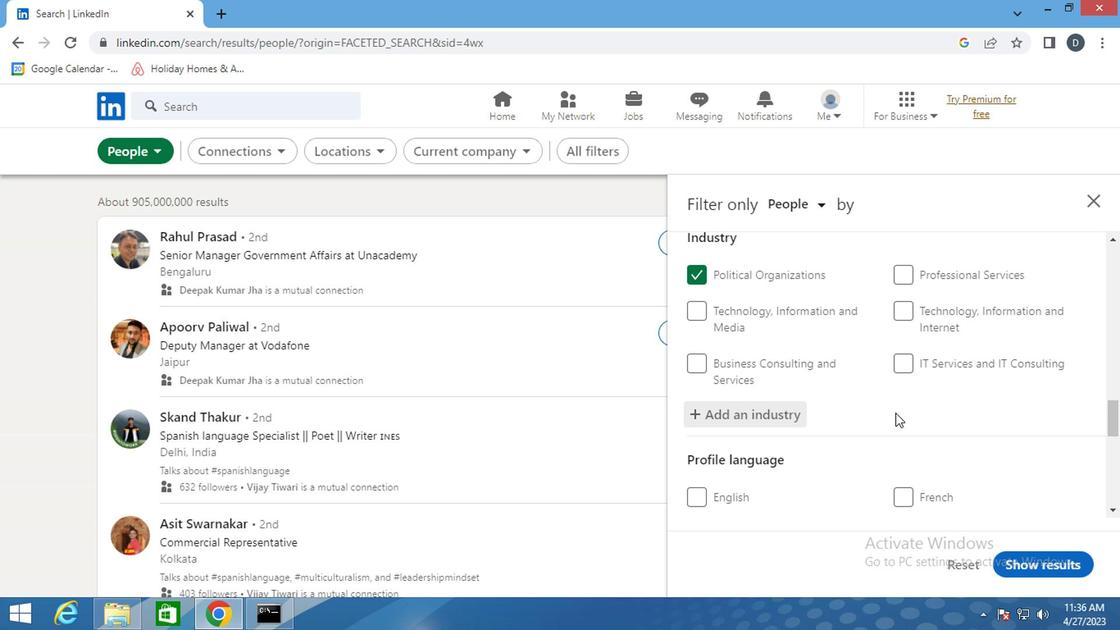 
Action: Mouse scrolled (882, 394) with delta (0, 0)
Screenshot: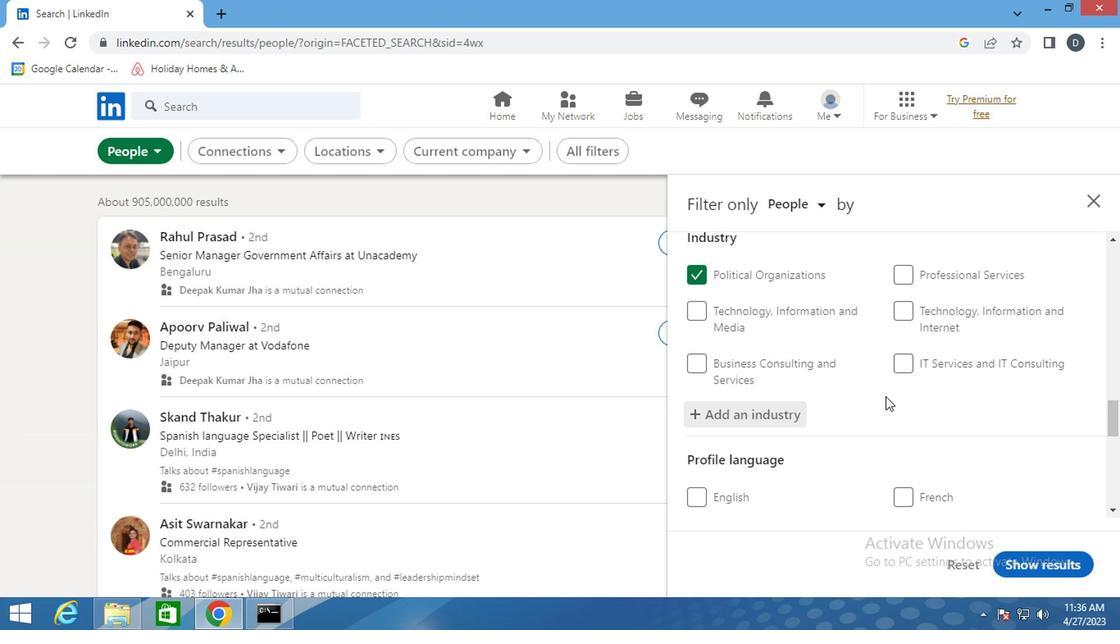 
Action: Mouse scrolled (882, 394) with delta (0, 0)
Screenshot: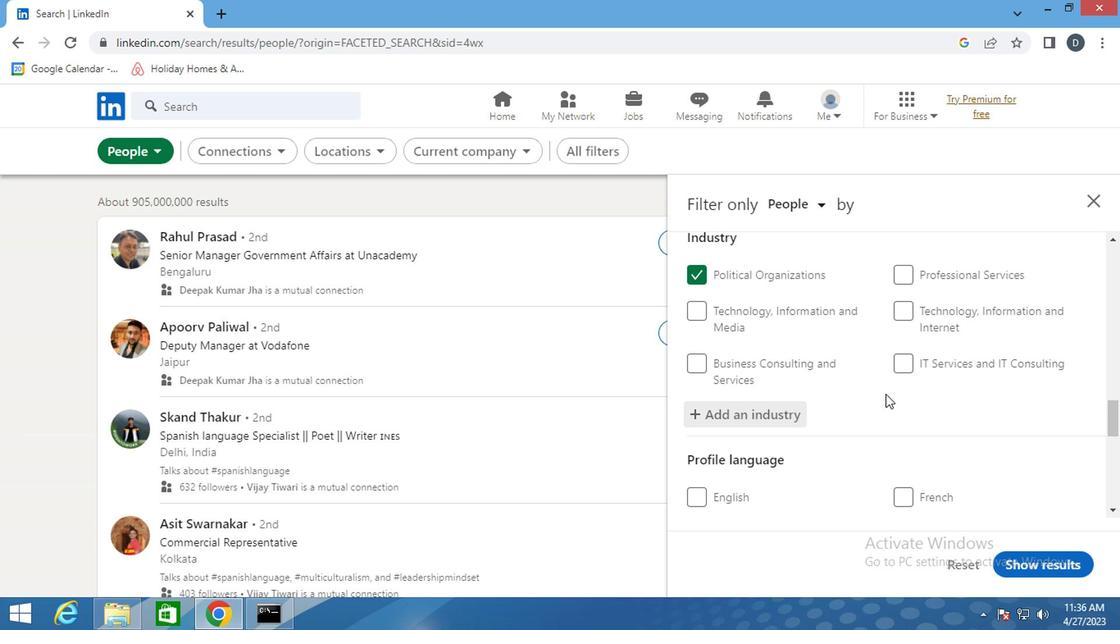 
Action: Mouse scrolled (882, 394) with delta (0, 0)
Screenshot: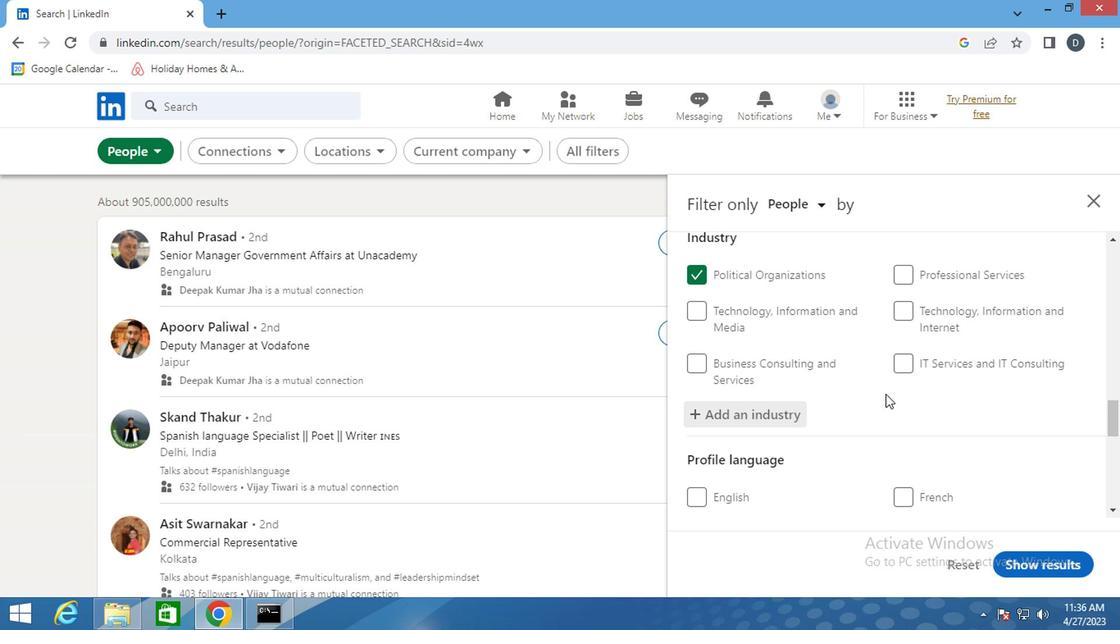 
Action: Mouse moved to (928, 359)
Screenshot: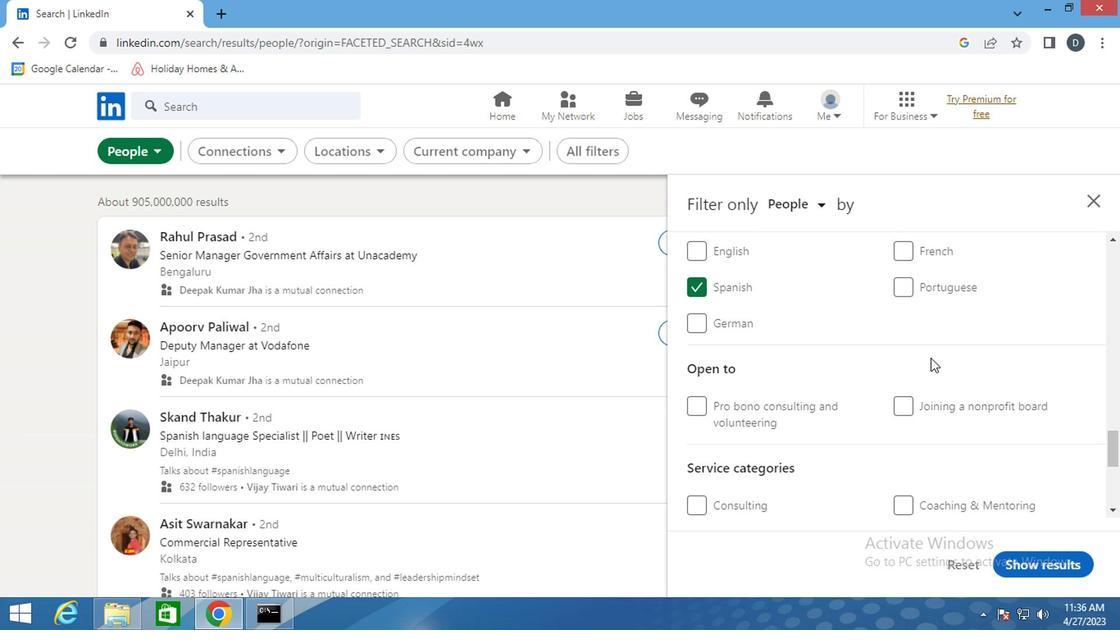 
Action: Mouse scrolled (928, 358) with delta (0, 0)
Screenshot: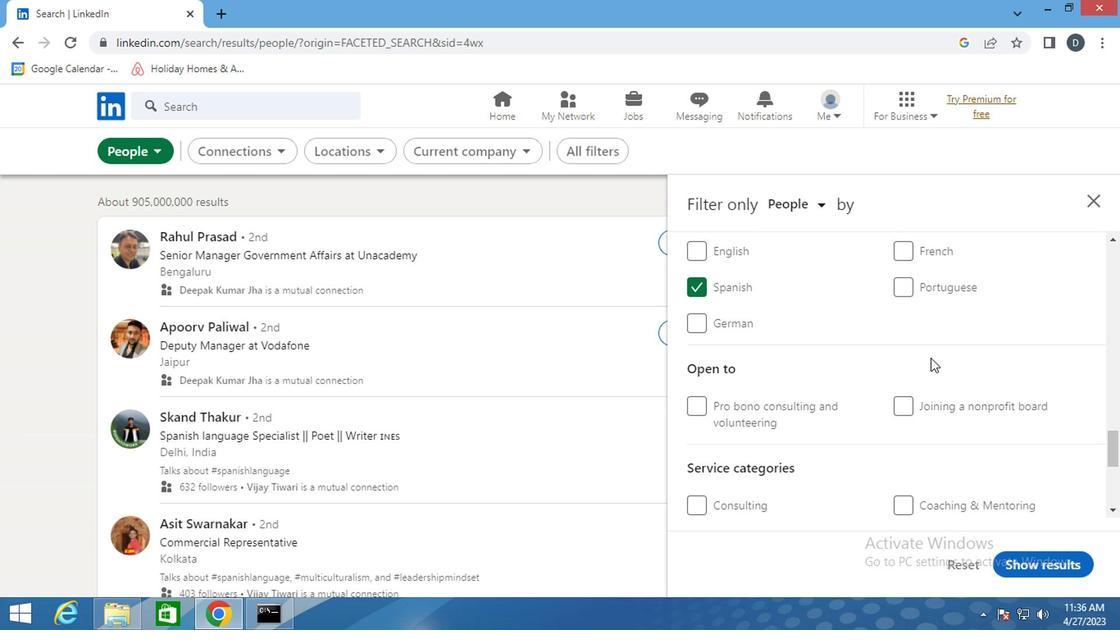 
Action: Mouse scrolled (928, 358) with delta (0, 0)
Screenshot: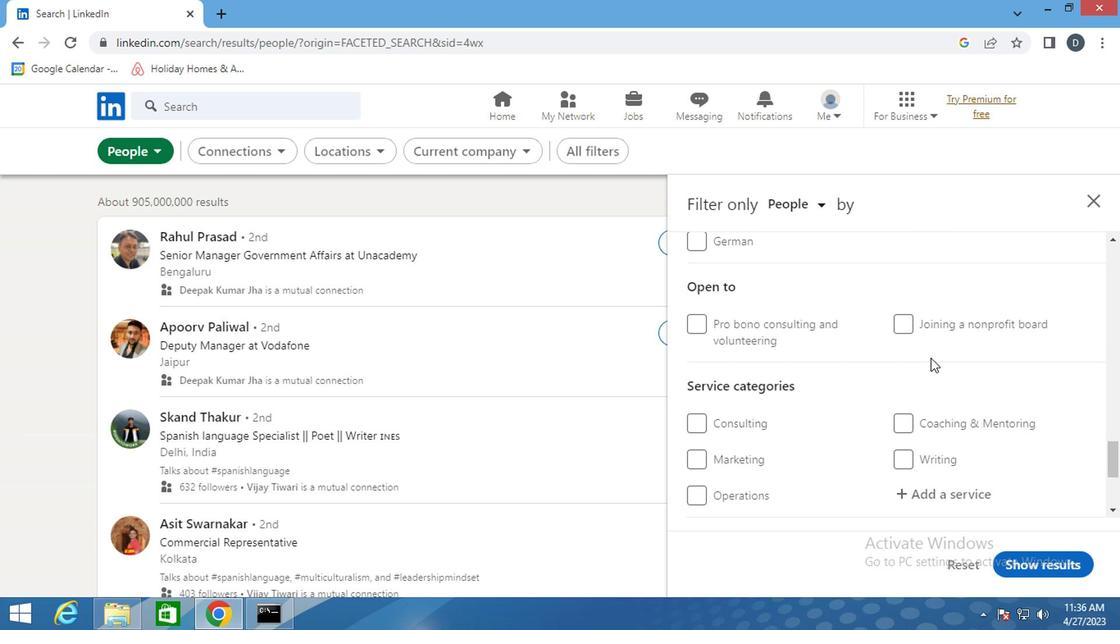 
Action: Mouse moved to (932, 406)
Screenshot: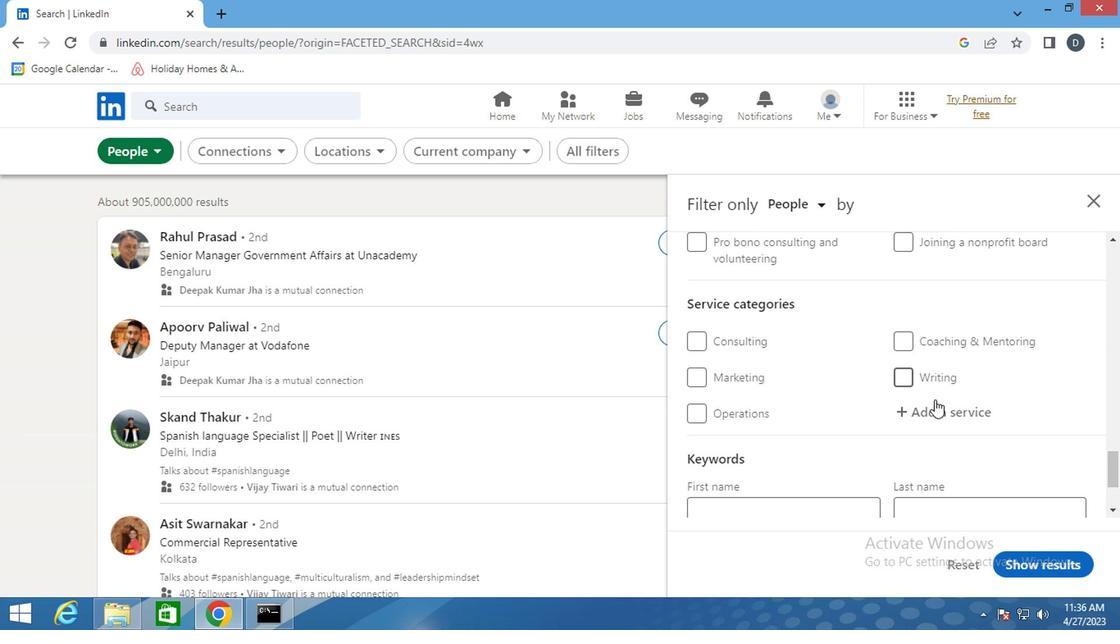 
Action: Mouse pressed left at (932, 406)
Screenshot: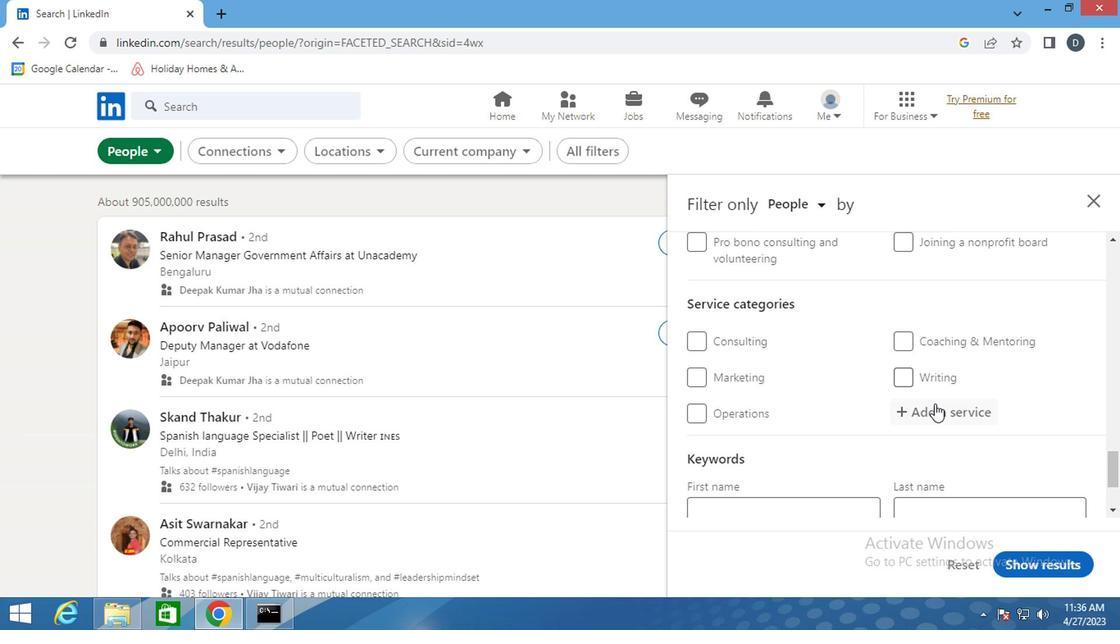 
Action: Mouse moved to (932, 406)
Screenshot: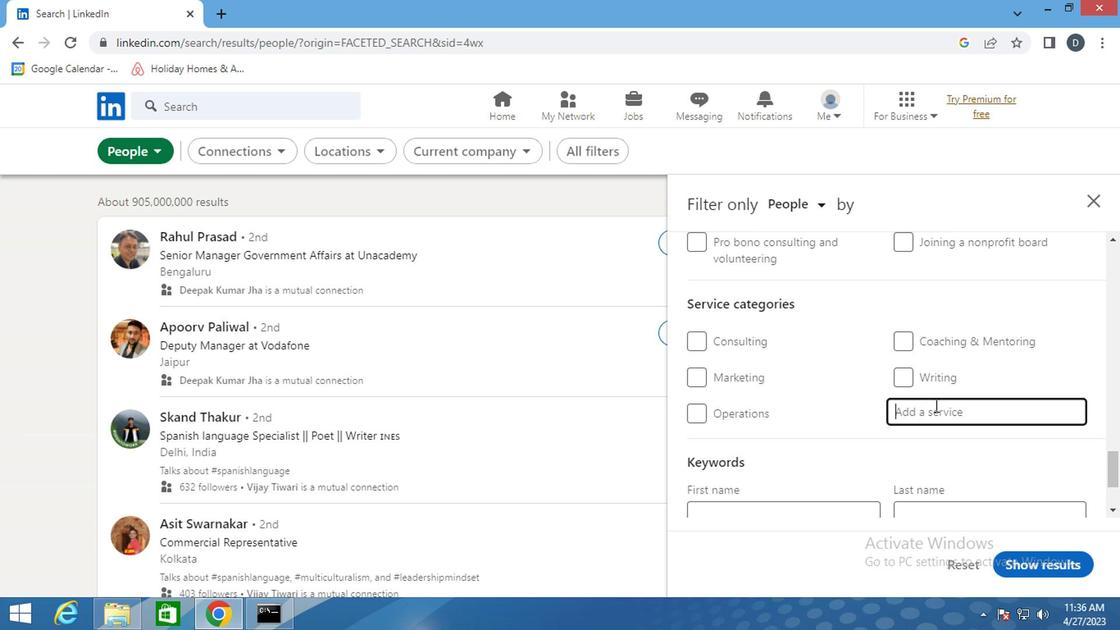 
Action: Key pressed <Key.shift><Key.shift>DUIE<Key.backspace><Key.backspace><Key.backspace><Key.shift><Key.shift><Key.shift>UI<Key.space><Key.shift>
Screenshot: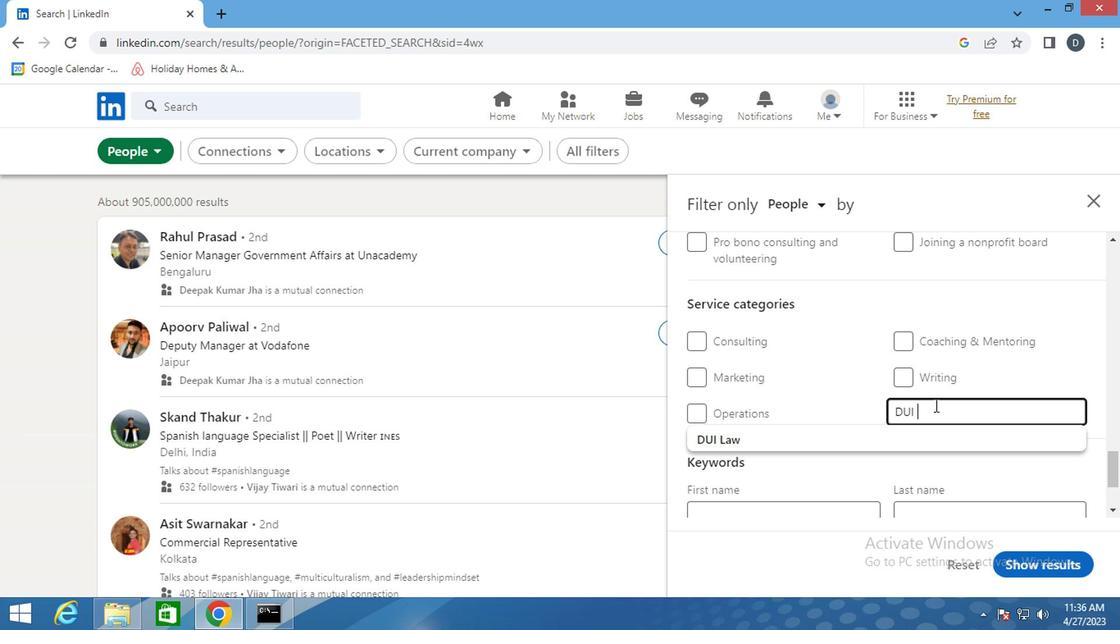 
Action: Mouse moved to (927, 433)
Screenshot: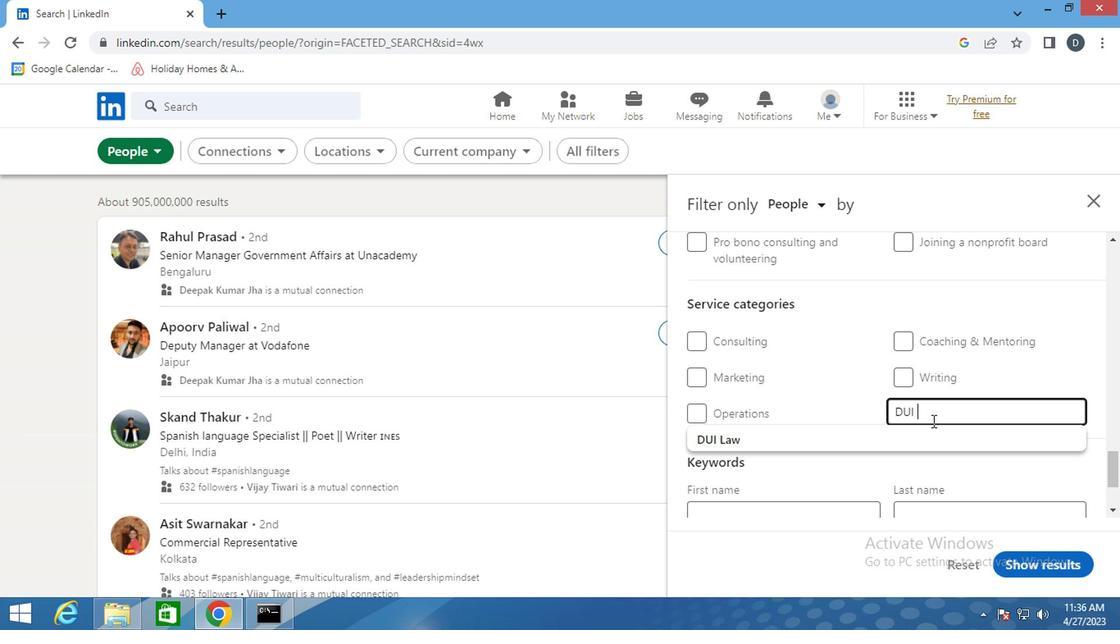 
Action: Mouse pressed left at (927, 433)
Screenshot: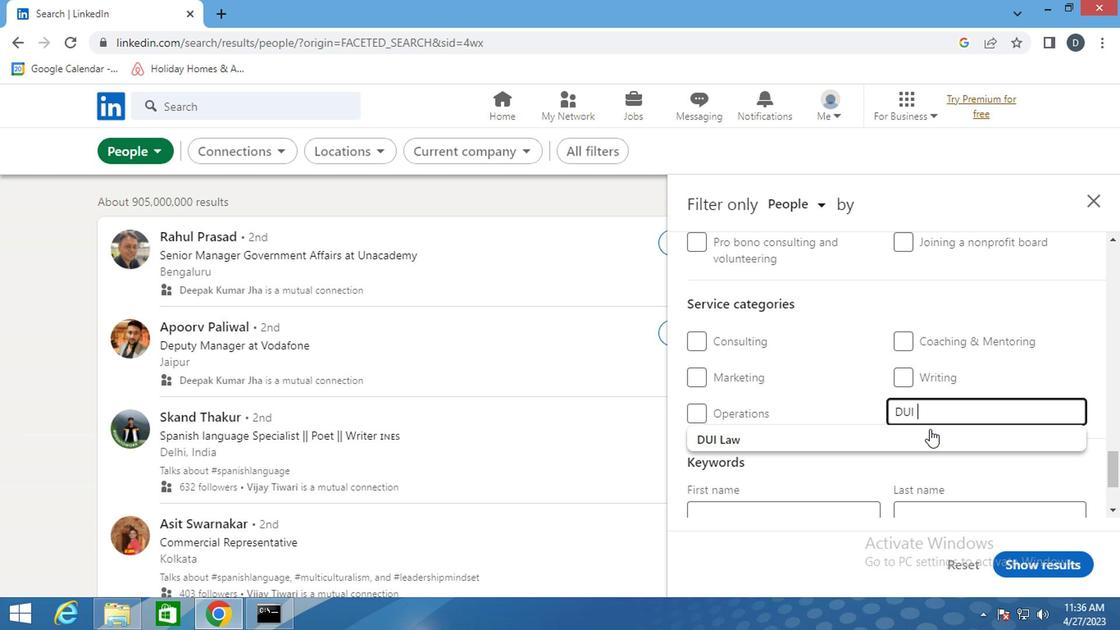 
Action: Mouse moved to (920, 427)
Screenshot: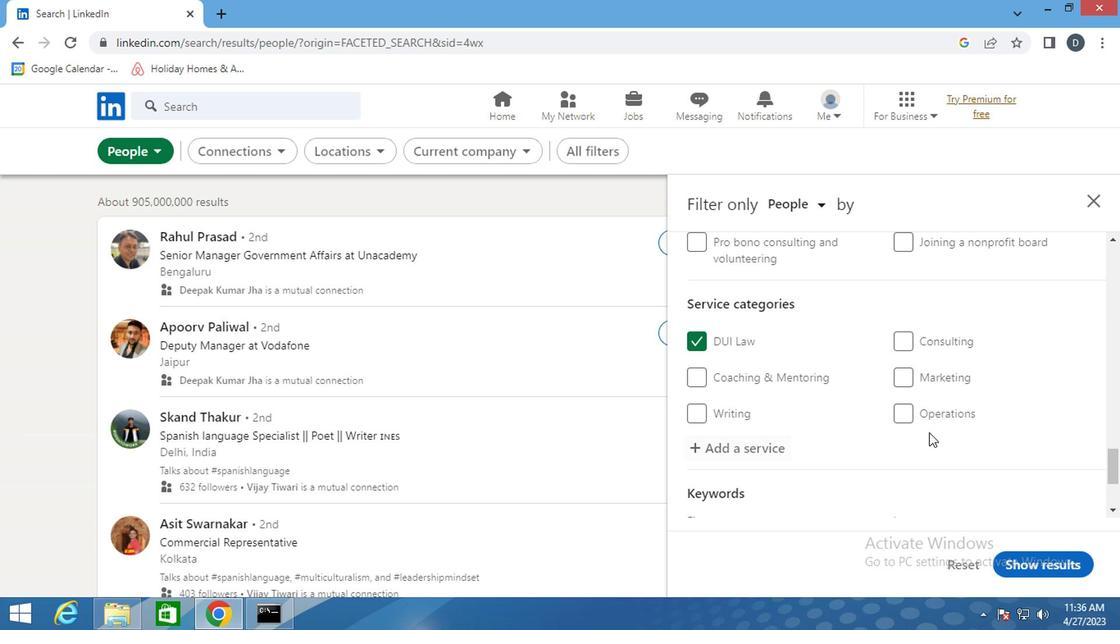 
Action: Mouse scrolled (920, 426) with delta (0, 0)
Screenshot: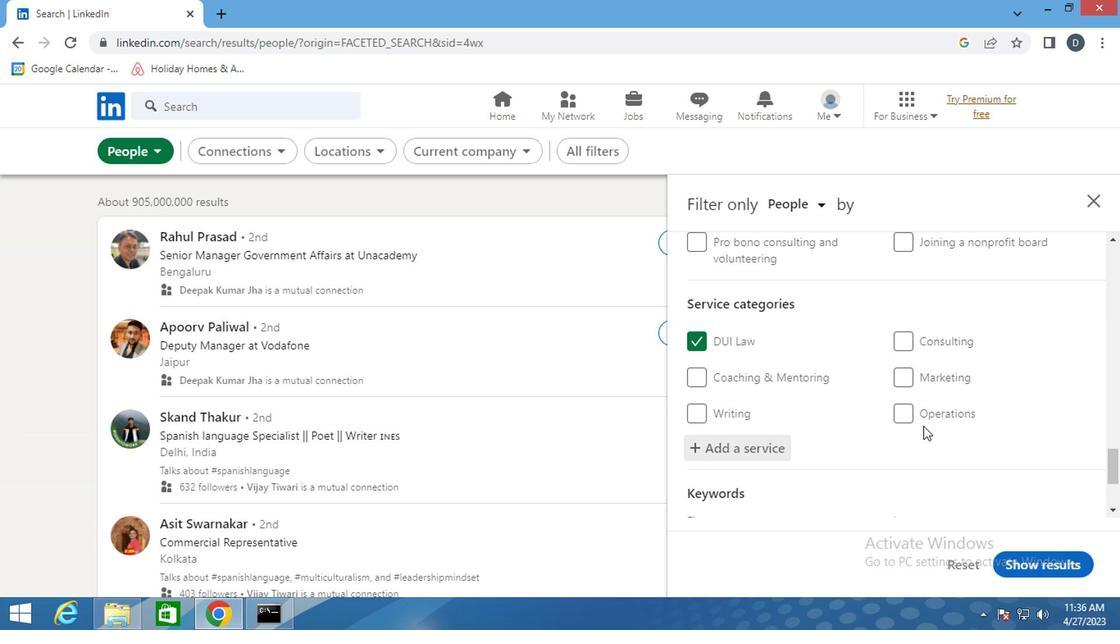 
Action: Mouse scrolled (920, 426) with delta (0, 0)
Screenshot: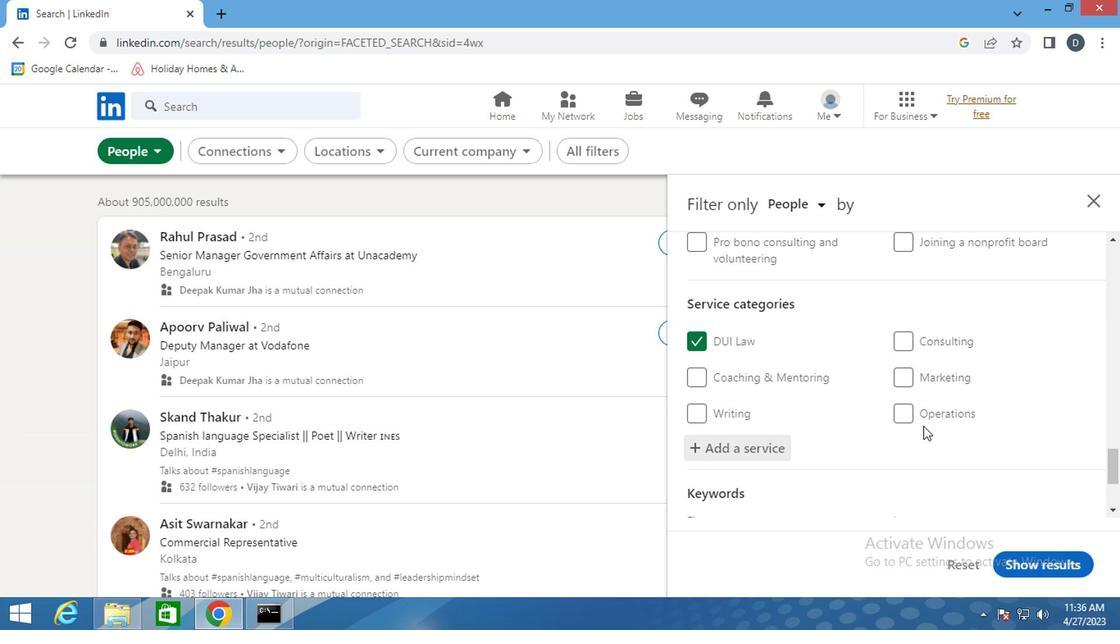 
Action: Mouse scrolled (920, 426) with delta (0, 0)
Screenshot: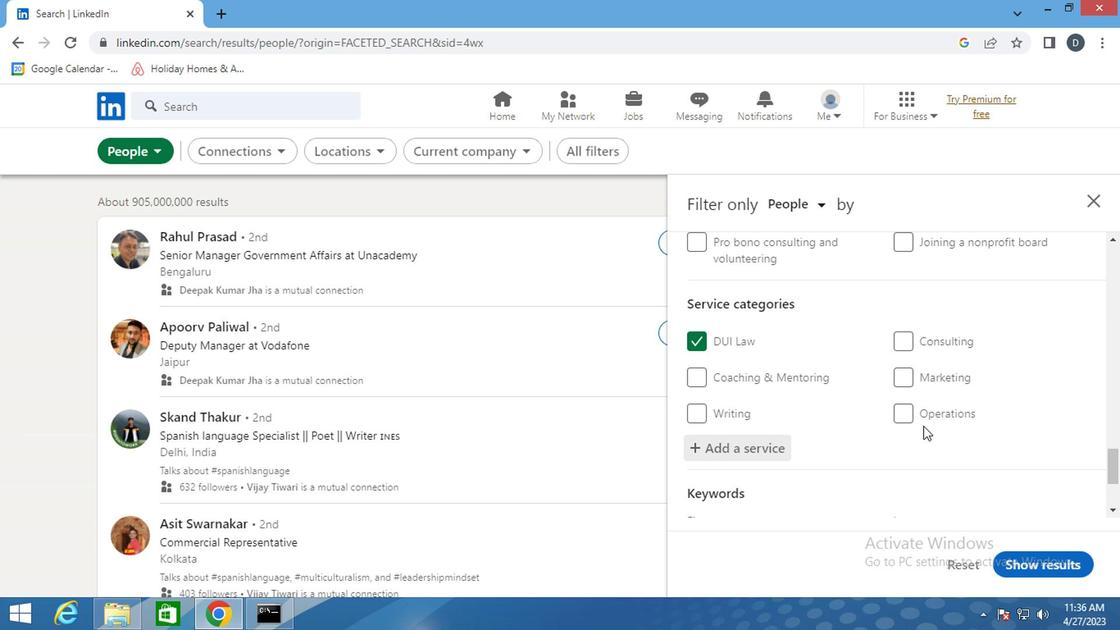 
Action: Mouse scrolled (920, 426) with delta (0, 0)
Screenshot: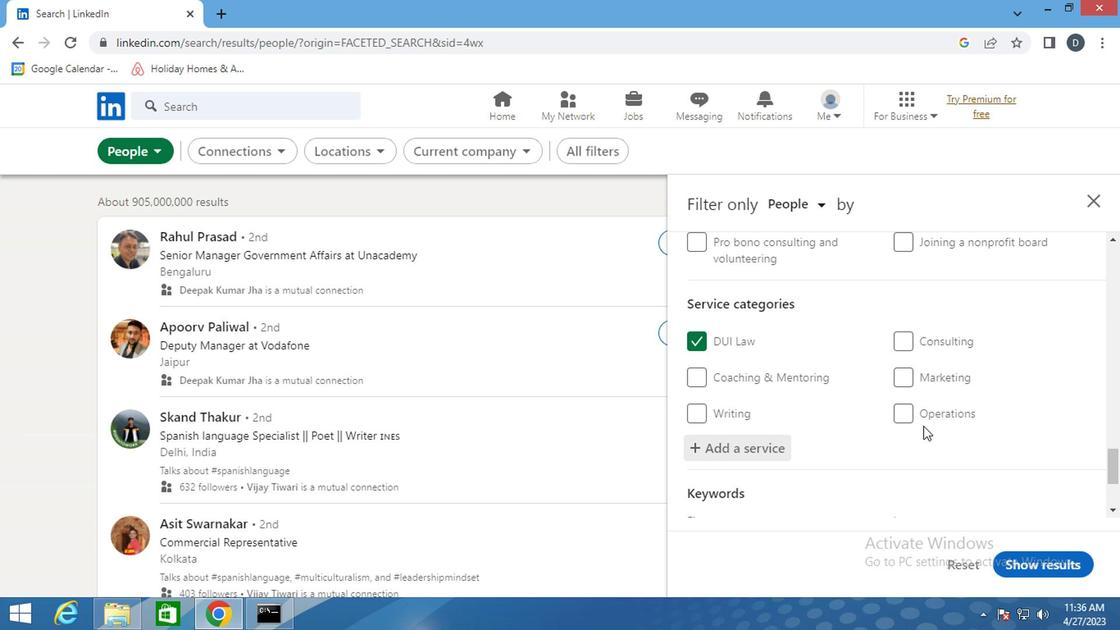 
Action: Mouse moved to (807, 445)
Screenshot: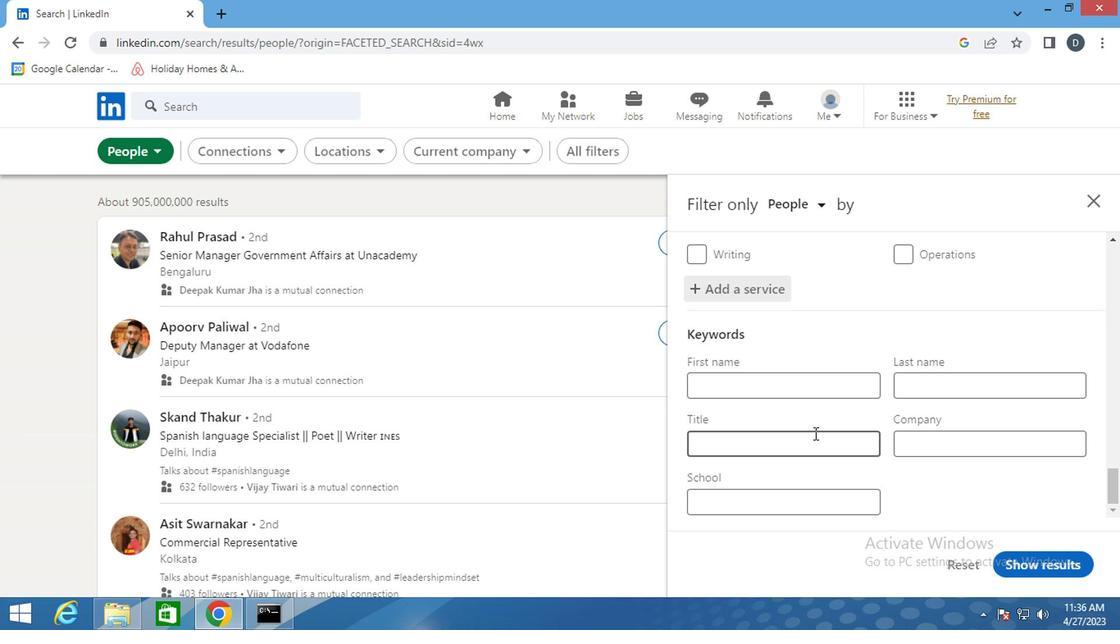 
Action: Mouse pressed left at (807, 445)
Screenshot: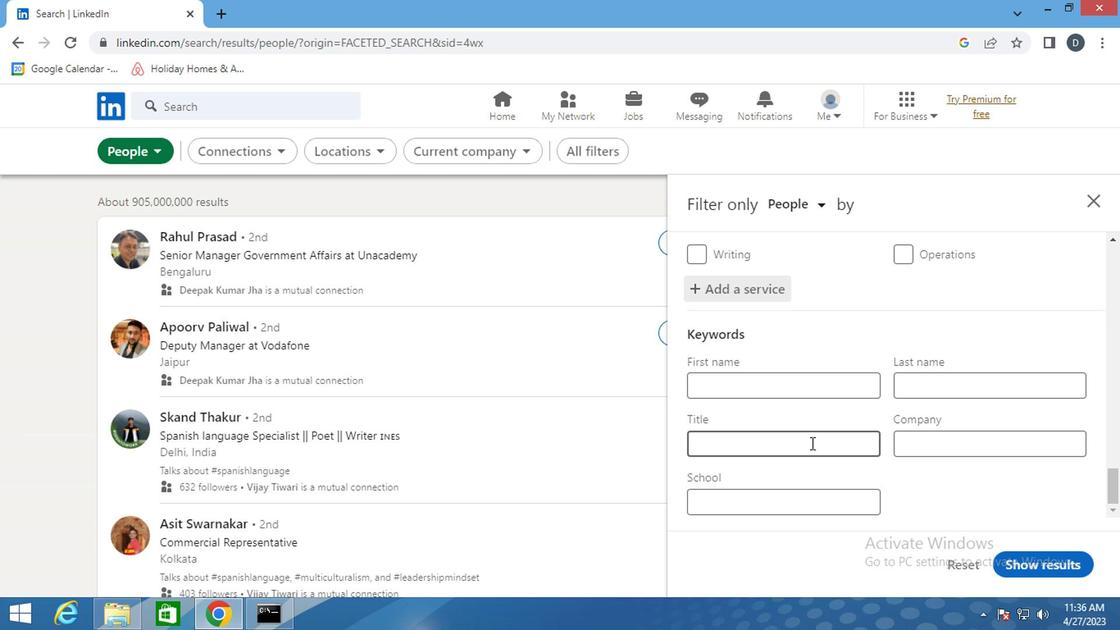 
Action: Key pressed <Key.shift><Key.shift><Key.shift><Key.shift><Key.shift><Key.shift><Key.shift><Key.shift><Key.shift><Key.shift><Key.shift><Key.shift>YOUTH<Key.space><Key.shift>VOLUNTEER
Screenshot: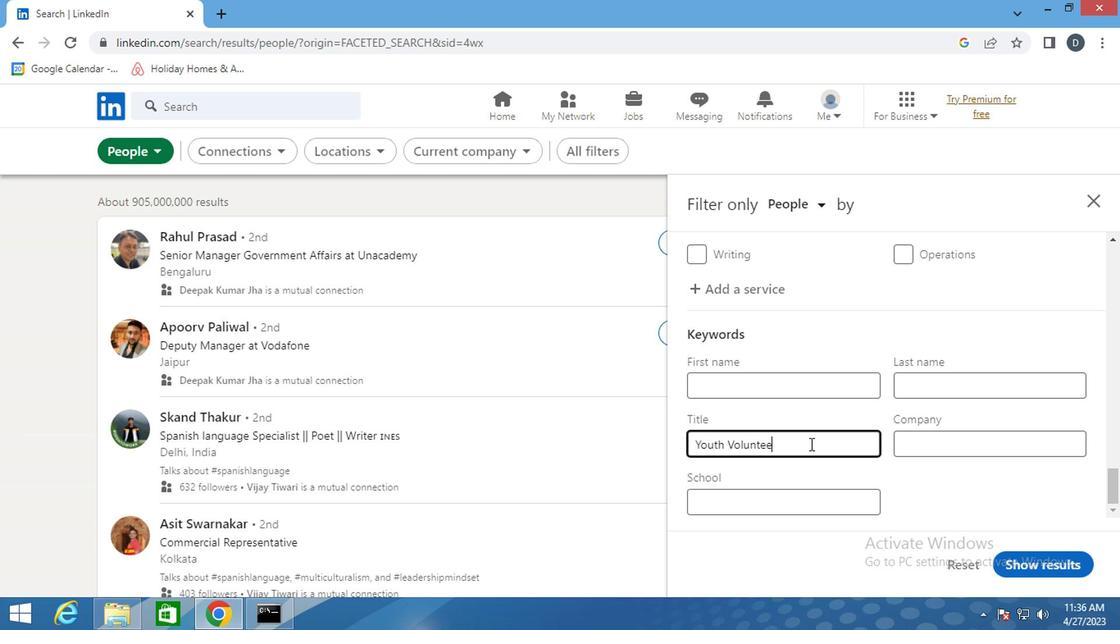 
Action: Mouse moved to (1036, 559)
Screenshot: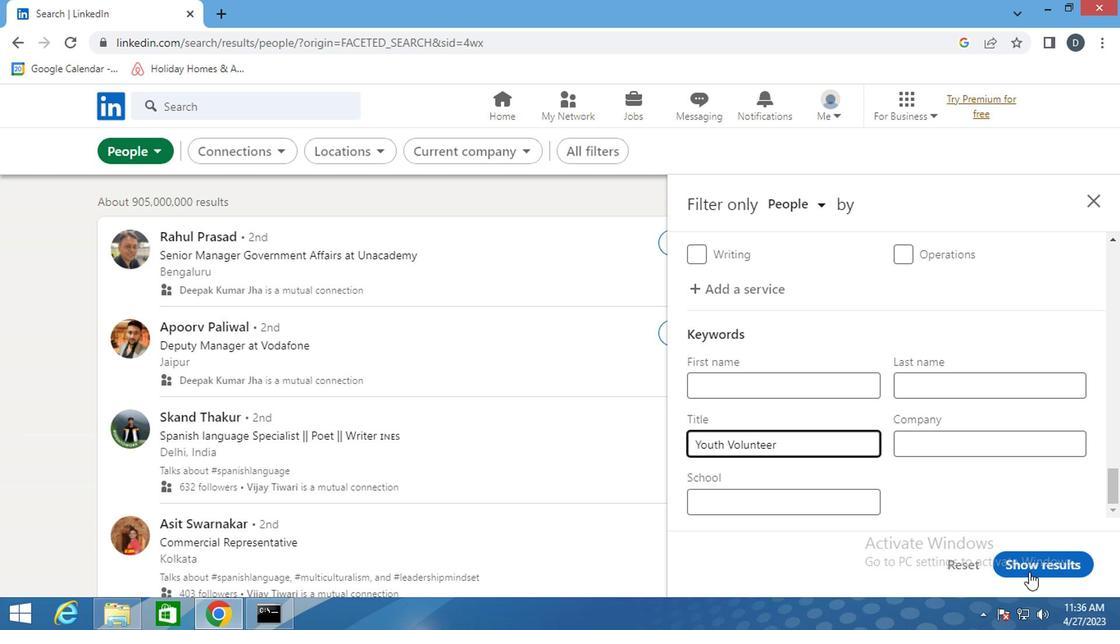 
Action: Mouse pressed left at (1036, 559)
Screenshot: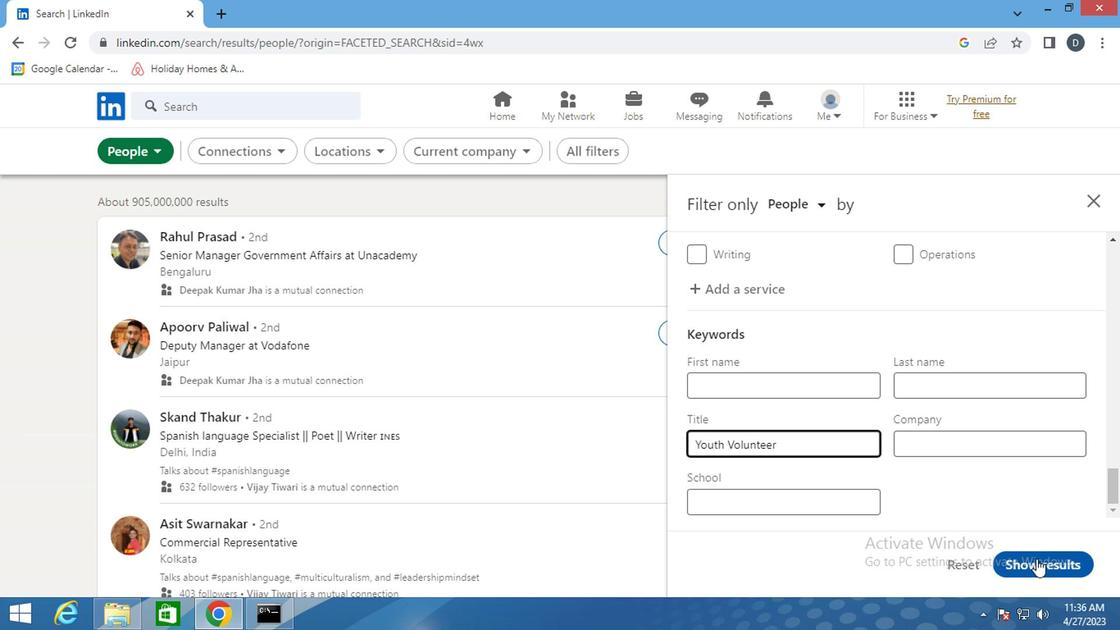 
Action: Mouse moved to (855, 449)
Screenshot: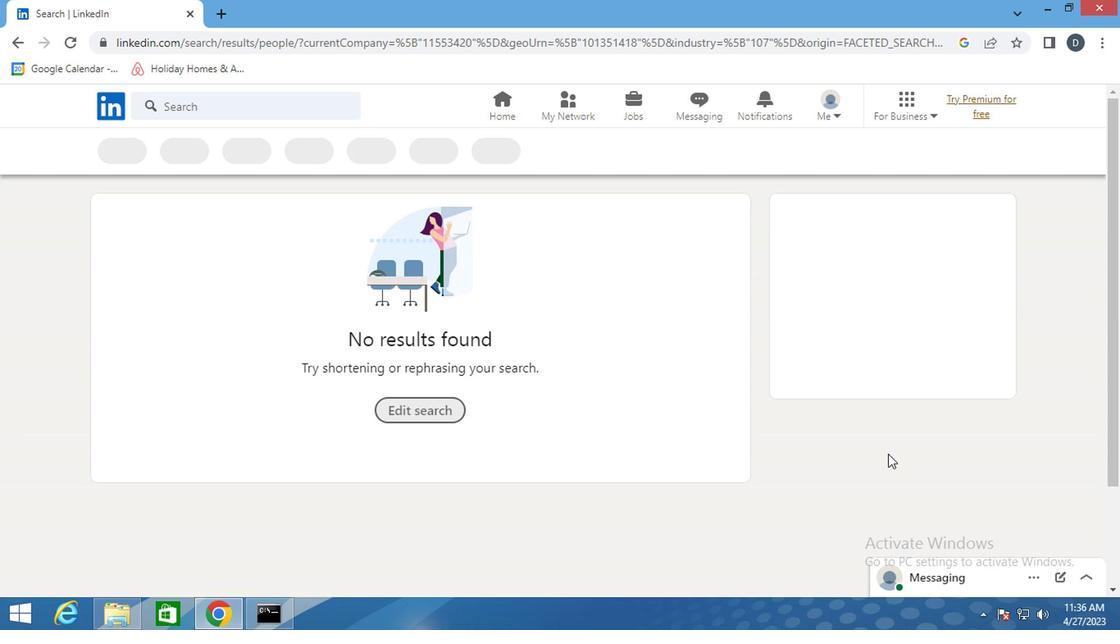 
